 Task: Find connections with filter location Santiago Atitlán with filter topic #Careerwith filter profile language Potuguese with filter current company Fresher Jobs with filter school St. Martin's Engineering College with filter industry IT System Testing and Evaluation with filter service category Healthcare Consulting with filter keywords title Content Strategist
Action: Mouse moved to (695, 114)
Screenshot: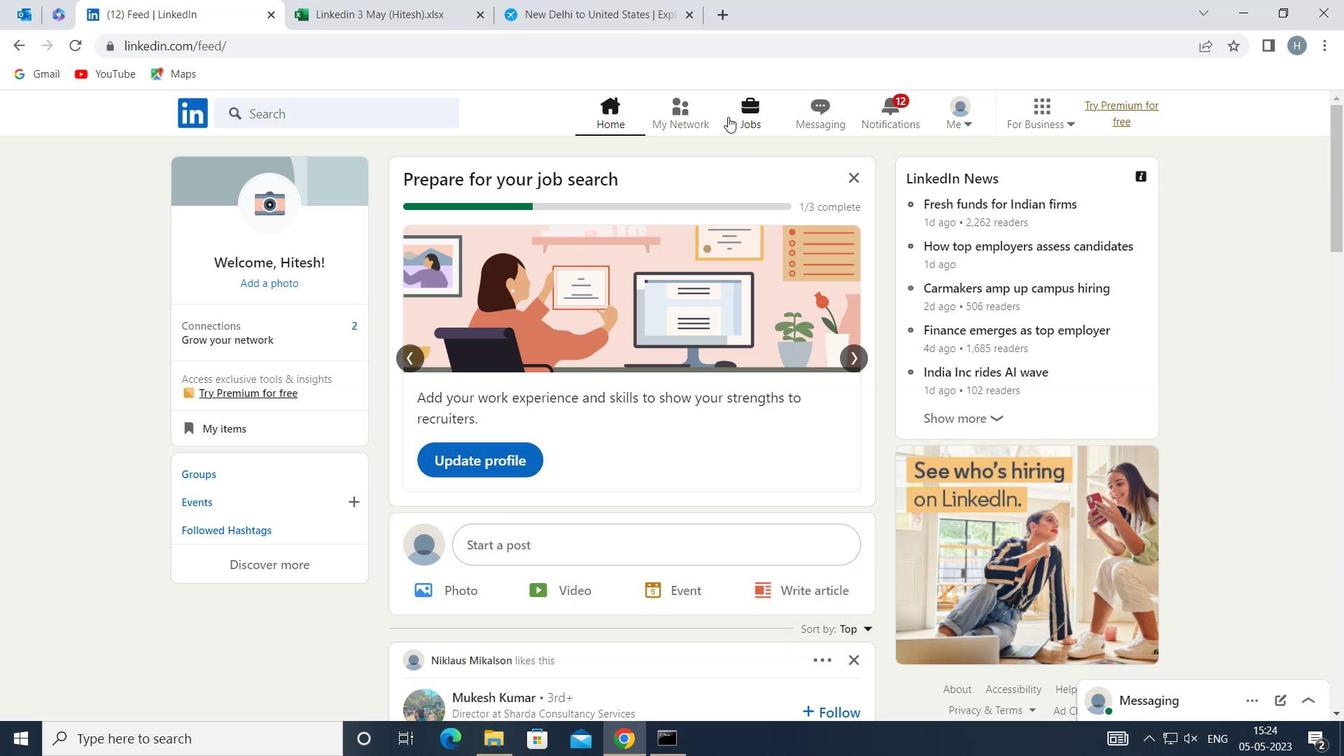 
Action: Mouse pressed left at (695, 114)
Screenshot: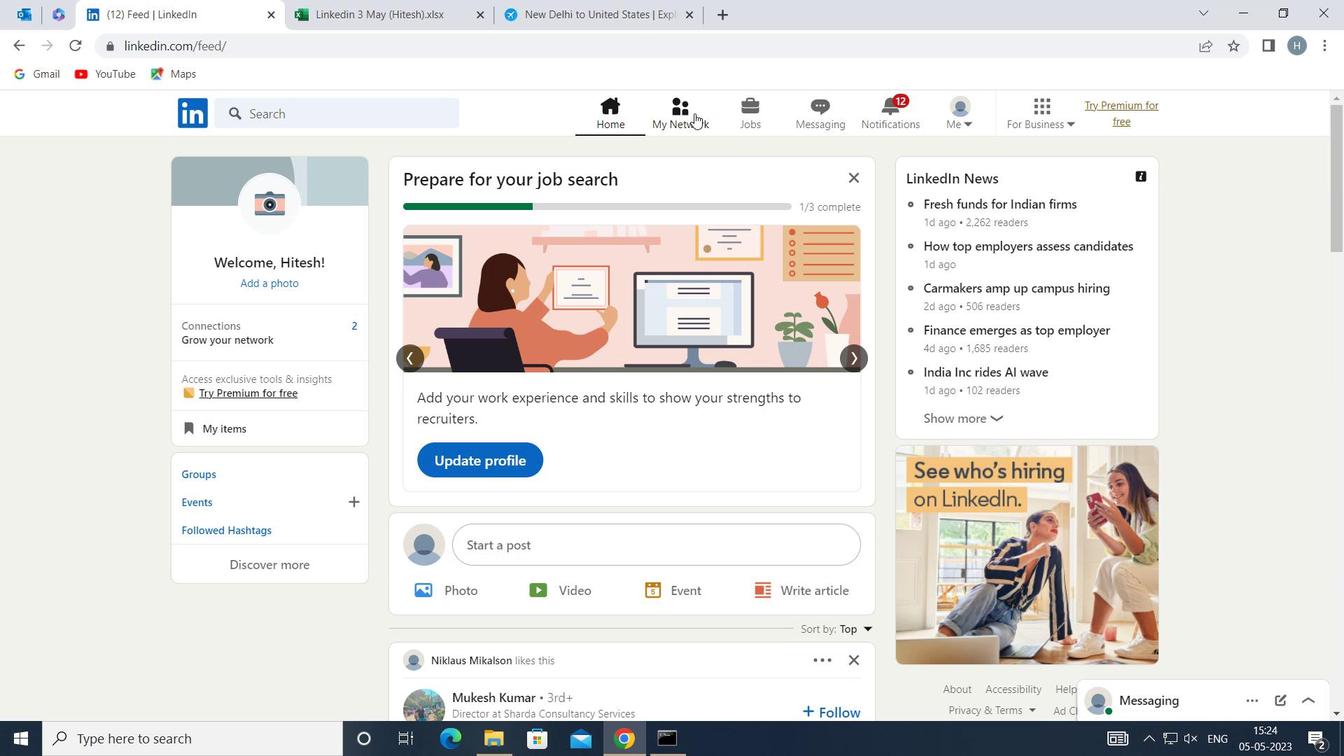 
Action: Mouse moved to (382, 210)
Screenshot: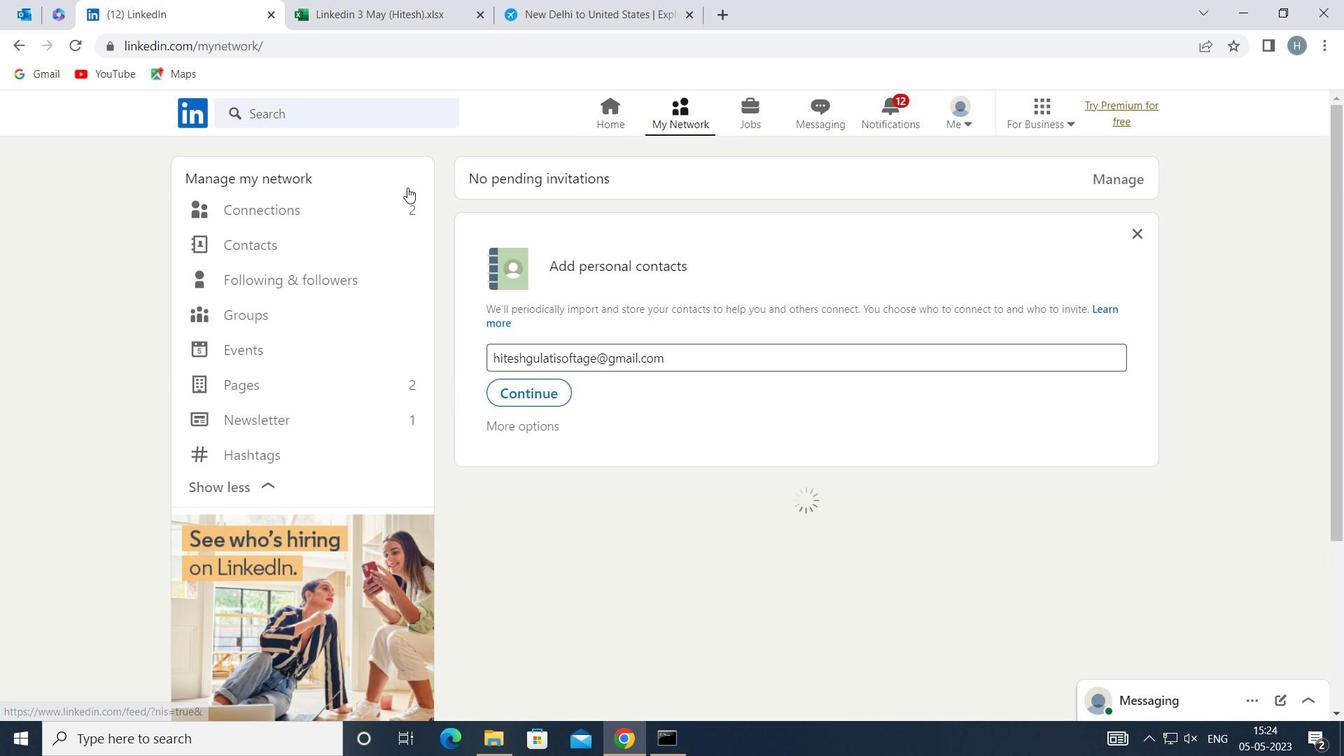 
Action: Mouse pressed left at (382, 210)
Screenshot: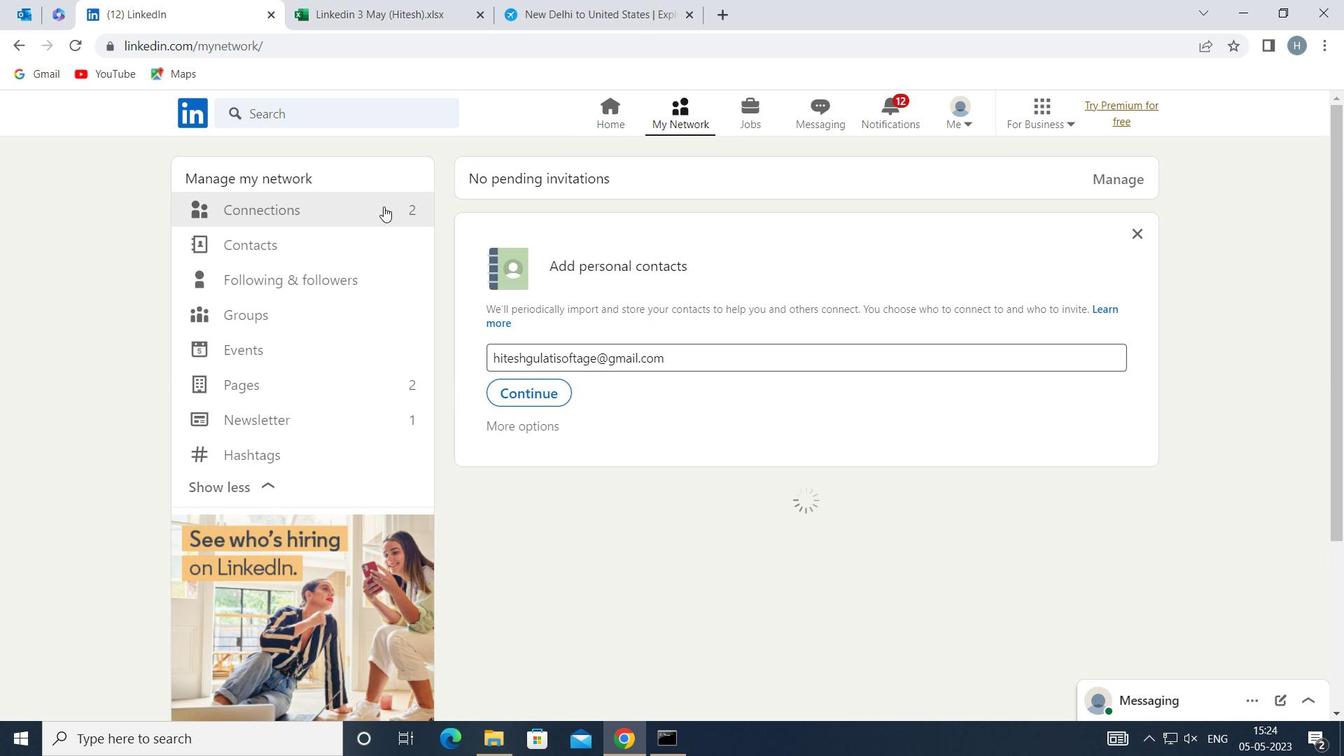 
Action: Mouse moved to (770, 206)
Screenshot: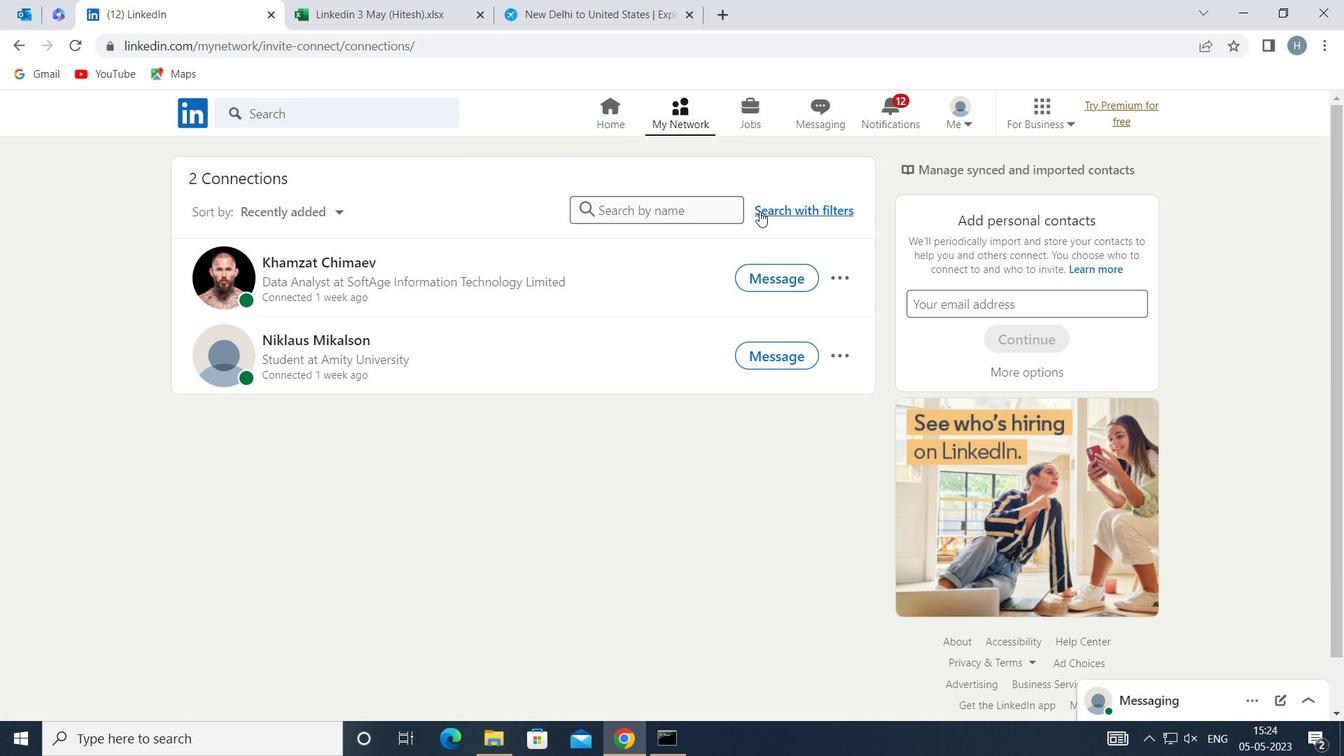 
Action: Mouse pressed left at (770, 206)
Screenshot: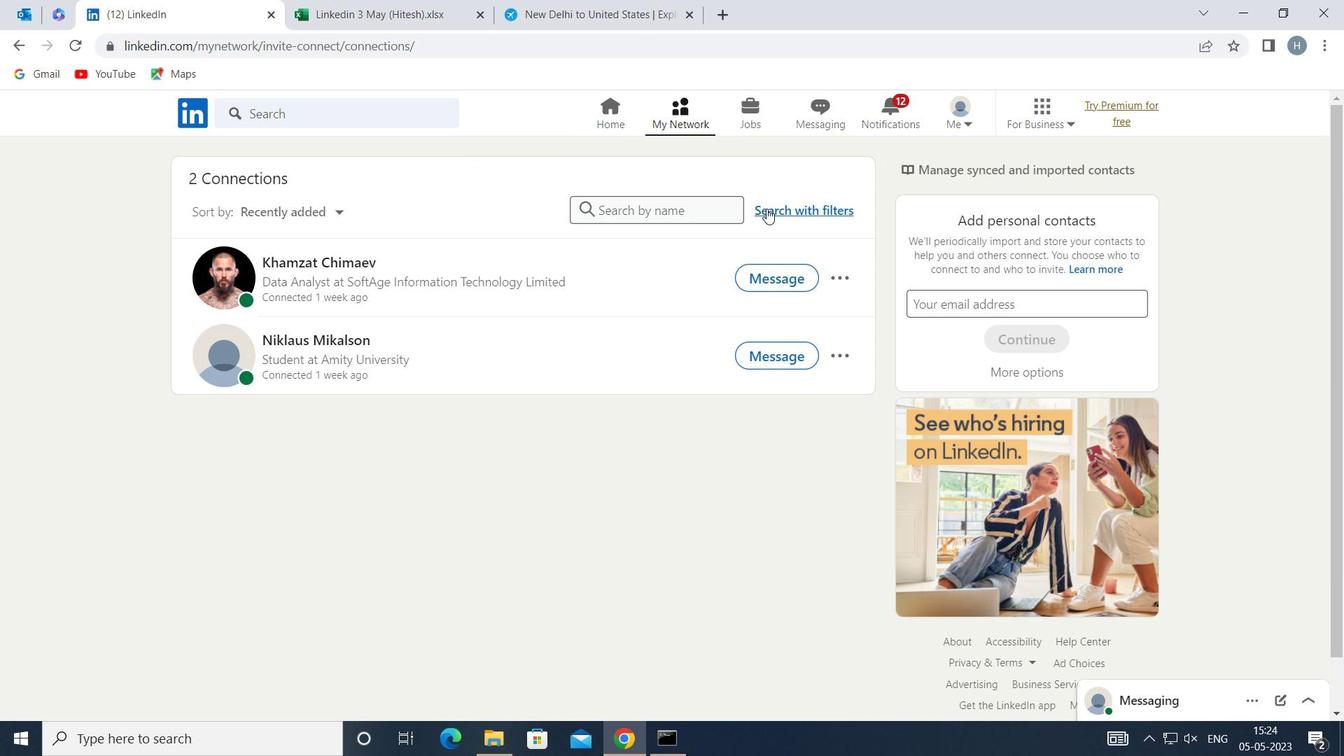 
Action: Mouse moved to (734, 154)
Screenshot: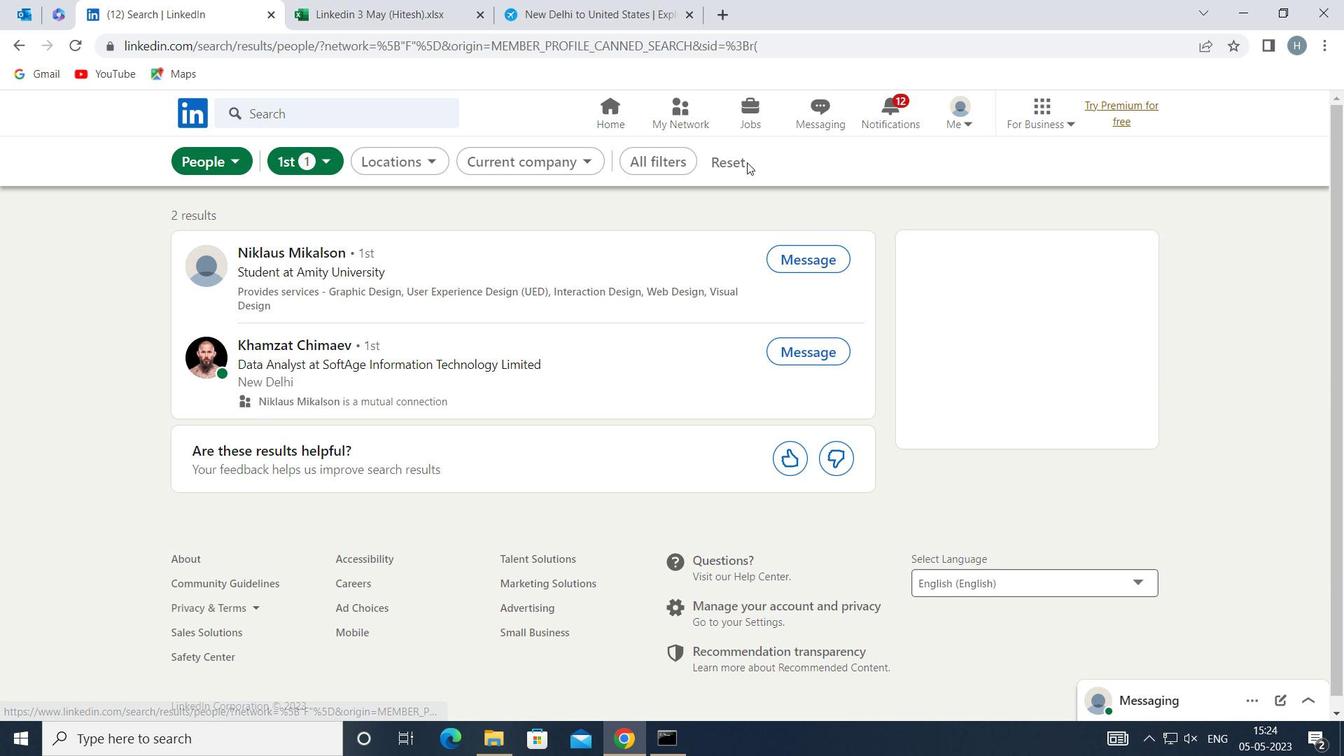 
Action: Mouse pressed left at (734, 154)
Screenshot: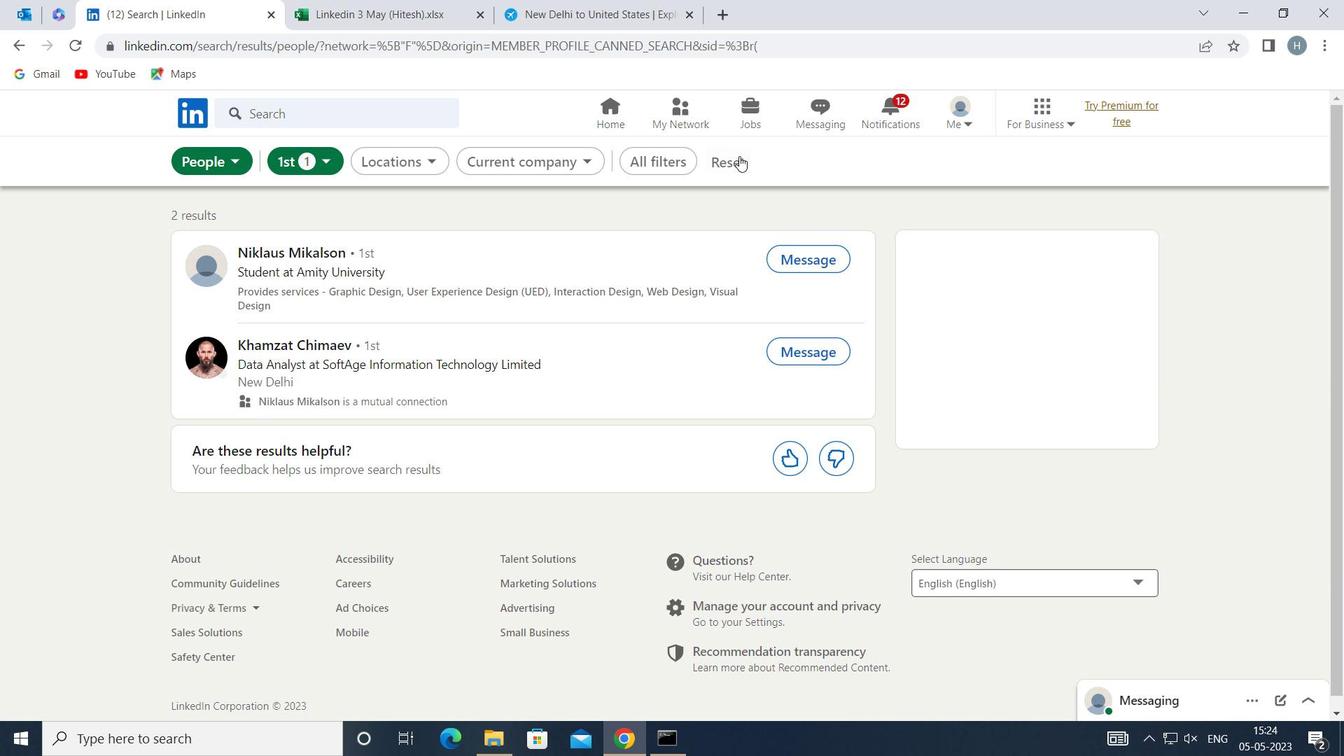 
Action: Mouse moved to (712, 158)
Screenshot: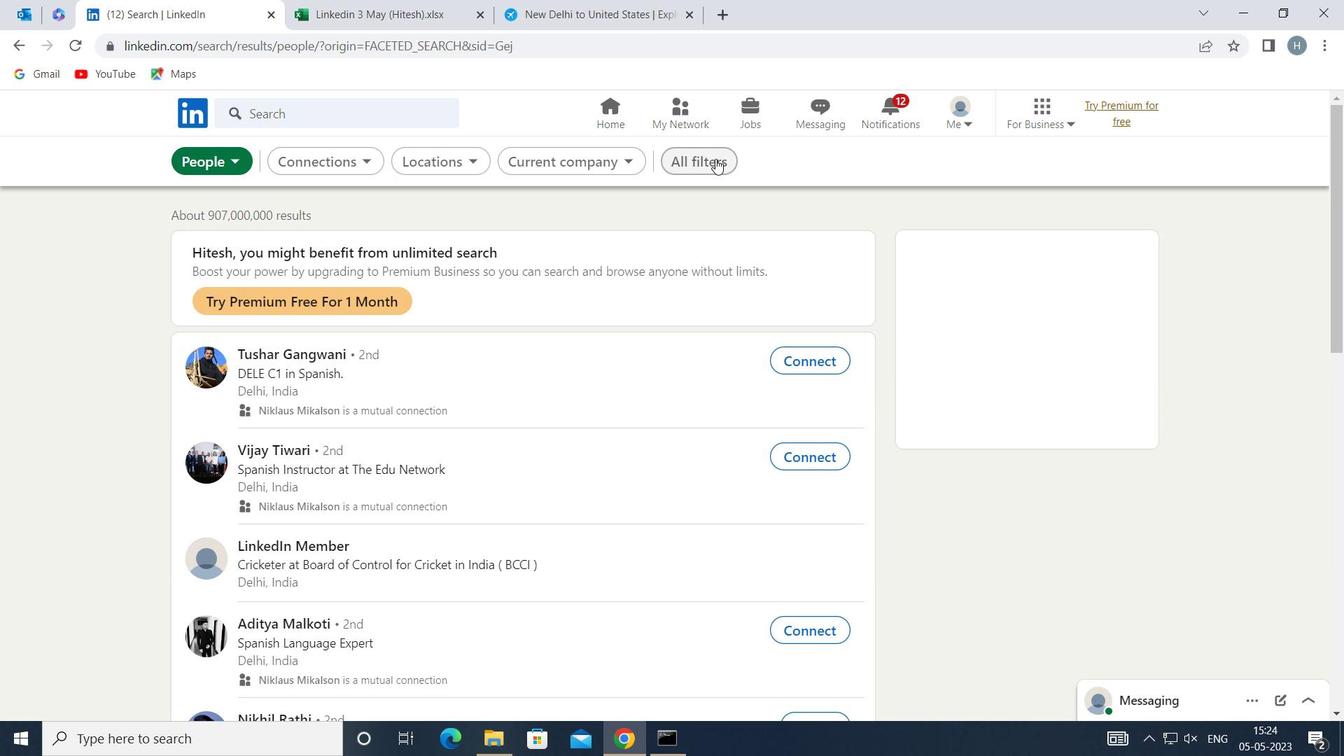 
Action: Mouse pressed left at (712, 158)
Screenshot: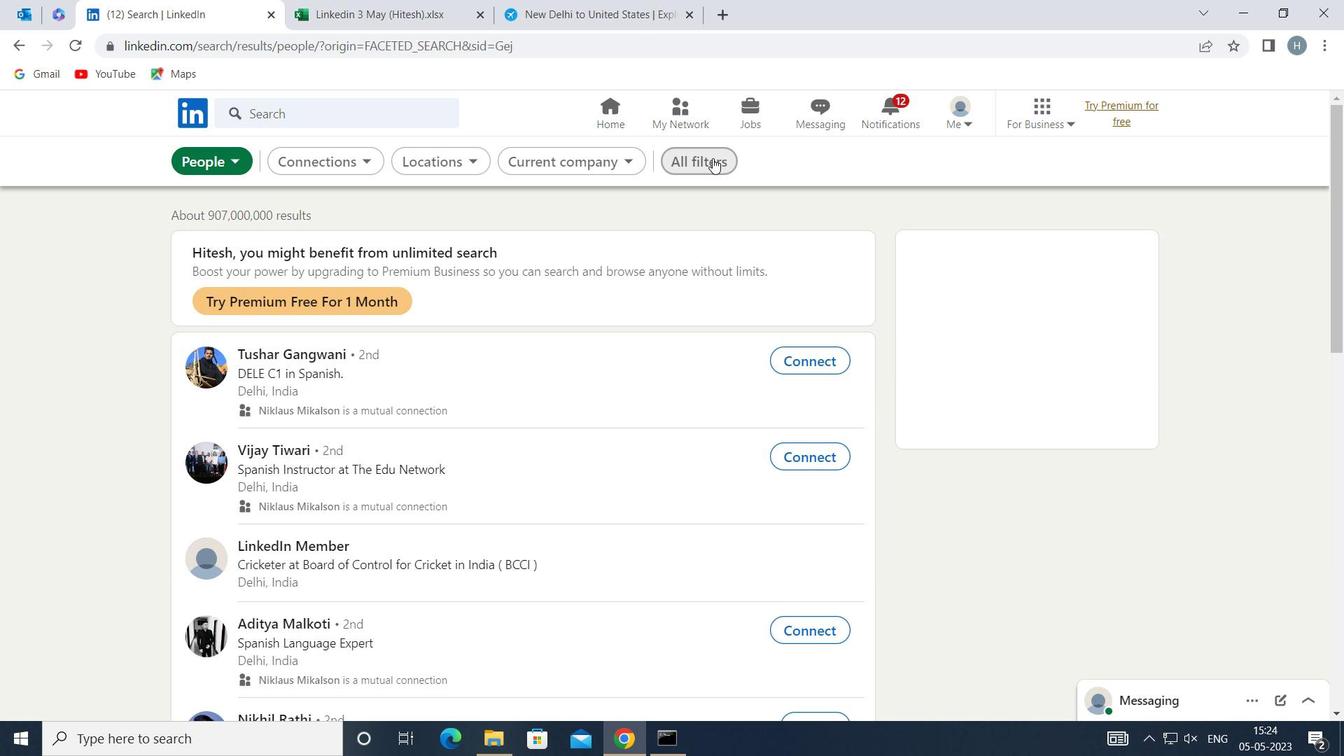 
Action: Mouse moved to (975, 291)
Screenshot: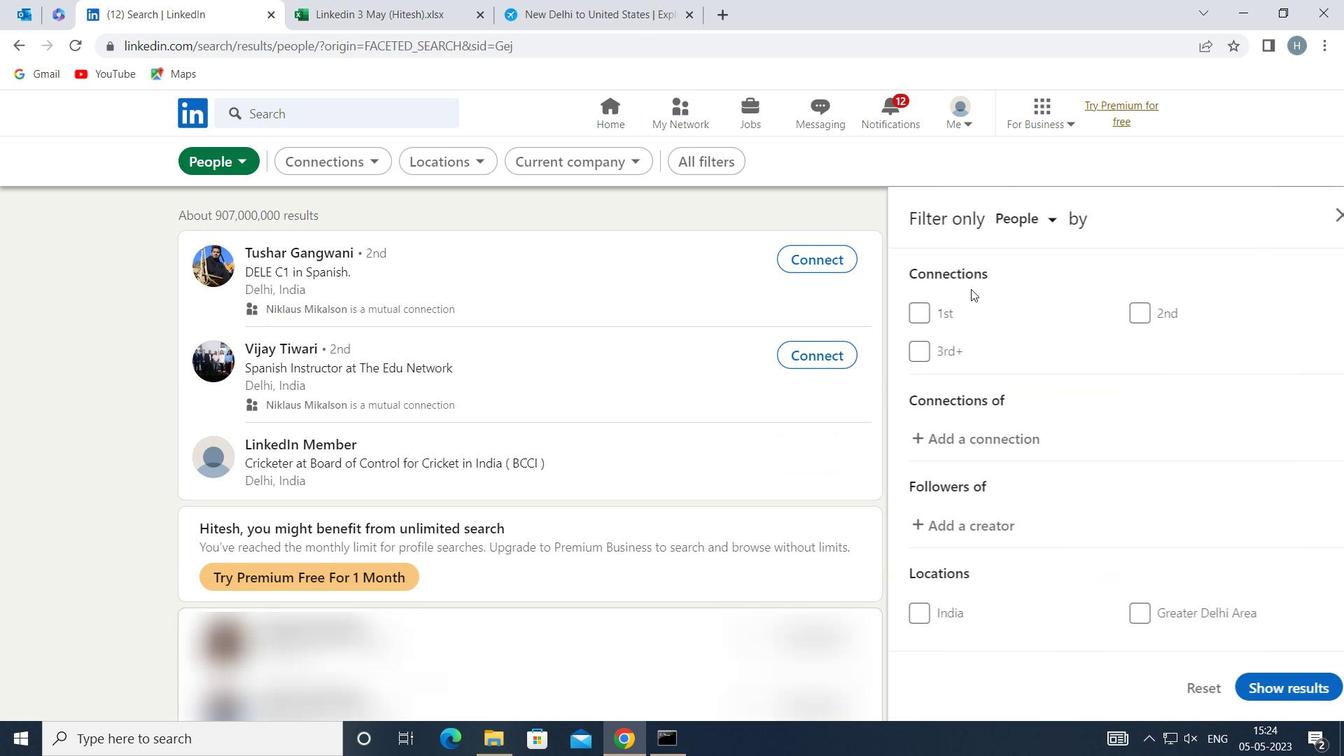 
Action: Mouse scrolled (975, 291) with delta (0, 0)
Screenshot: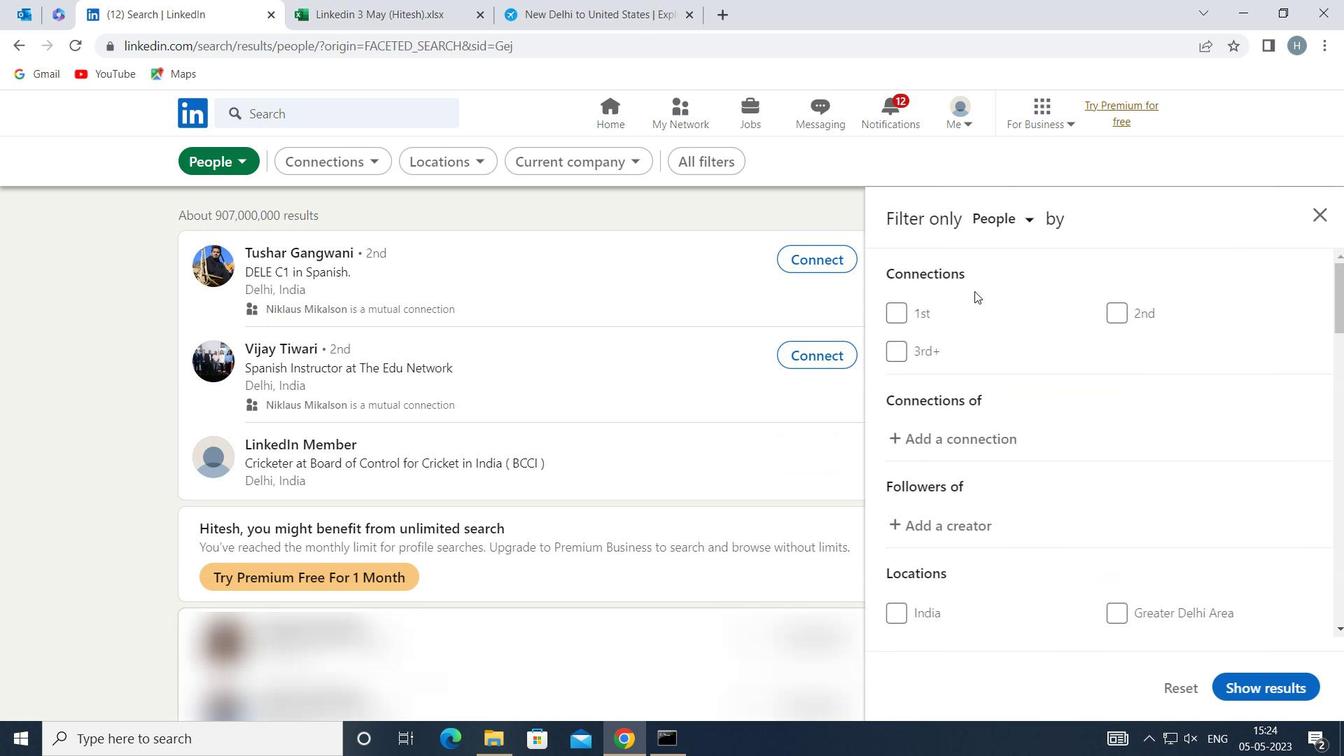 
Action: Mouse scrolled (975, 291) with delta (0, 0)
Screenshot: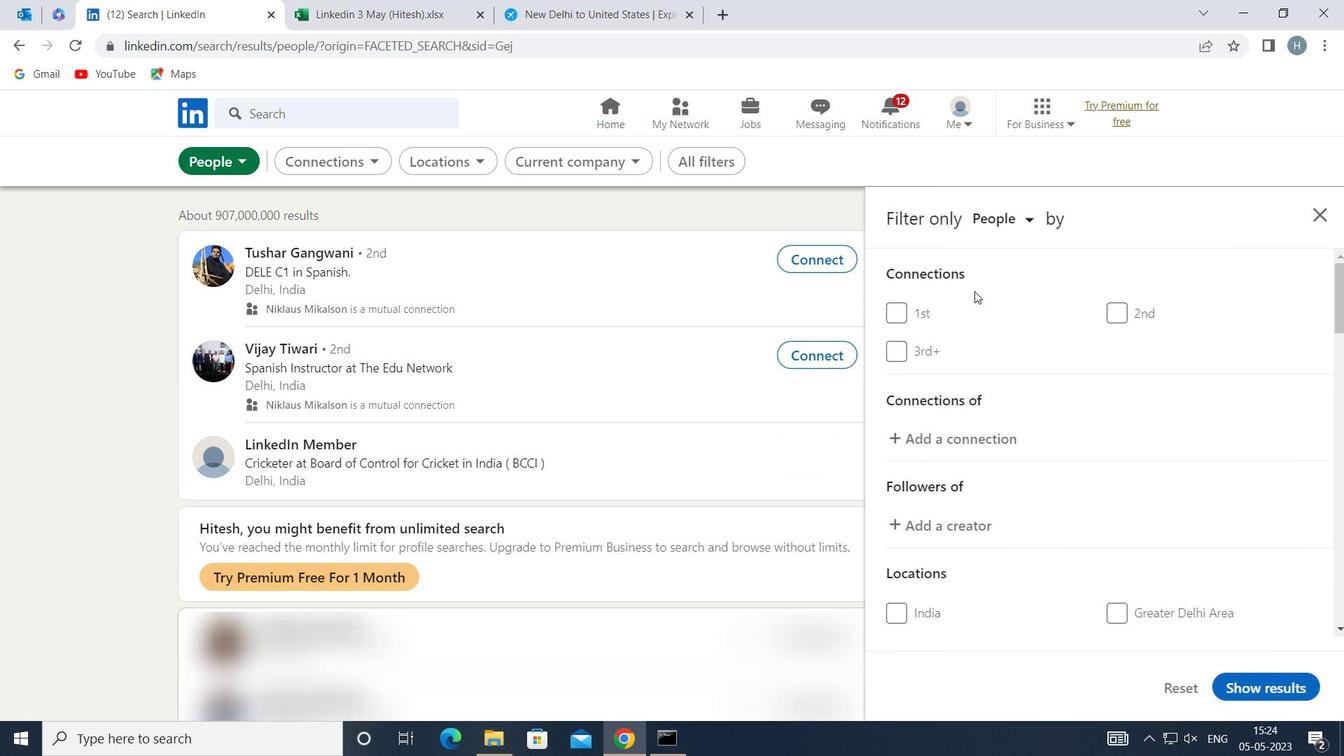 
Action: Mouse moved to (976, 291)
Screenshot: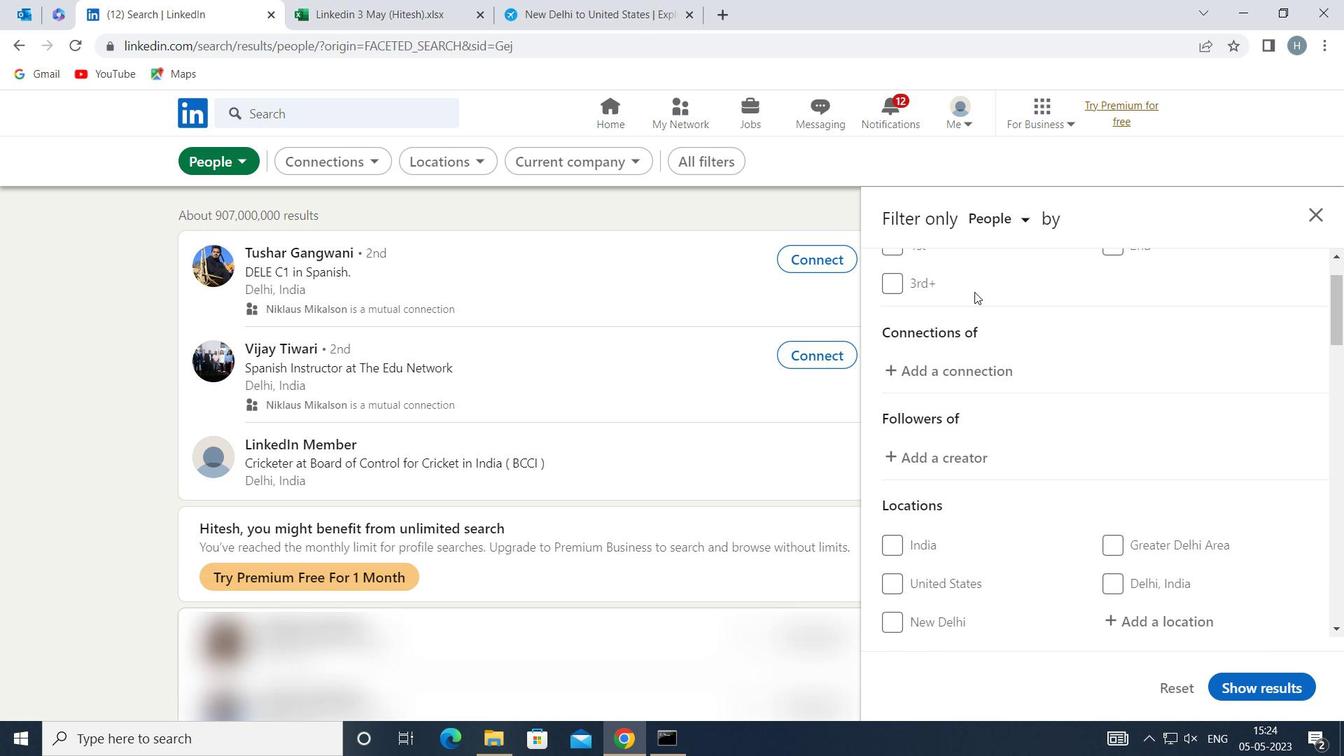 
Action: Mouse scrolled (976, 291) with delta (0, 0)
Screenshot: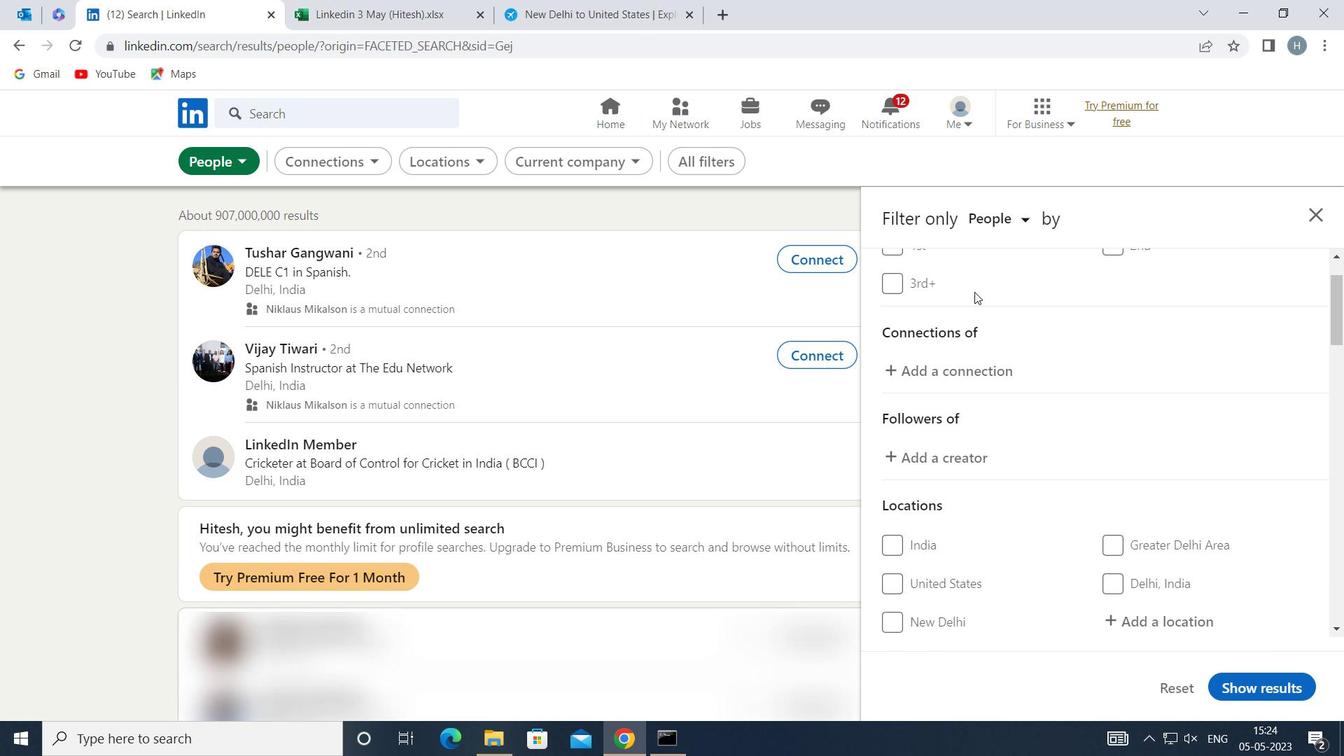
Action: Mouse scrolled (976, 291) with delta (0, 0)
Screenshot: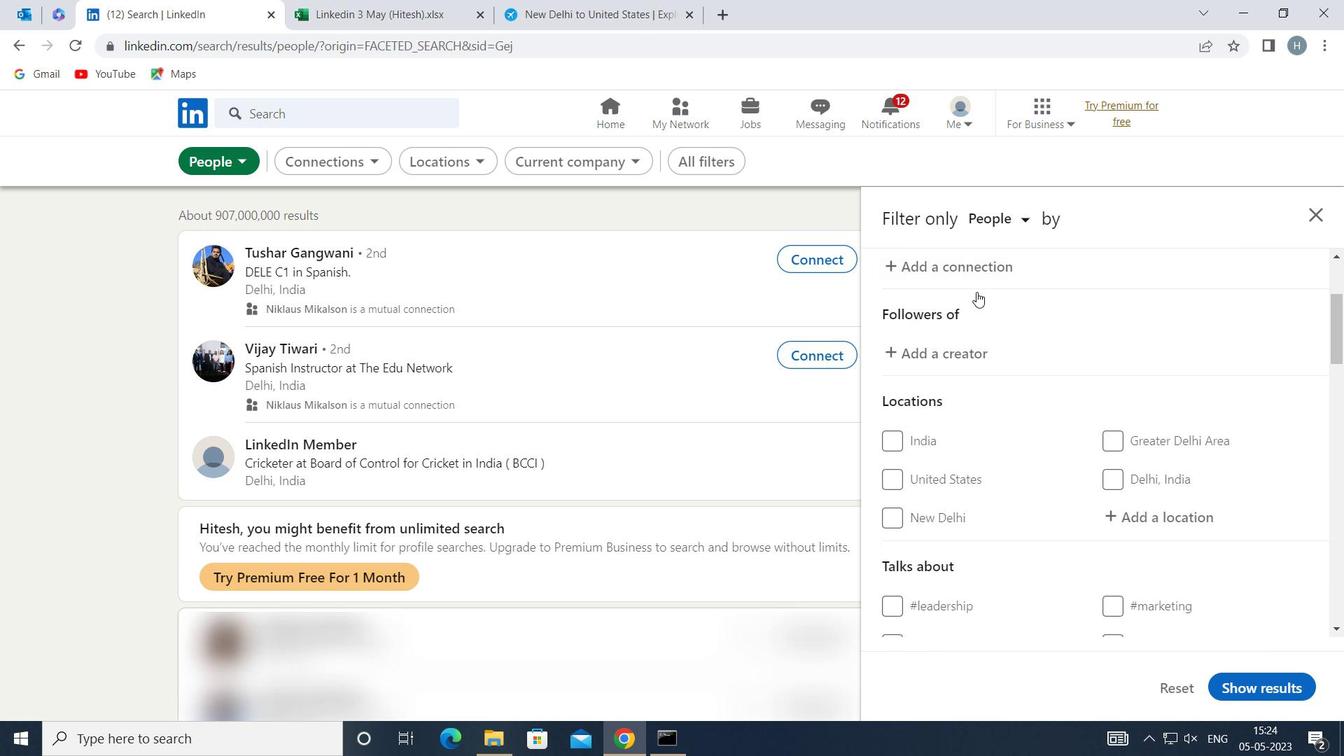 
Action: Mouse moved to (1153, 338)
Screenshot: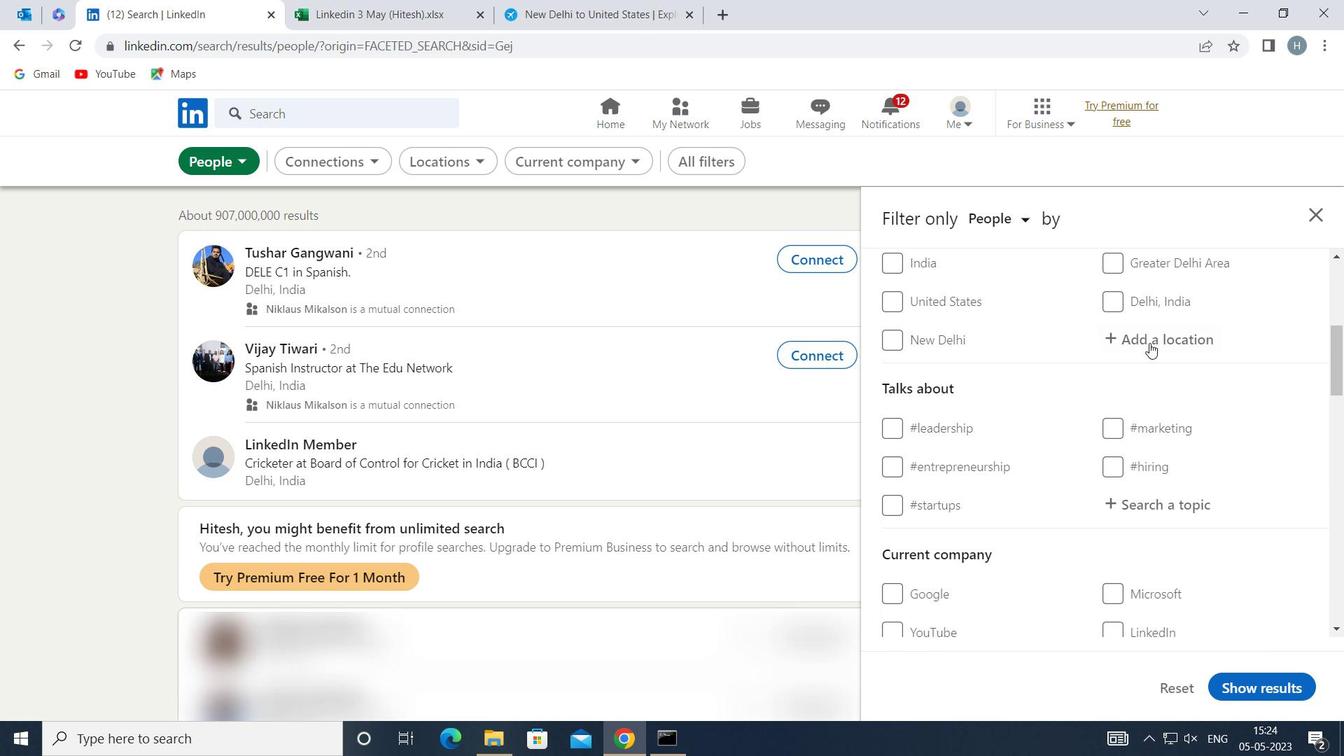 
Action: Mouse pressed left at (1153, 338)
Screenshot: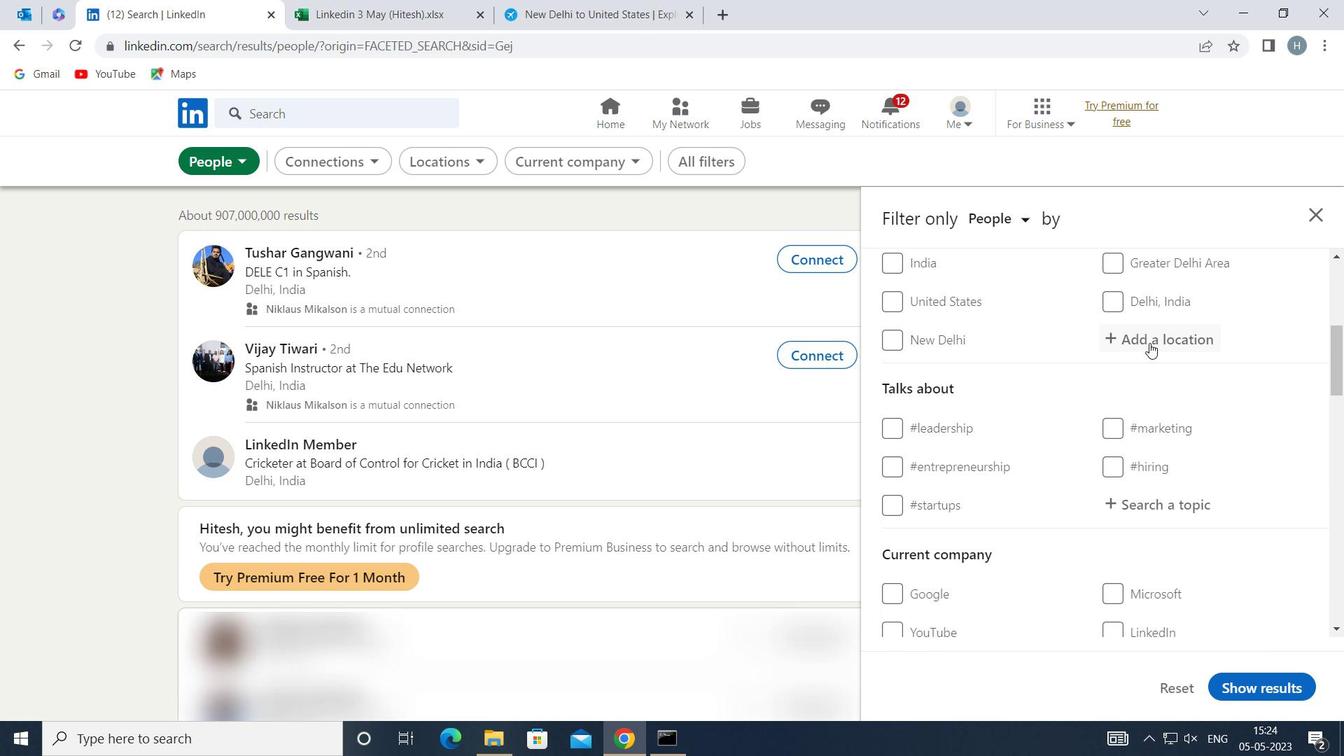 
Action: Mouse moved to (1150, 330)
Screenshot: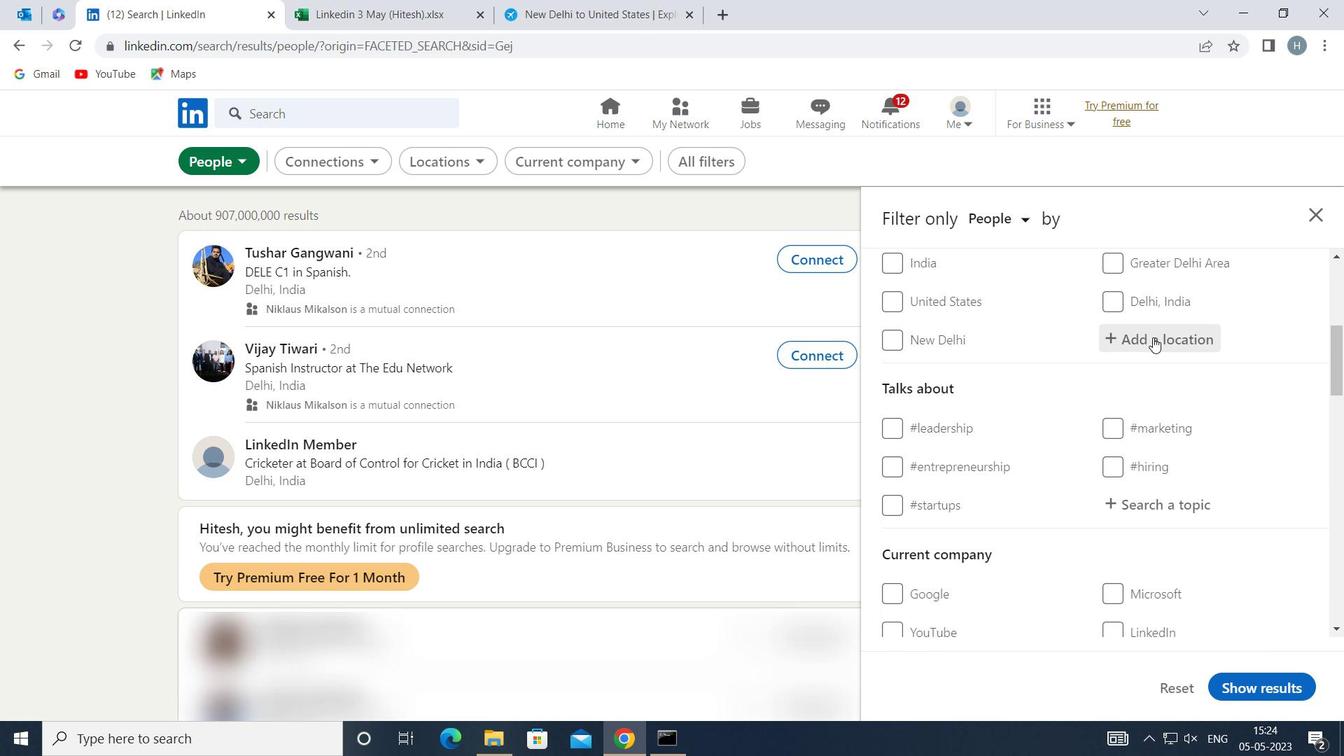 
Action: Key pressed <Key.shift><Key.shift>SANTIAGO<Key.space><Key.shift>A
Screenshot: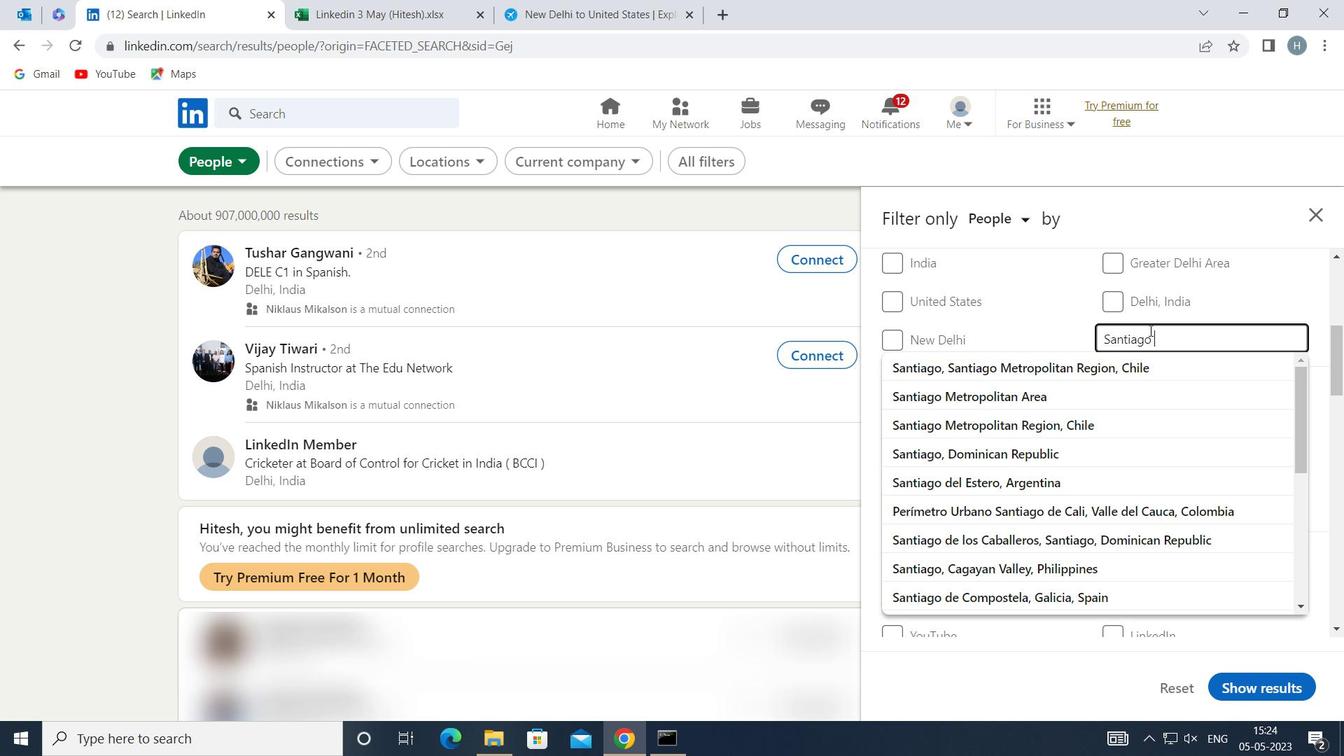 
Action: Mouse moved to (1115, 336)
Screenshot: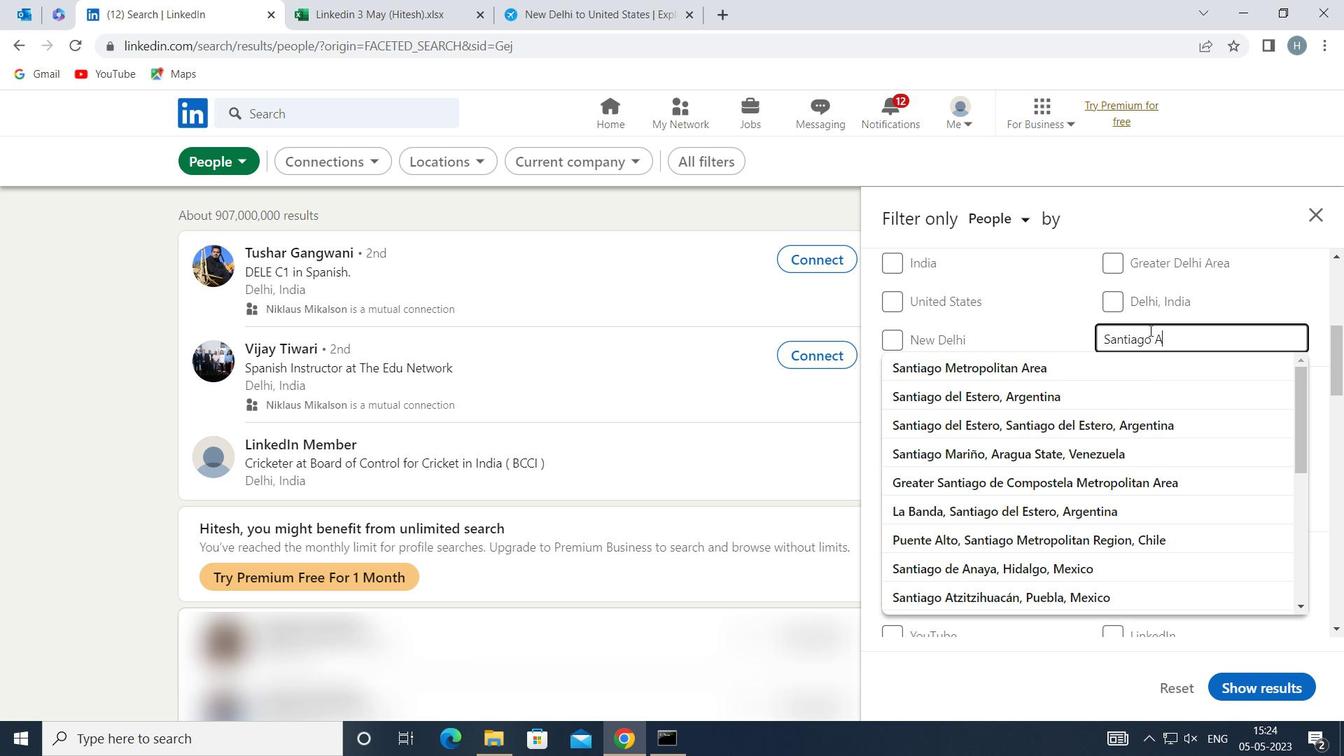 
Action: Key pressed TITL
Screenshot: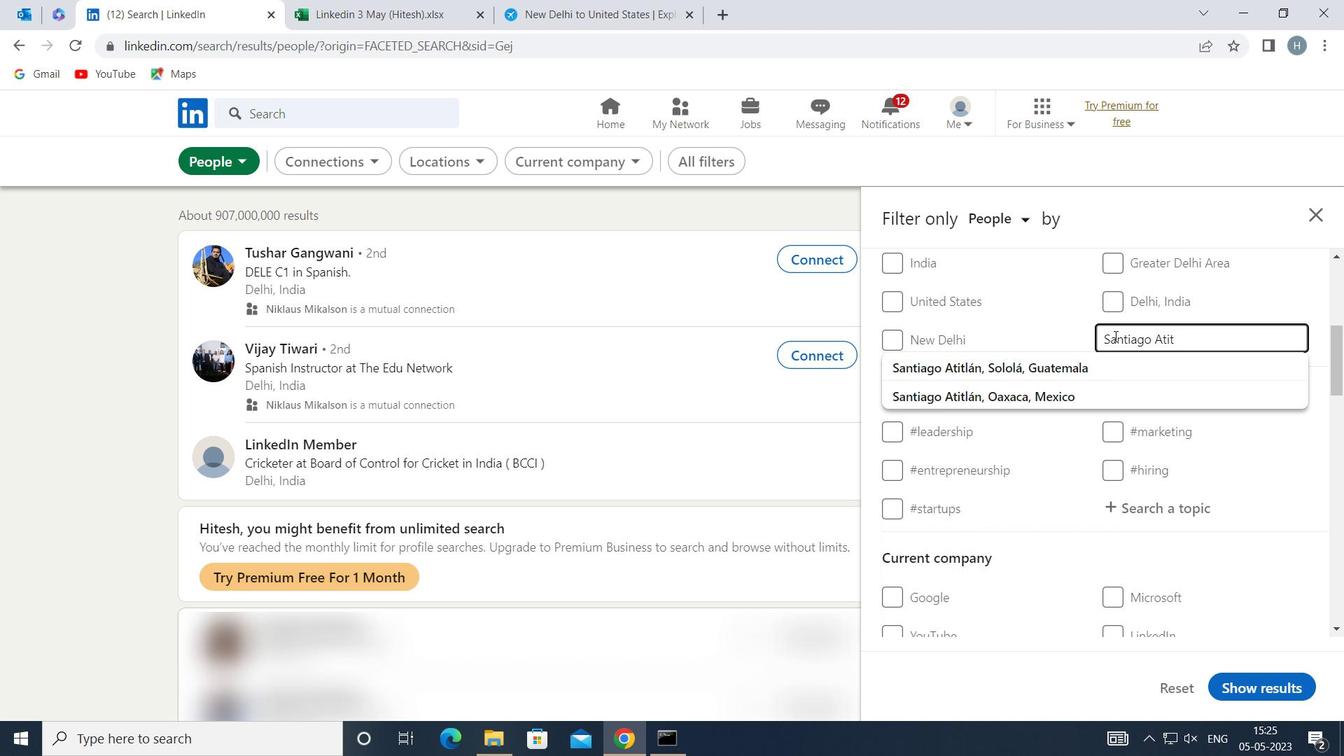 
Action: Mouse moved to (1114, 336)
Screenshot: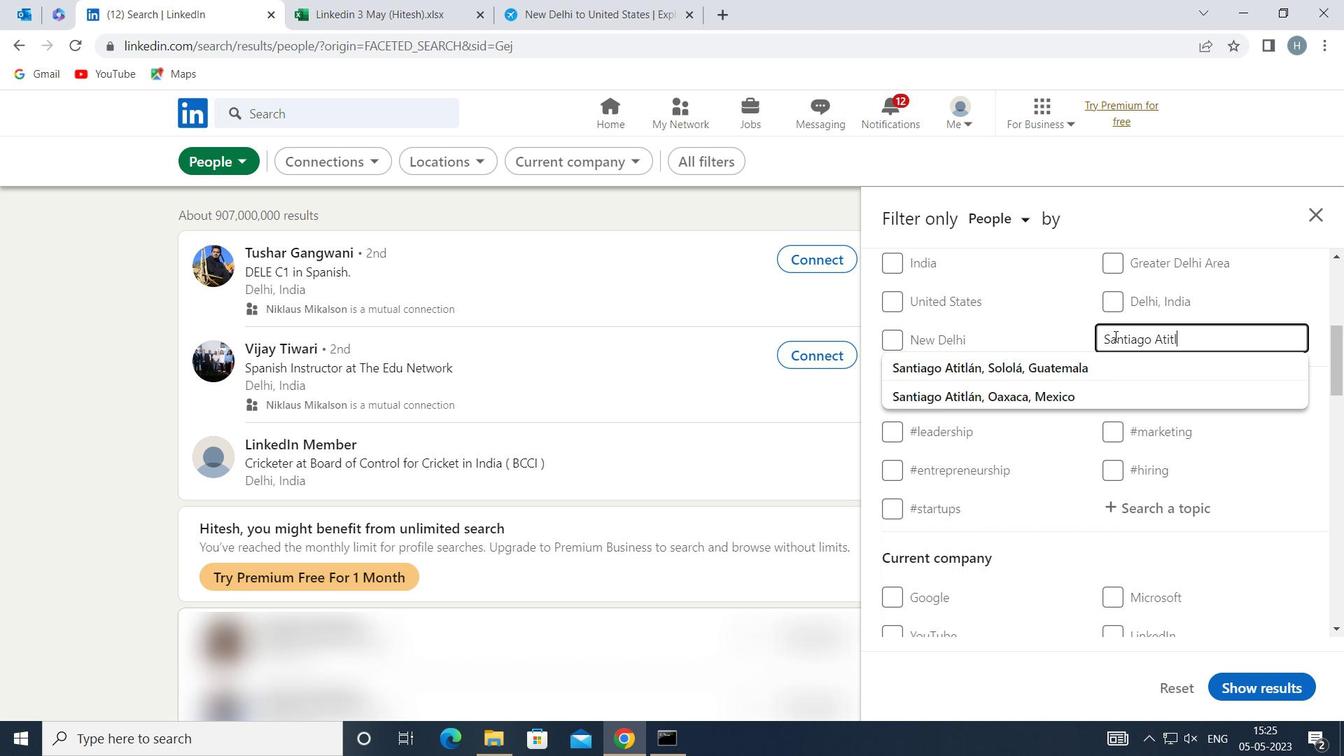 
Action: Key pressed AN
Screenshot: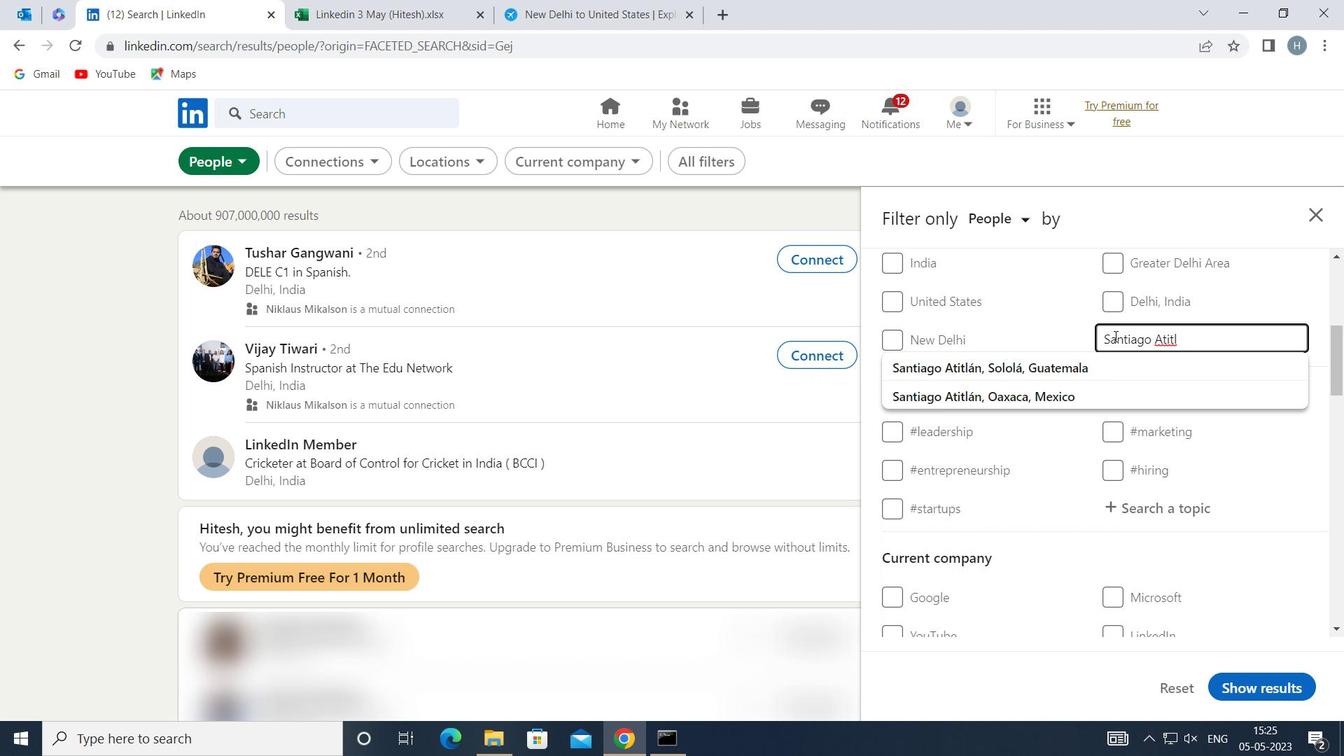 
Action: Mouse moved to (1119, 364)
Screenshot: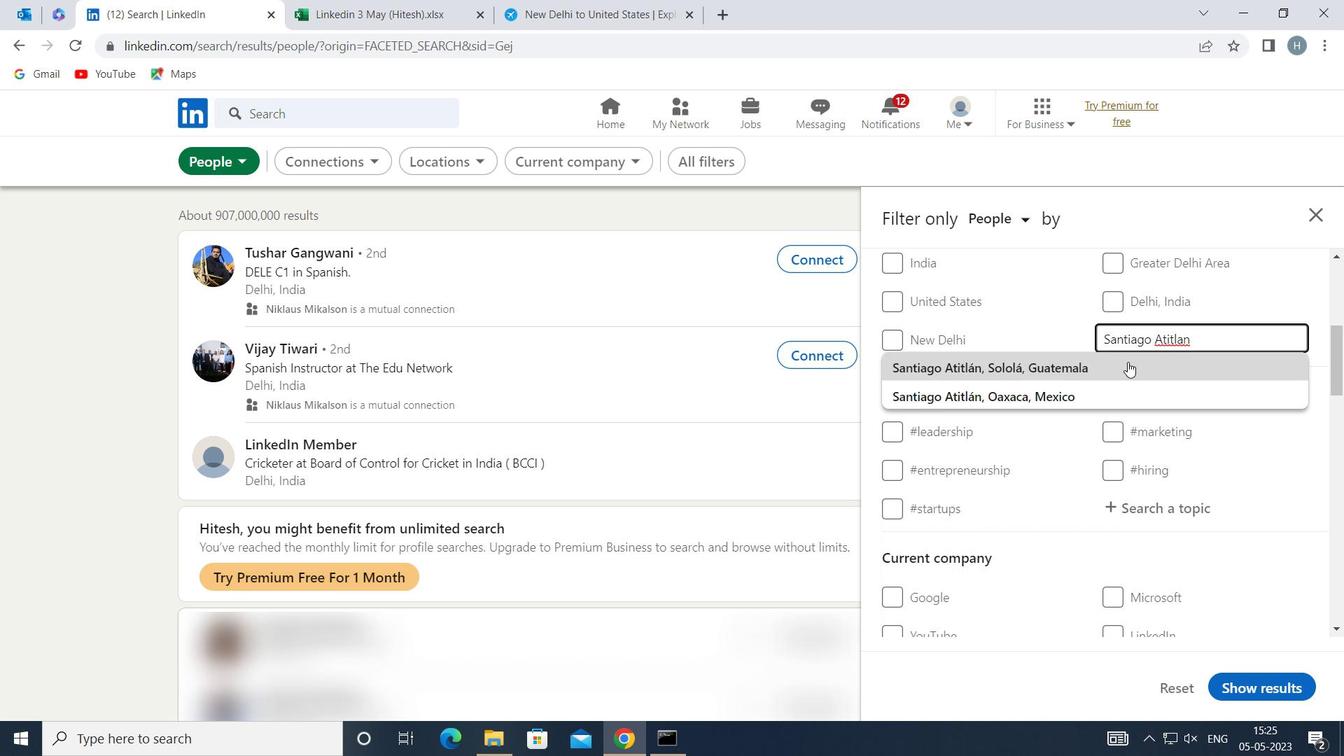 
Action: Mouse pressed left at (1119, 364)
Screenshot: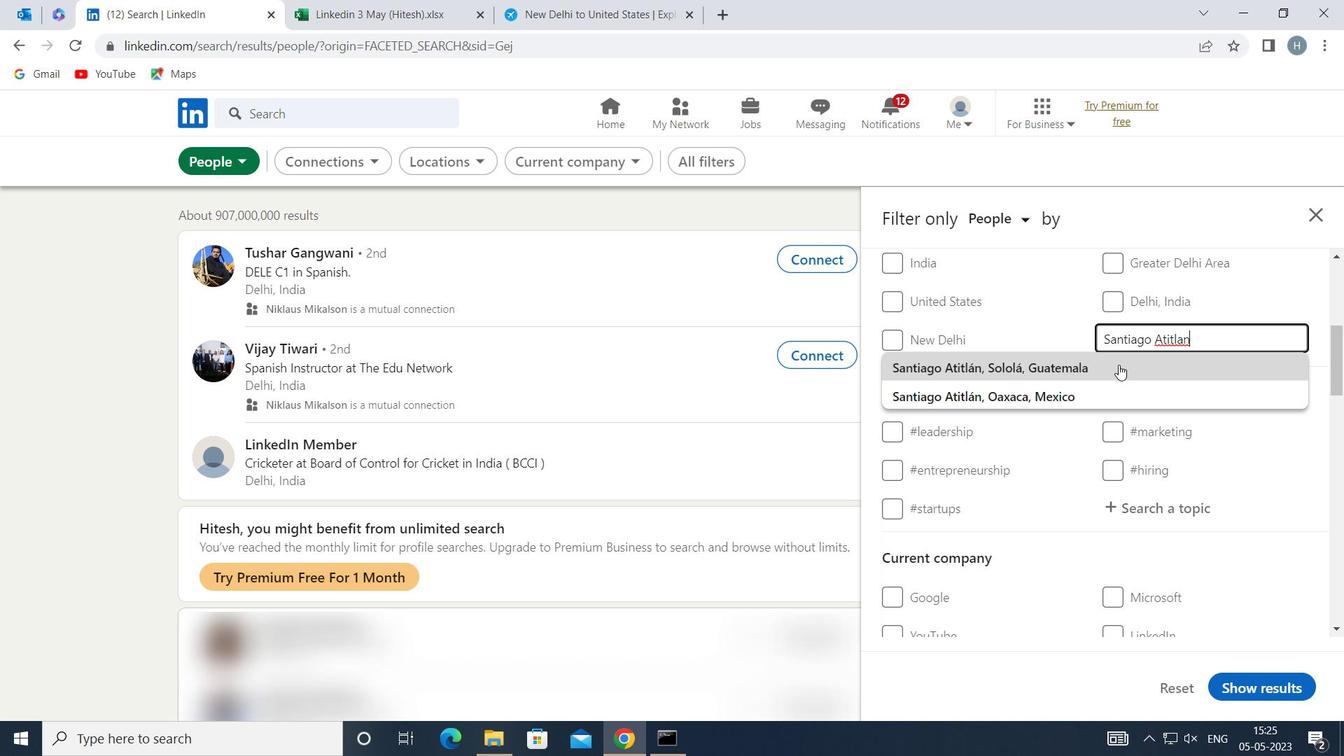 
Action: Mouse moved to (1090, 363)
Screenshot: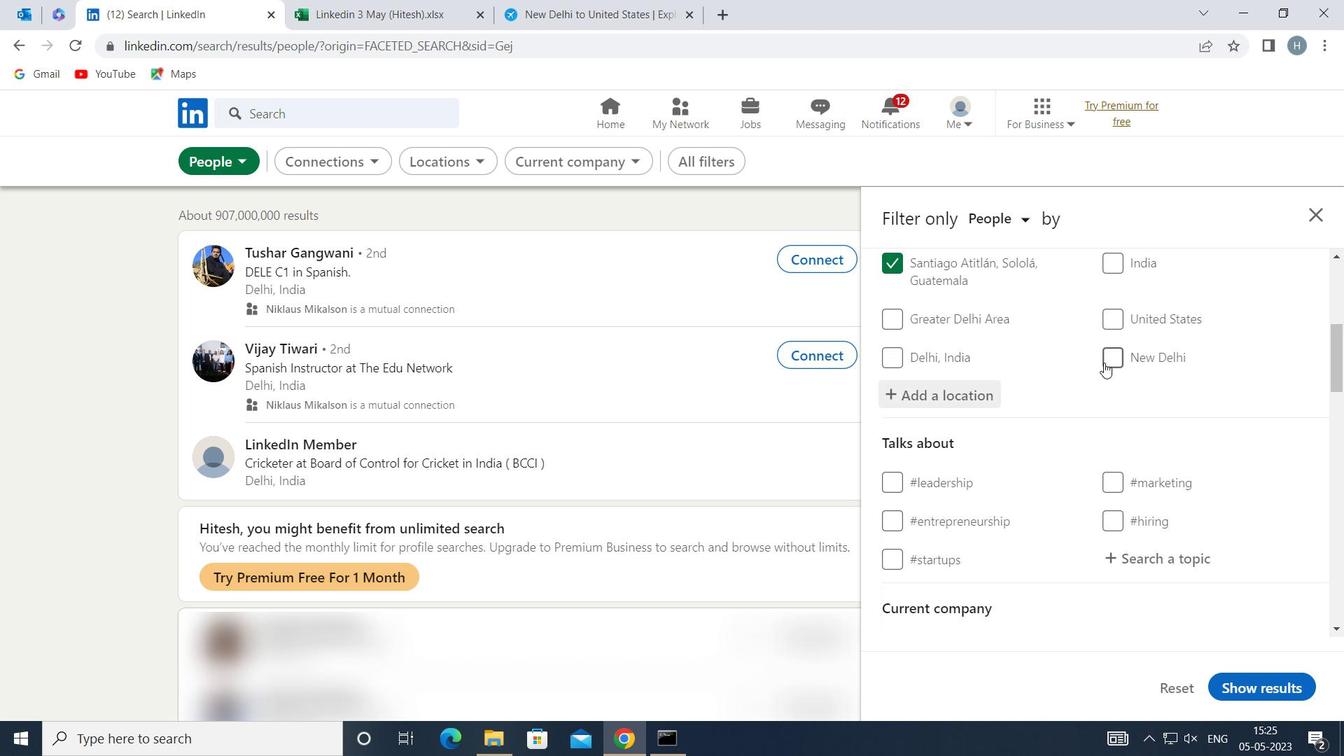 
Action: Mouse scrolled (1090, 362) with delta (0, 0)
Screenshot: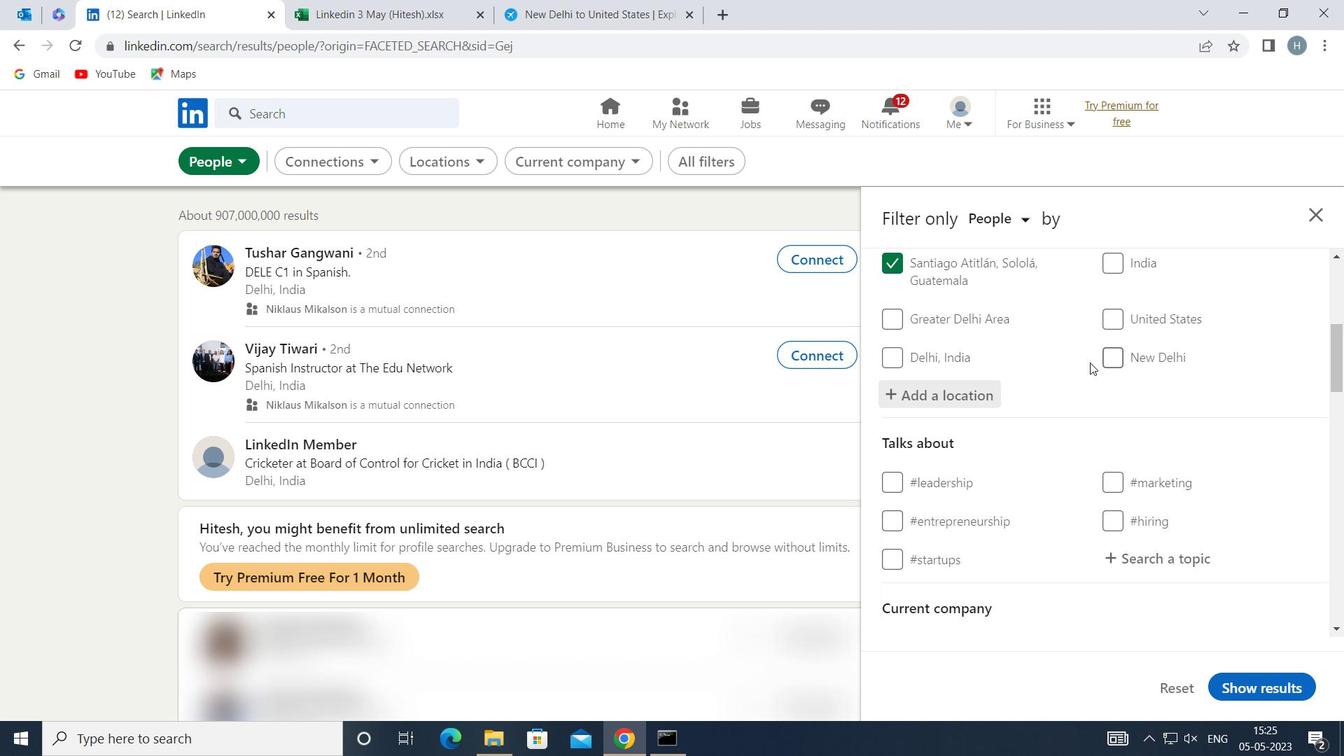 
Action: Mouse scrolled (1090, 362) with delta (0, 0)
Screenshot: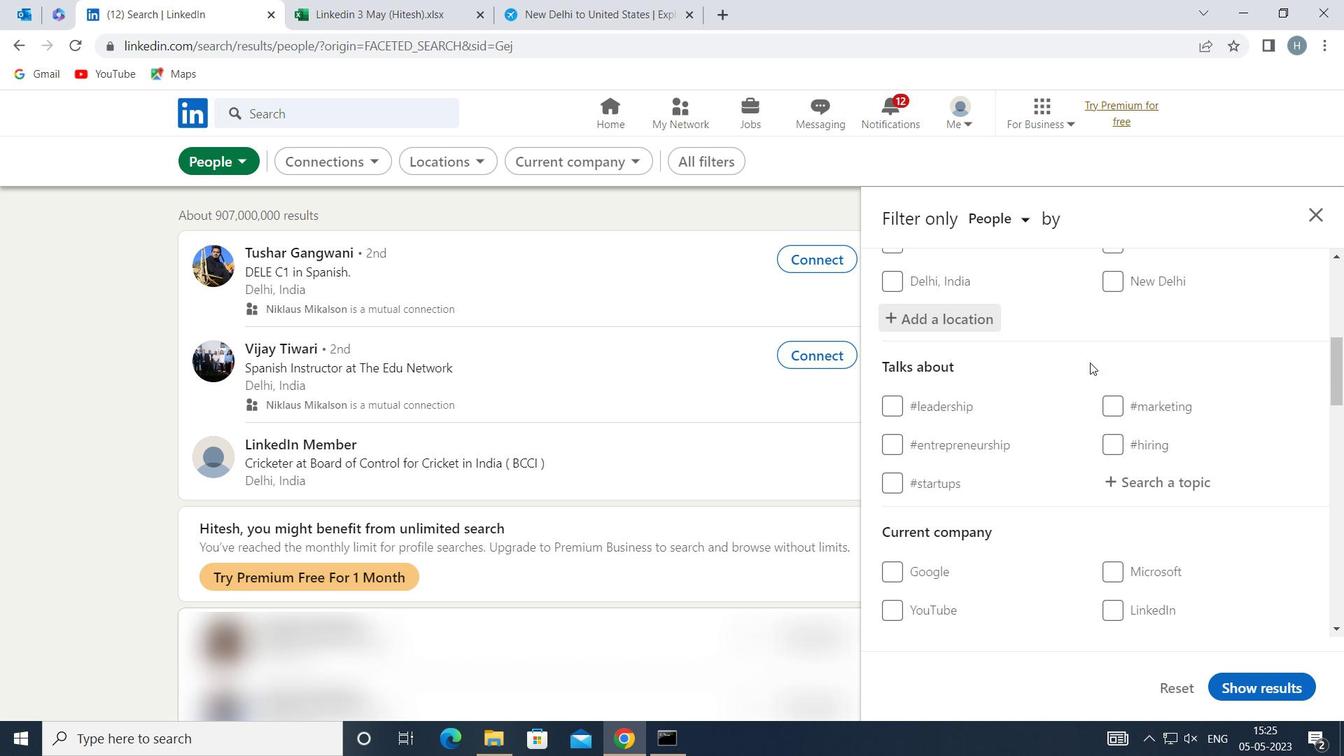 
Action: Mouse moved to (1191, 385)
Screenshot: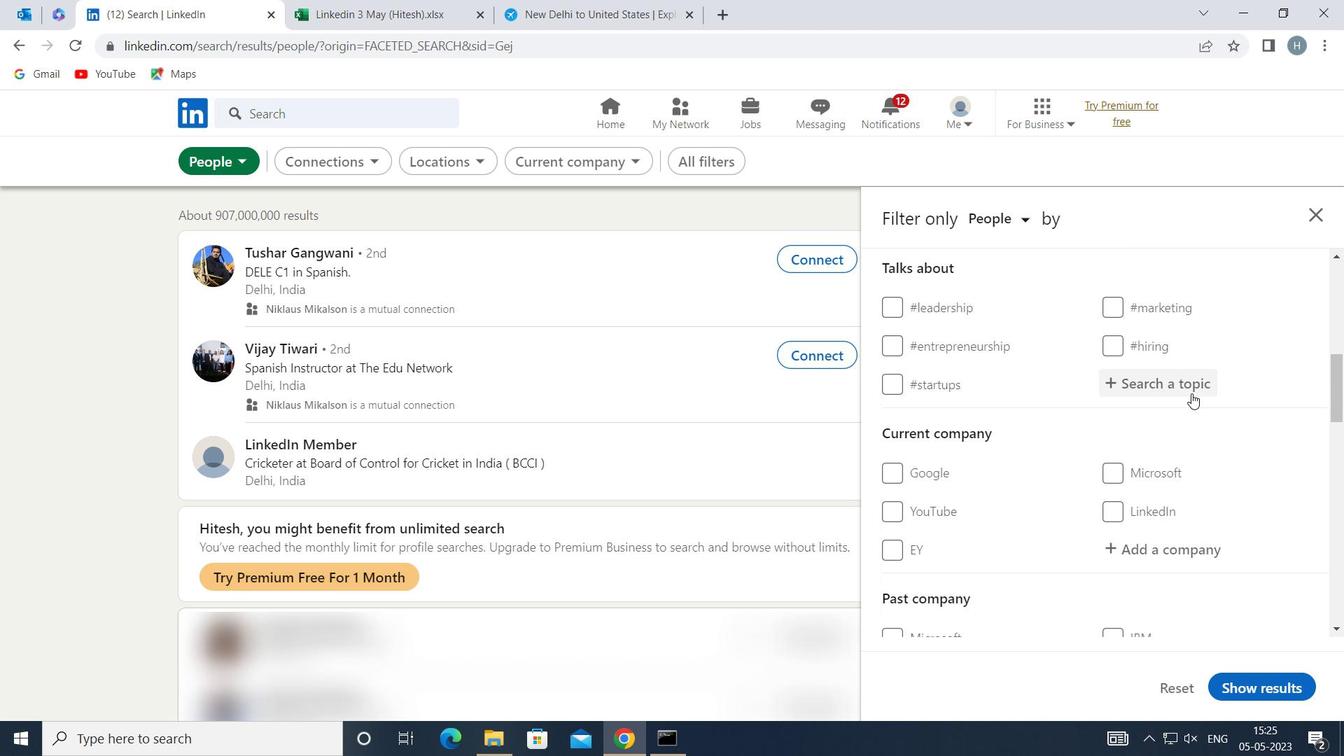 
Action: Mouse pressed left at (1191, 385)
Screenshot: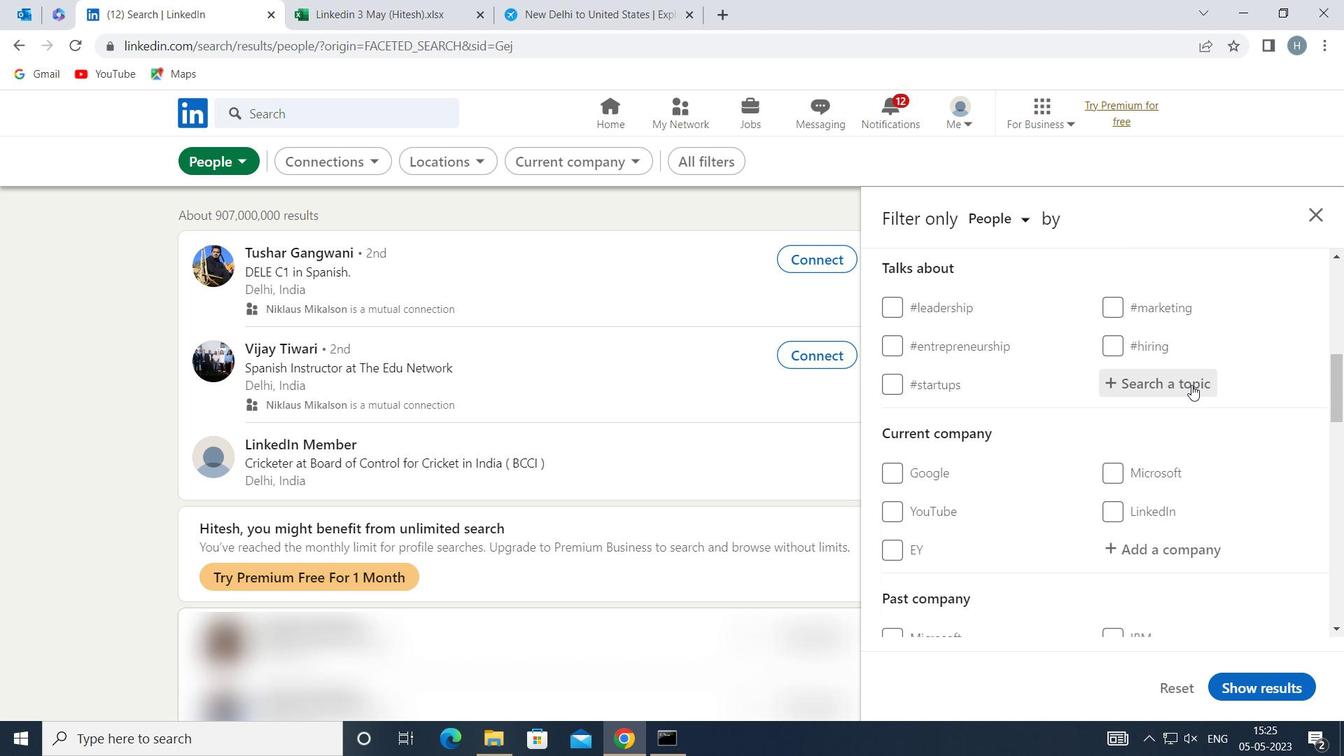 
Action: Key pressed <Key.shift>CAREER
Screenshot: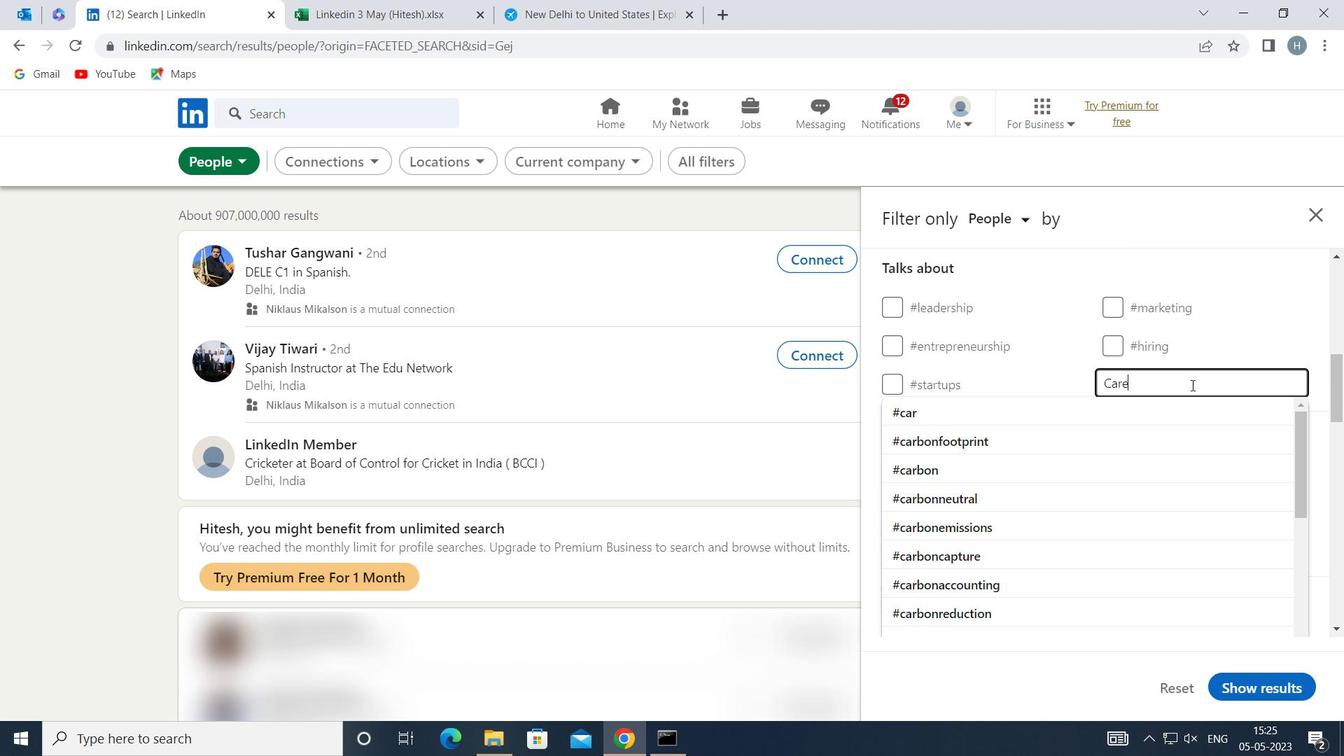 
Action: Mouse moved to (1088, 431)
Screenshot: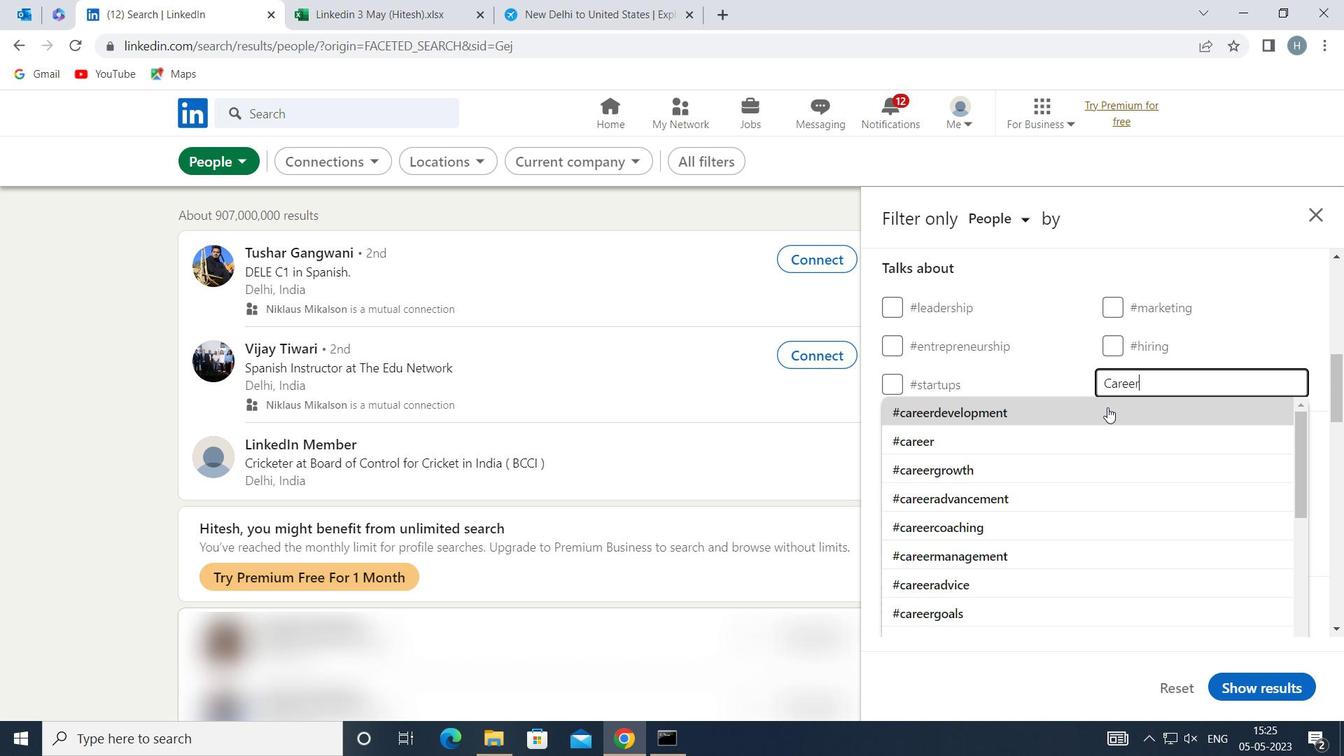 
Action: Mouse pressed left at (1088, 431)
Screenshot: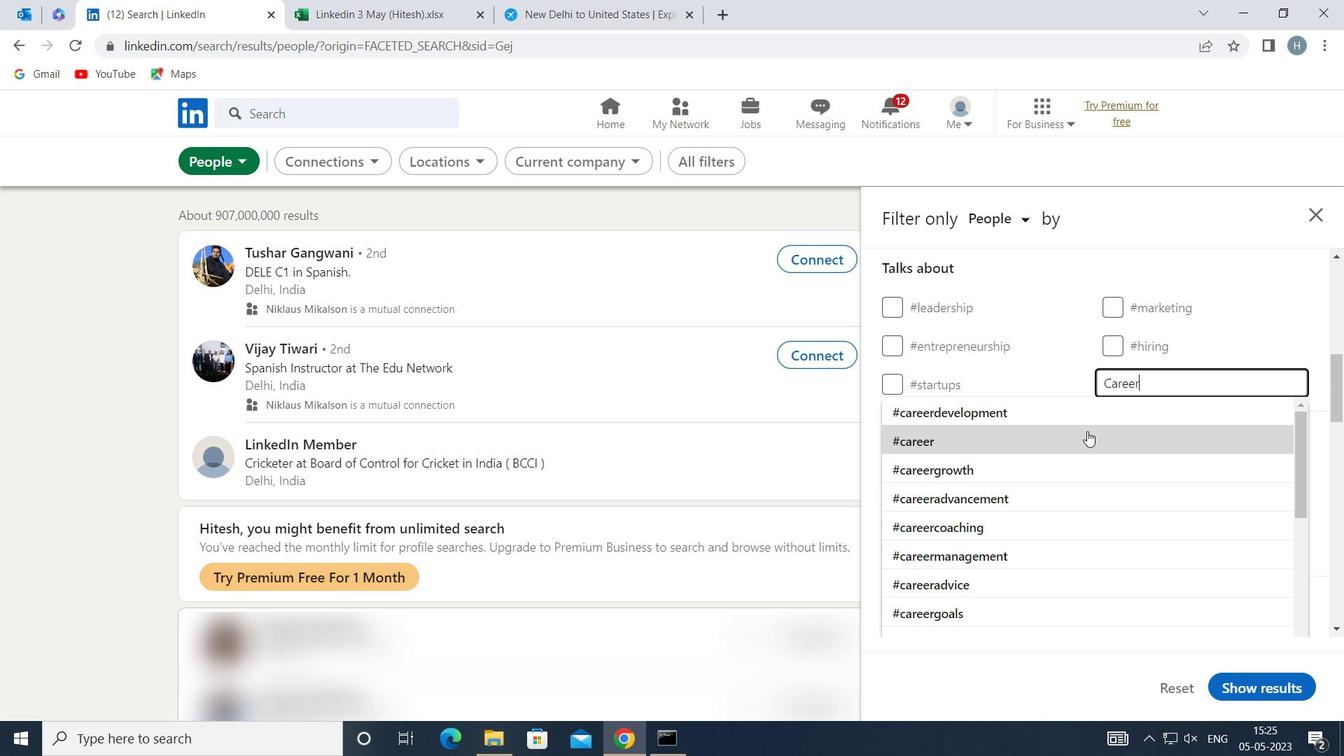 
Action: Mouse moved to (1088, 415)
Screenshot: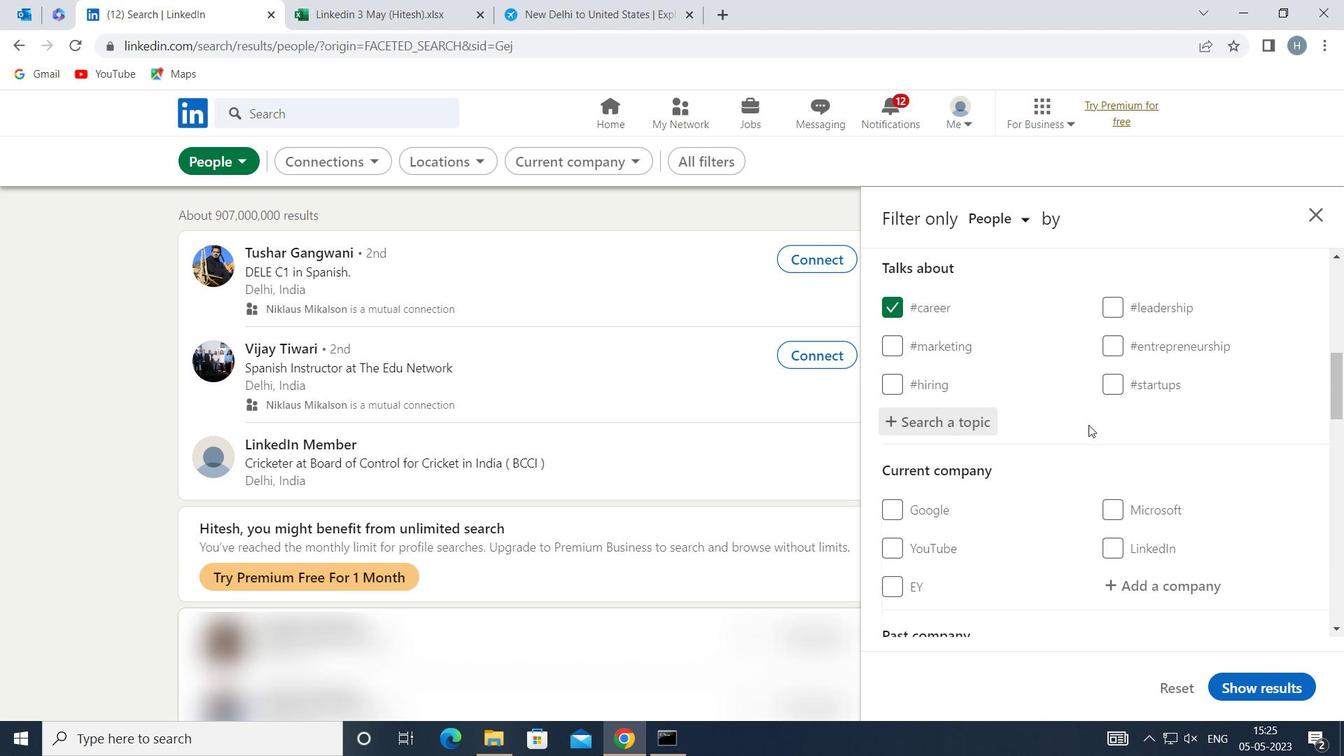 
Action: Mouse scrolled (1088, 415) with delta (0, 0)
Screenshot: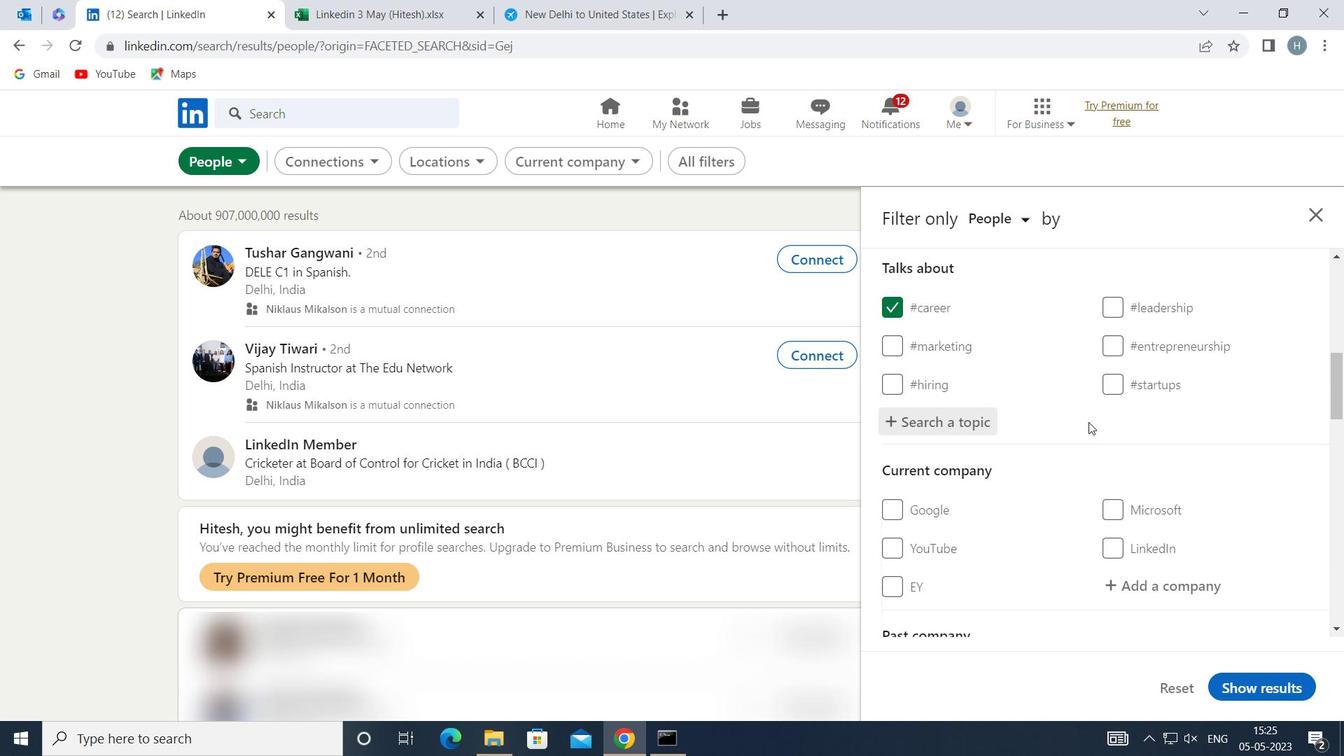 
Action: Mouse scrolled (1088, 415) with delta (0, 0)
Screenshot: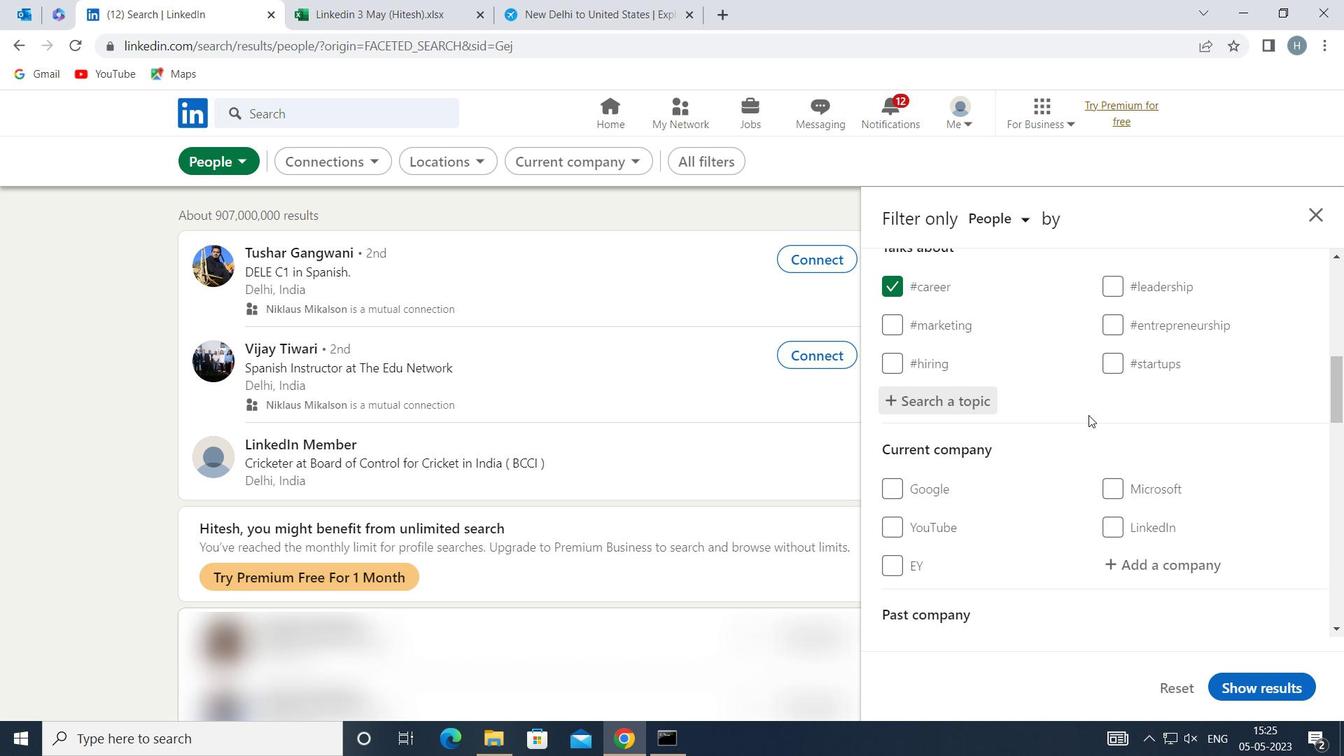 
Action: Mouse scrolled (1088, 415) with delta (0, 0)
Screenshot: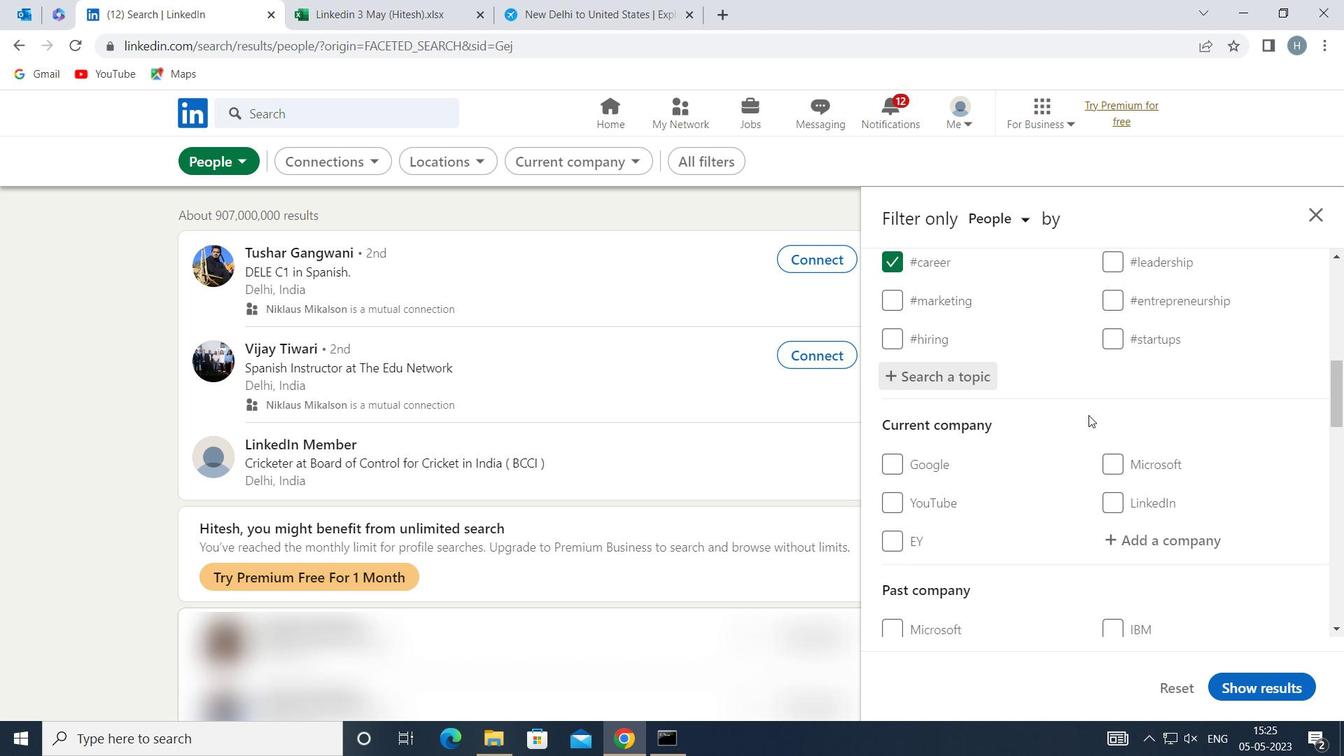 
Action: Mouse moved to (1088, 415)
Screenshot: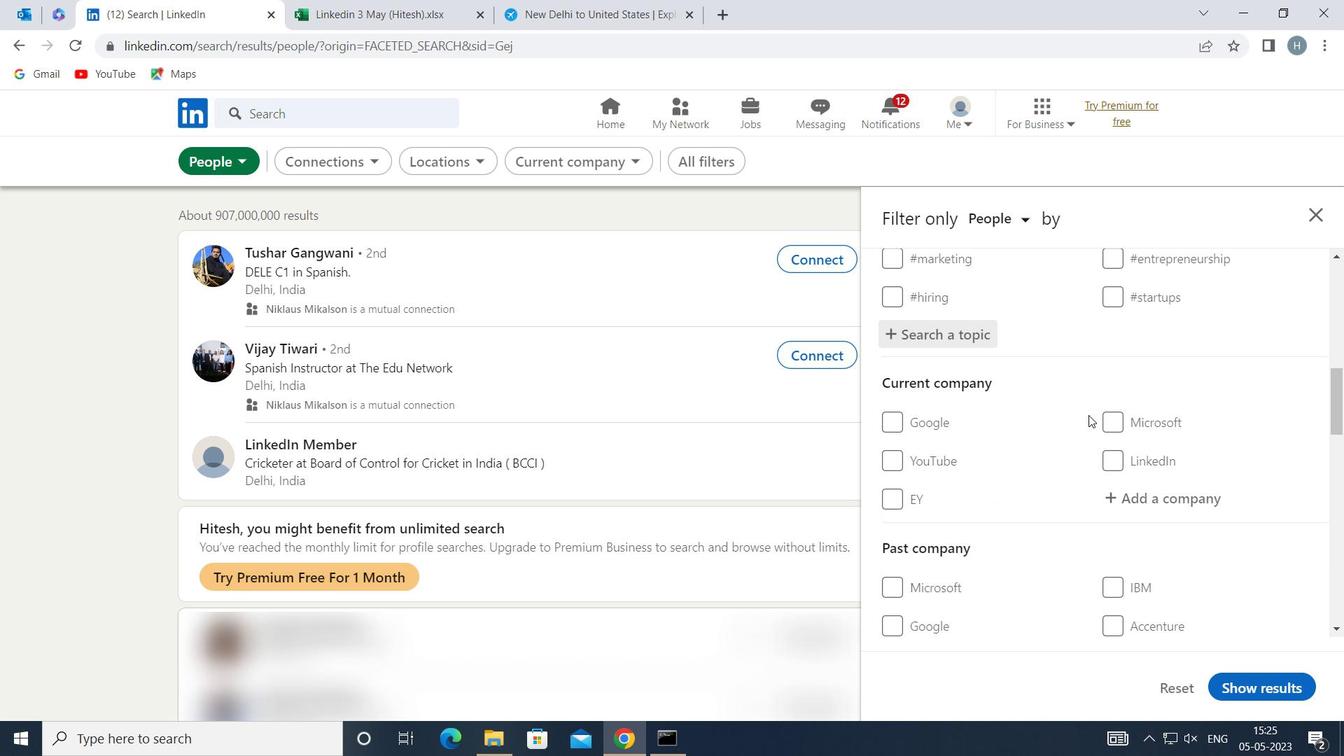 
Action: Mouse scrolled (1088, 415) with delta (0, 0)
Screenshot: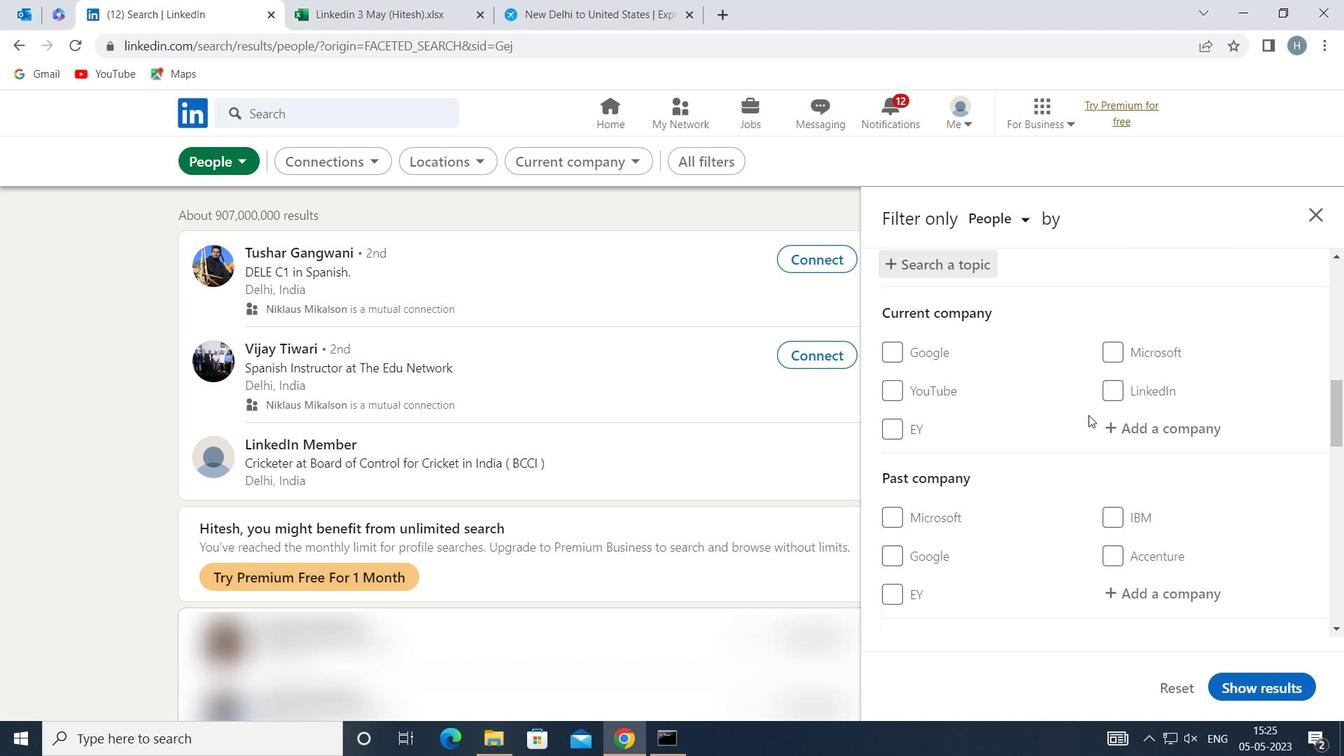 
Action: Mouse scrolled (1088, 415) with delta (0, 0)
Screenshot: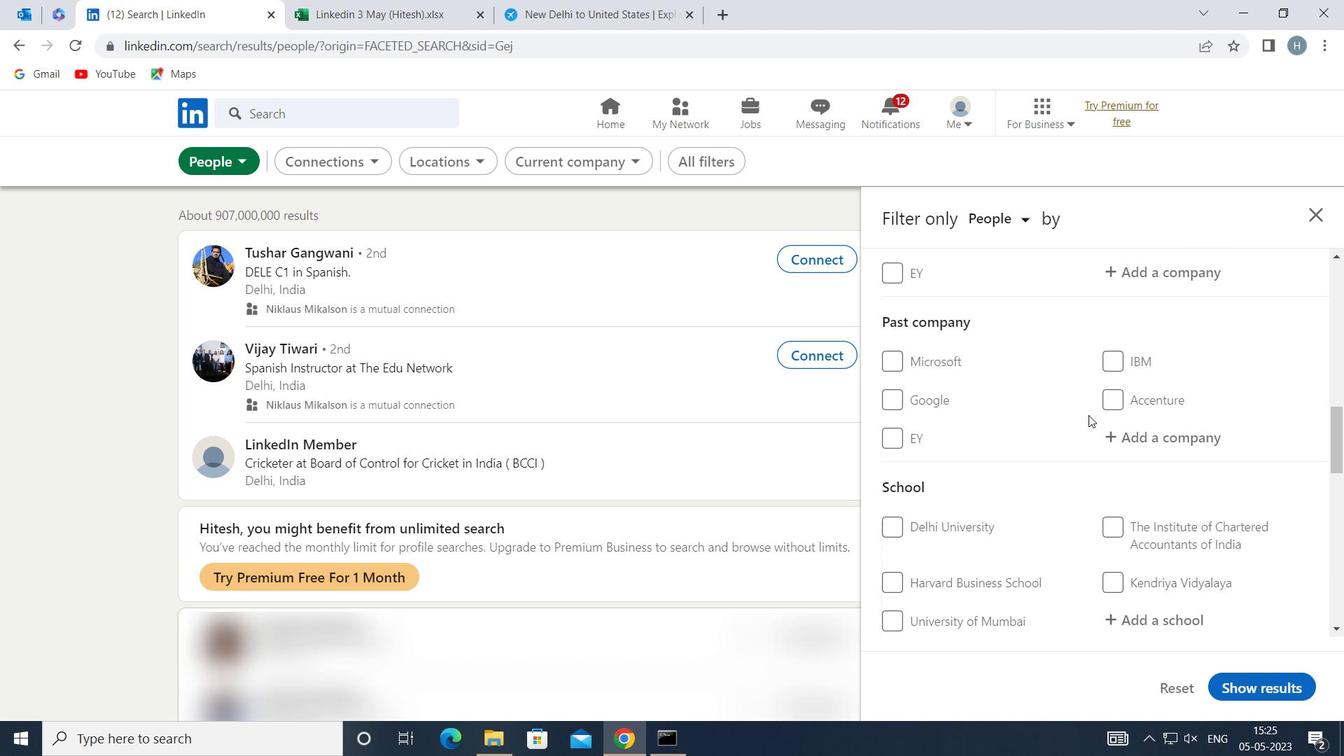 
Action: Mouse scrolled (1088, 415) with delta (0, 0)
Screenshot: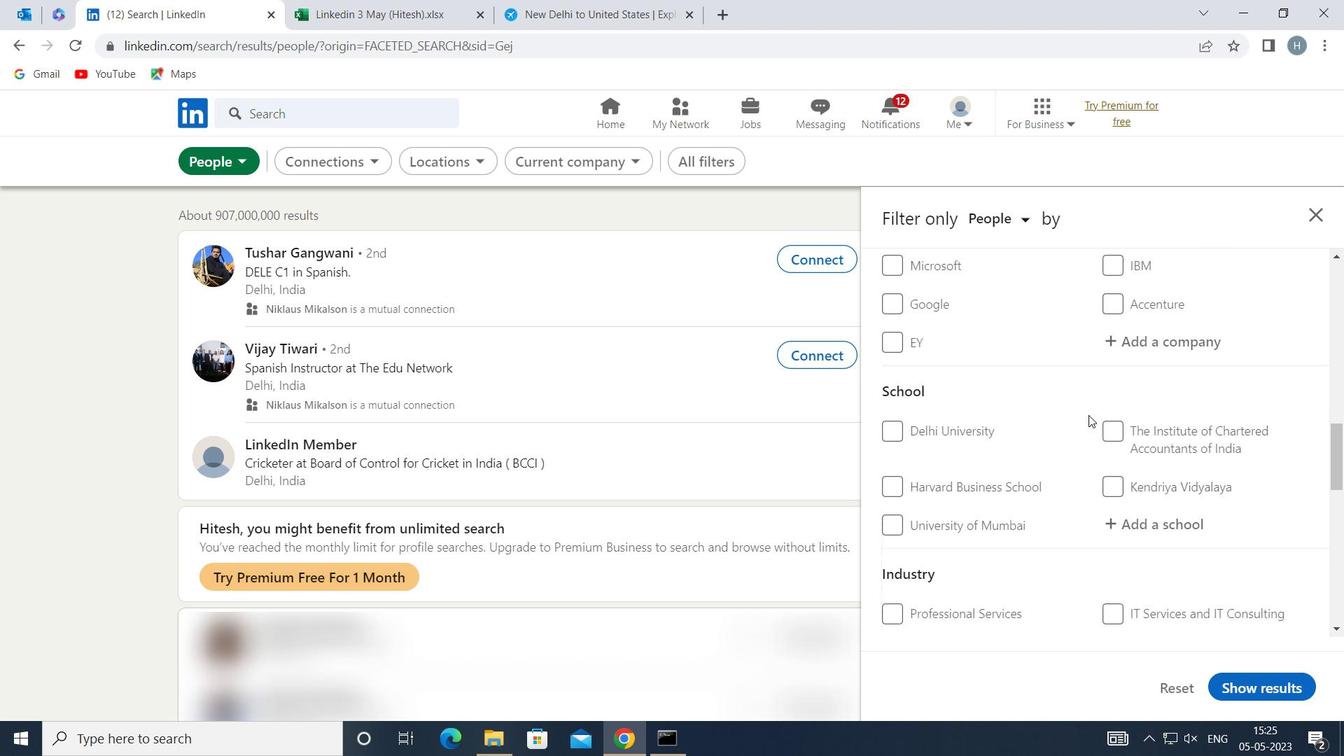
Action: Mouse scrolled (1088, 415) with delta (0, 0)
Screenshot: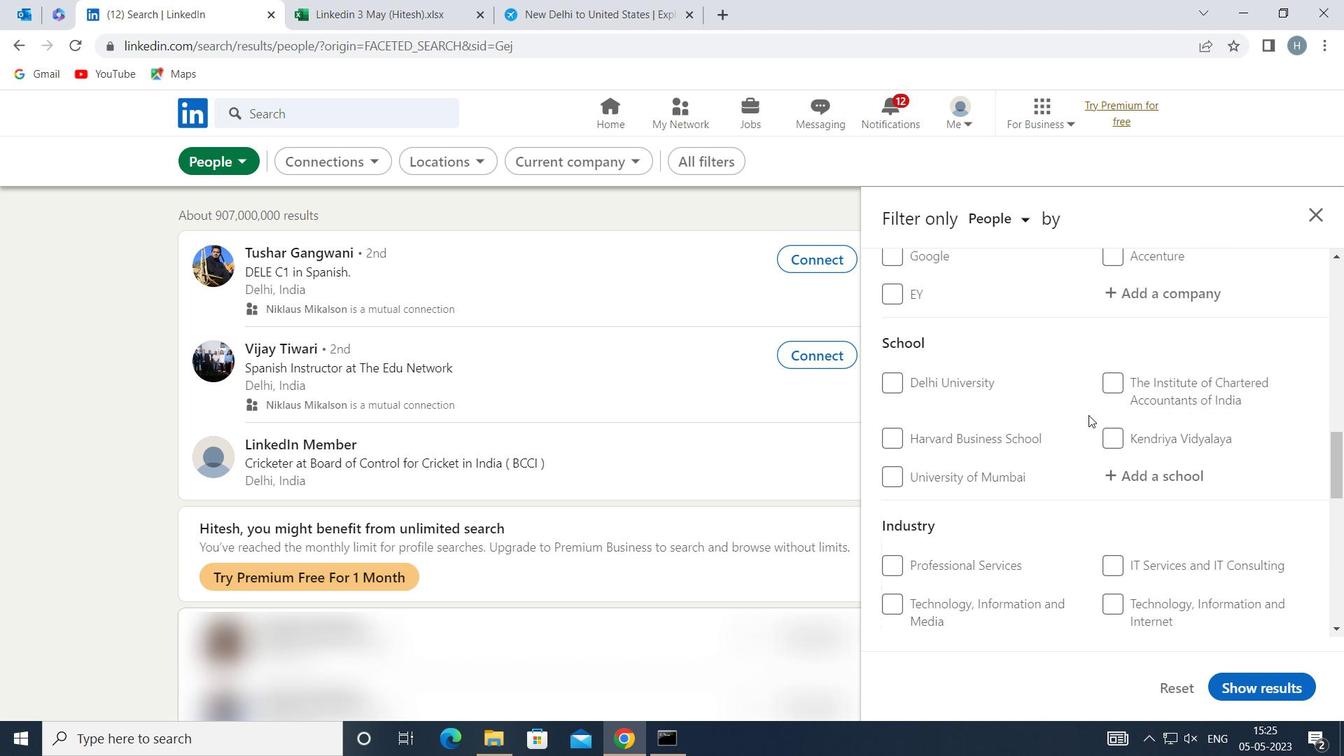 
Action: Mouse moved to (1089, 416)
Screenshot: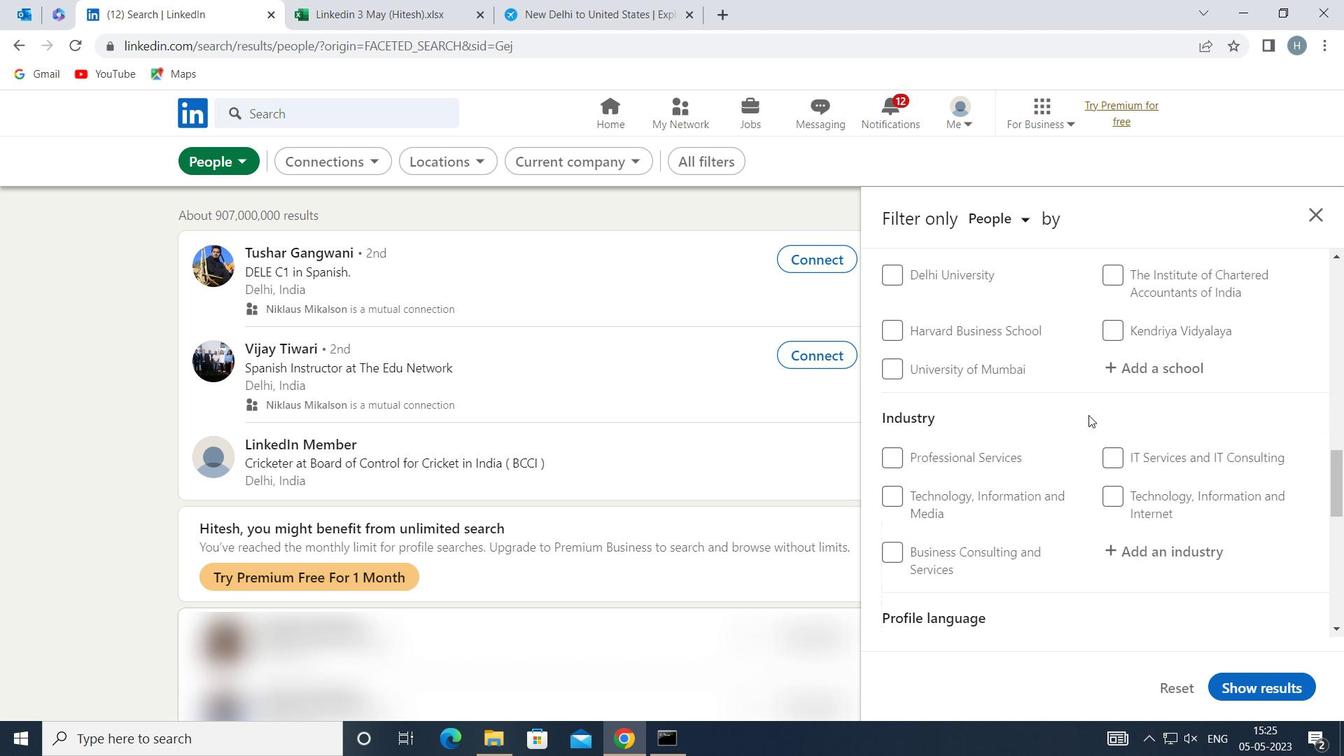 
Action: Mouse scrolled (1089, 415) with delta (0, 0)
Screenshot: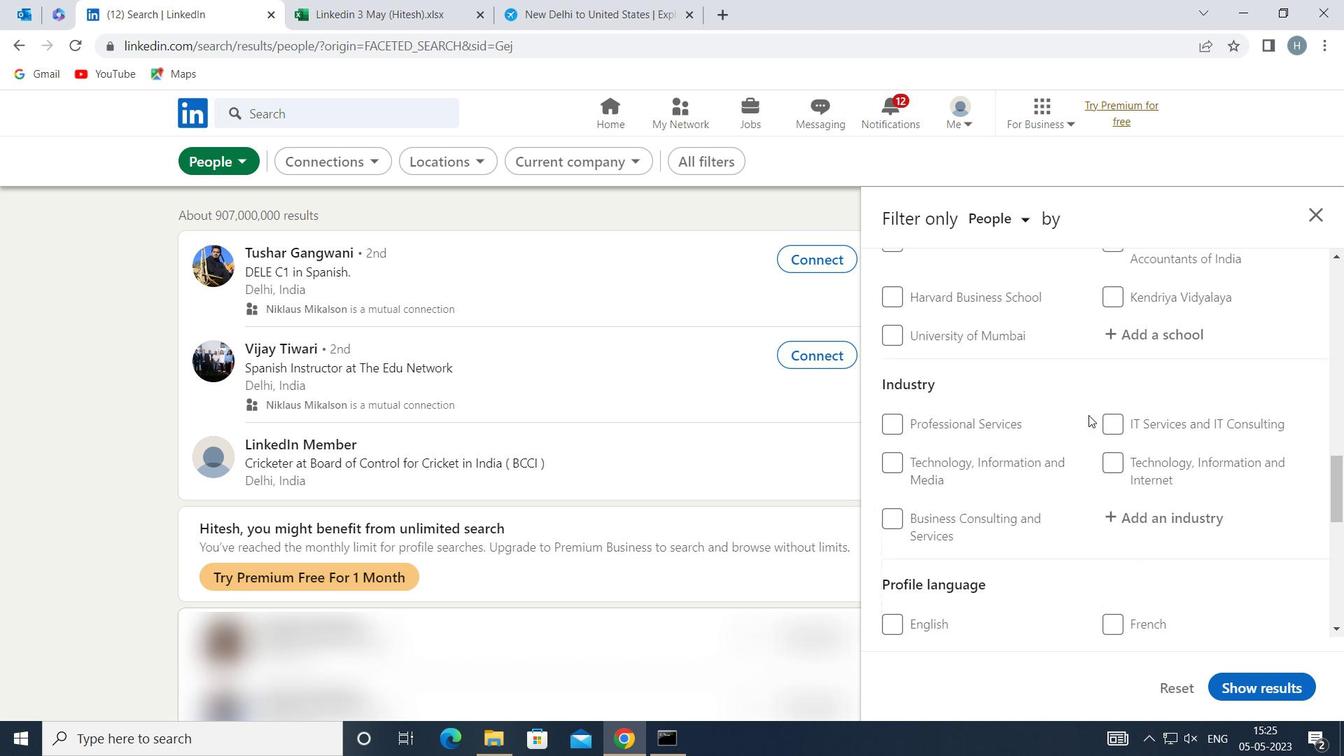 
Action: Mouse moved to (1091, 416)
Screenshot: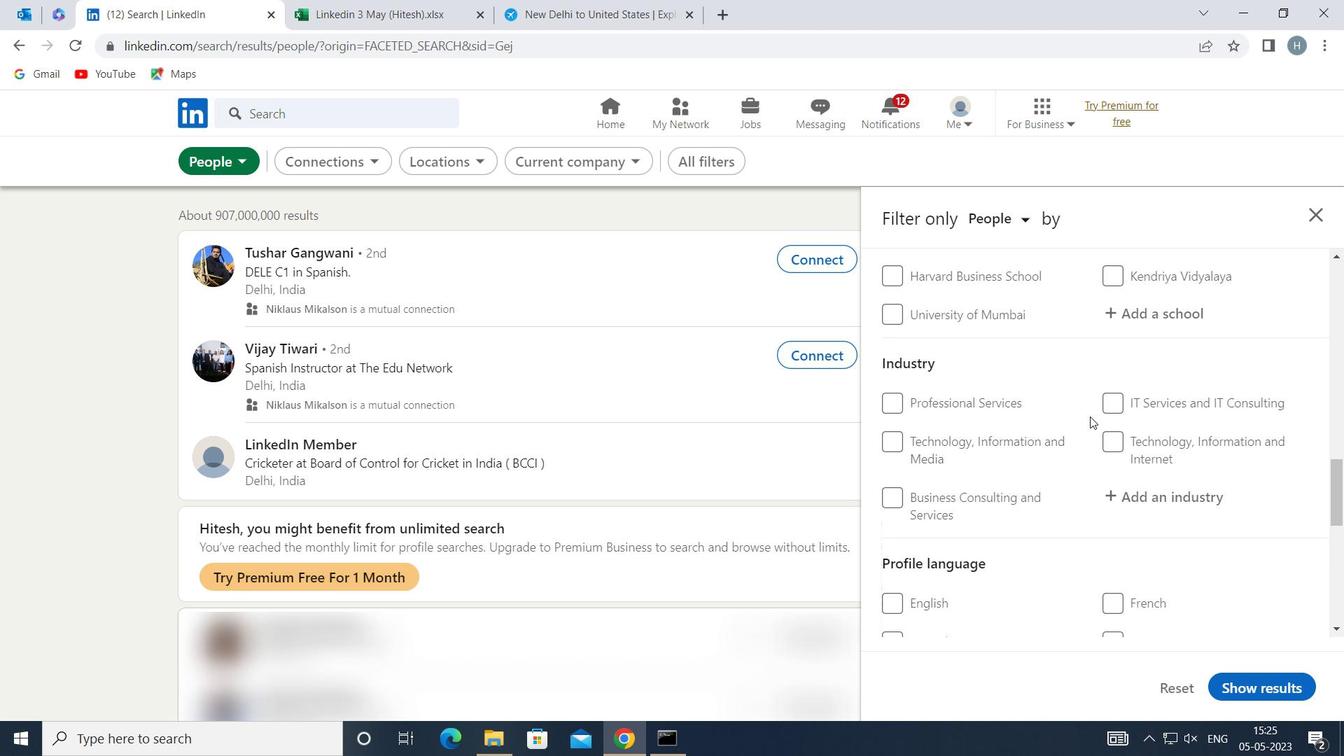 
Action: Mouse scrolled (1091, 415) with delta (0, 0)
Screenshot: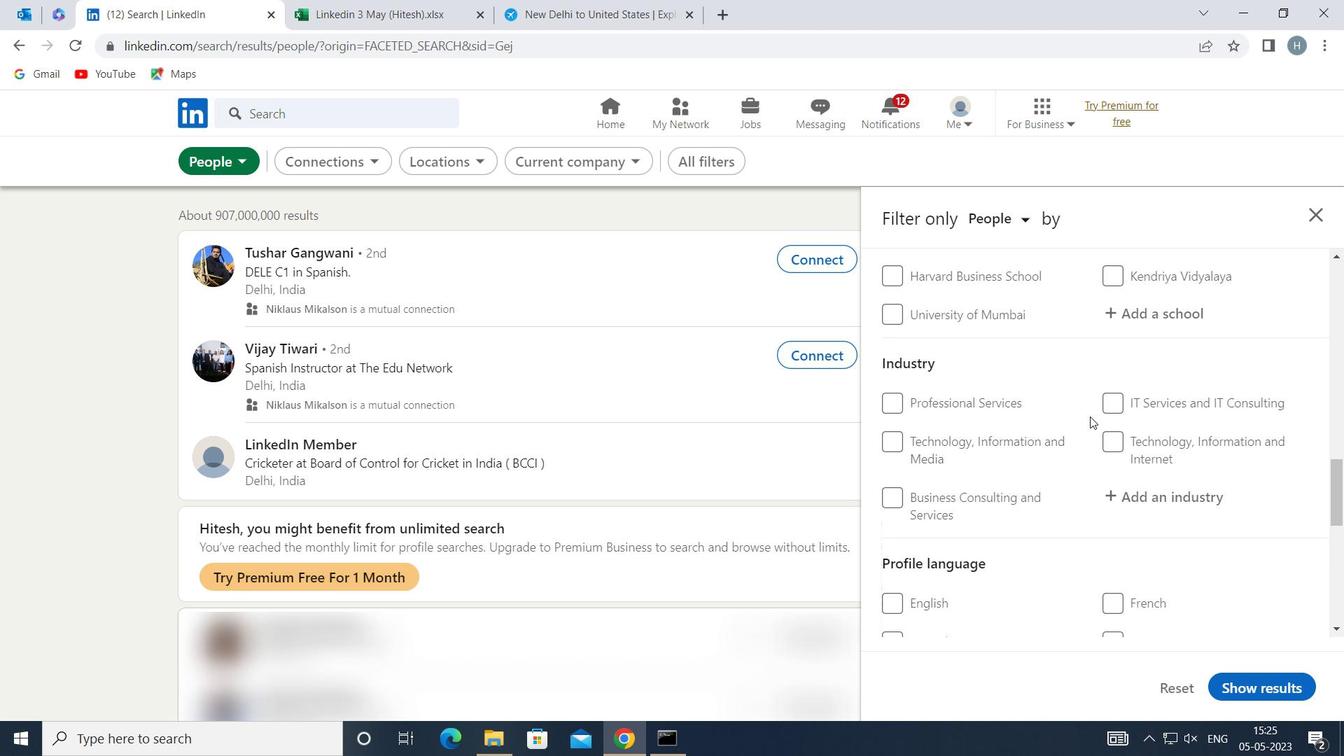 
Action: Mouse moved to (1118, 471)
Screenshot: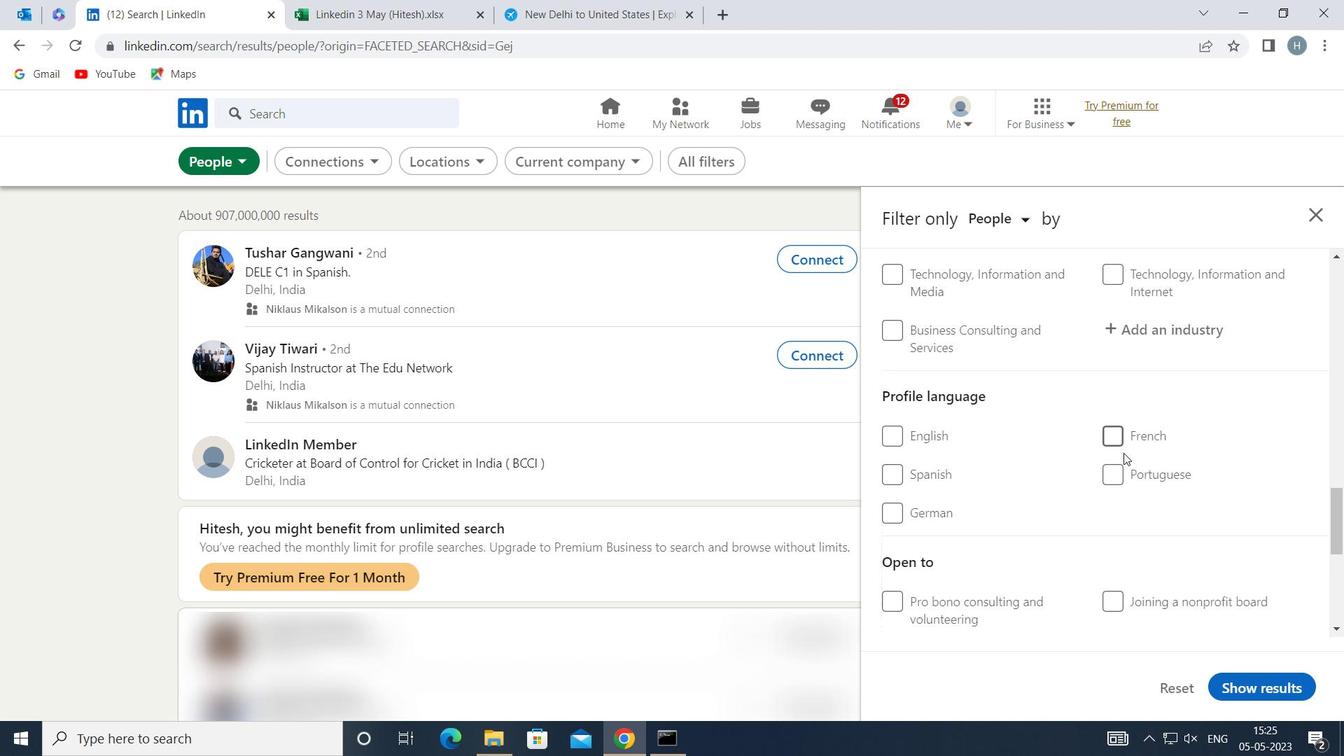 
Action: Mouse pressed left at (1118, 471)
Screenshot: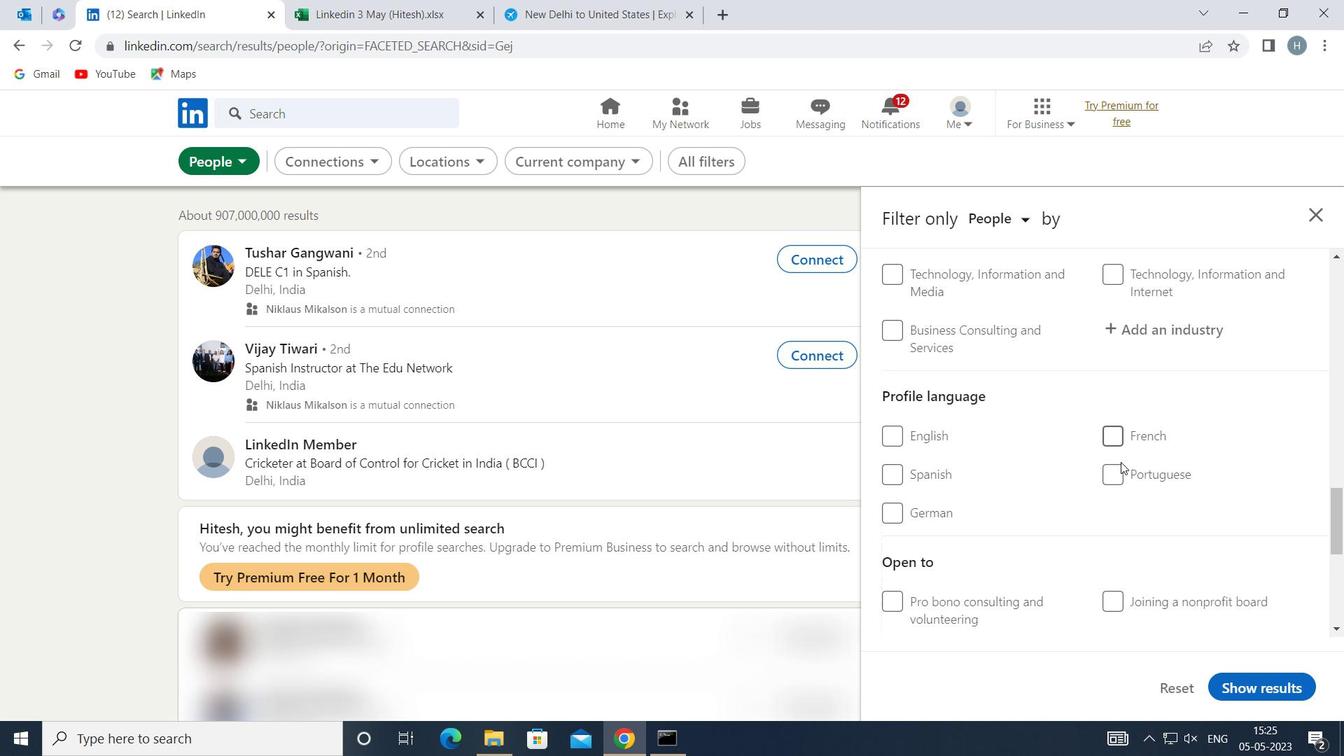 
Action: Mouse moved to (1074, 460)
Screenshot: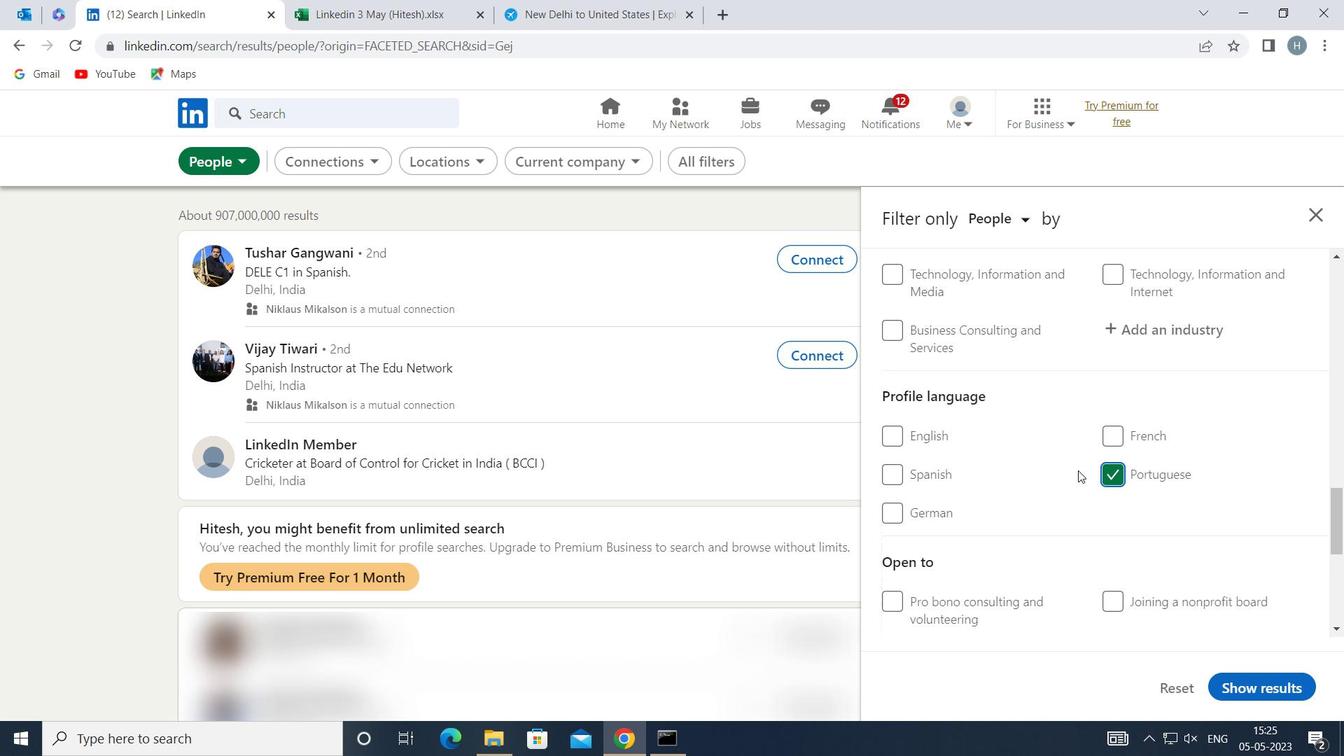 
Action: Mouse scrolled (1074, 460) with delta (0, 0)
Screenshot: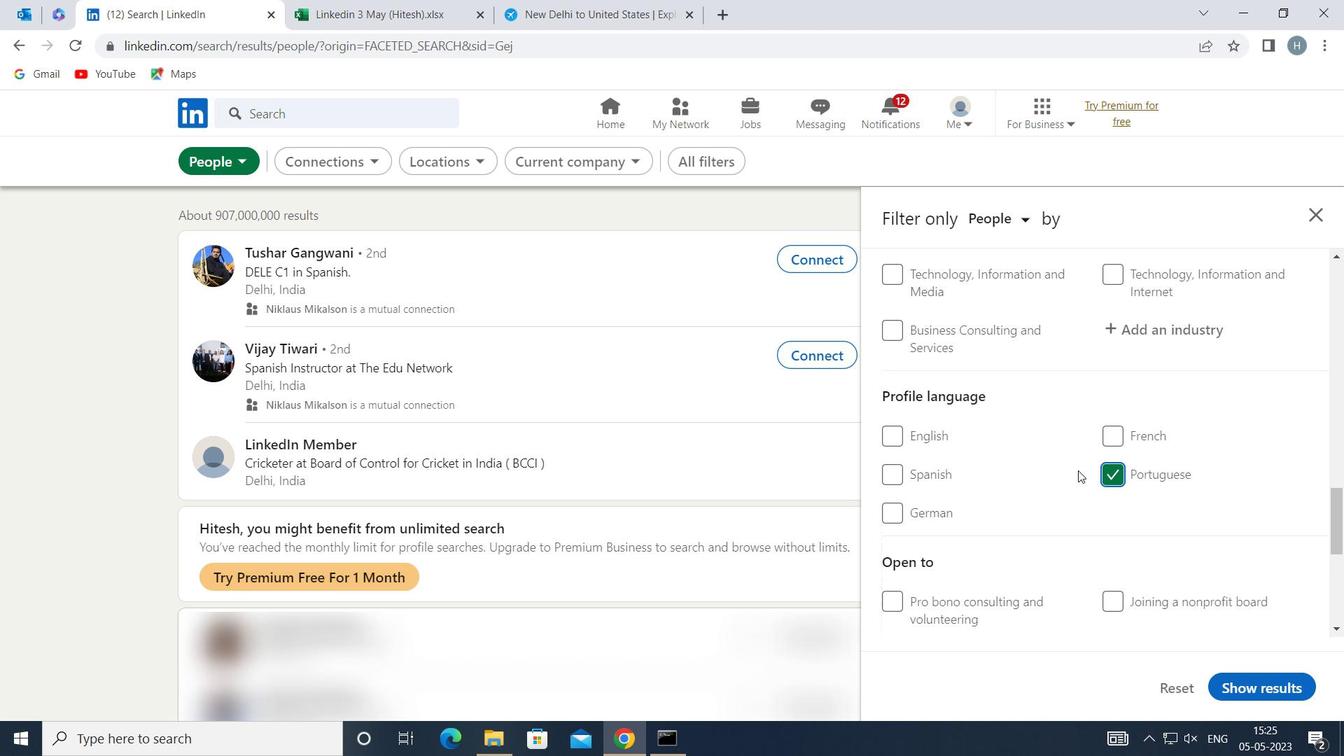 
Action: Mouse scrolled (1074, 460) with delta (0, 0)
Screenshot: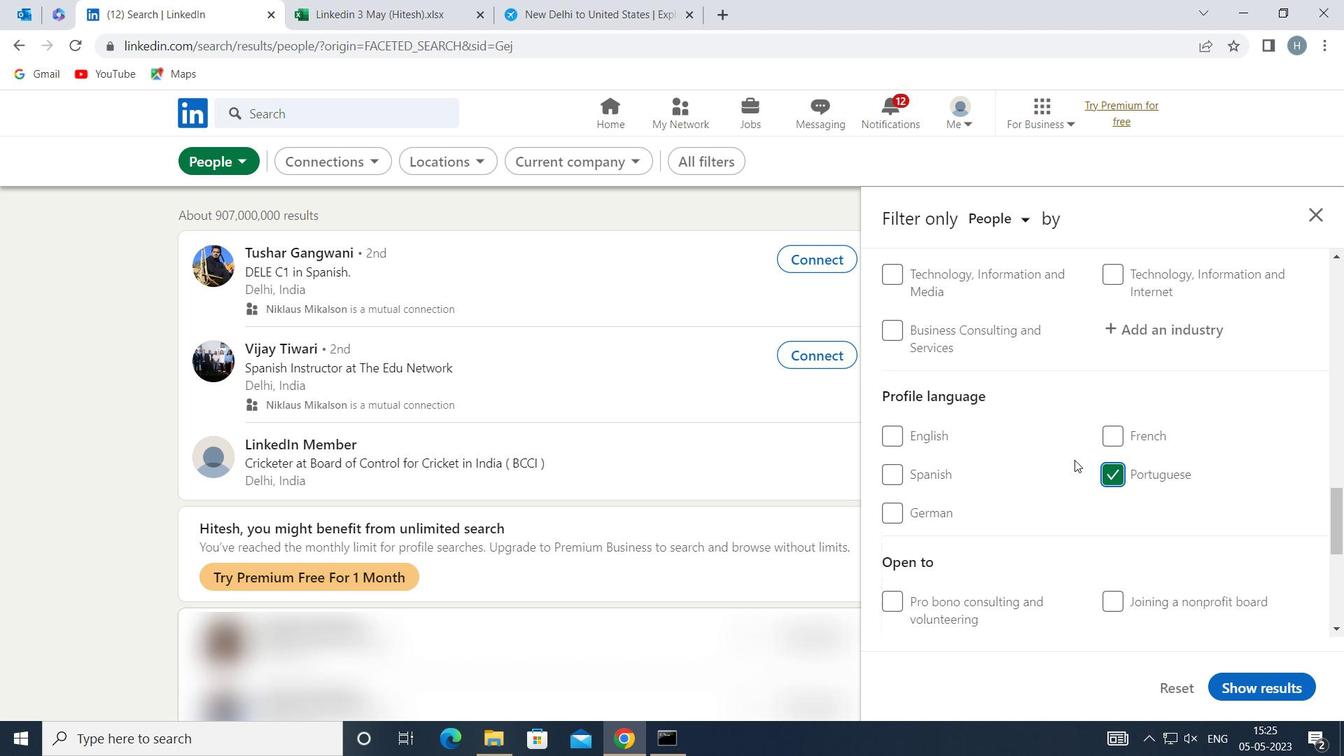 
Action: Mouse scrolled (1074, 460) with delta (0, 0)
Screenshot: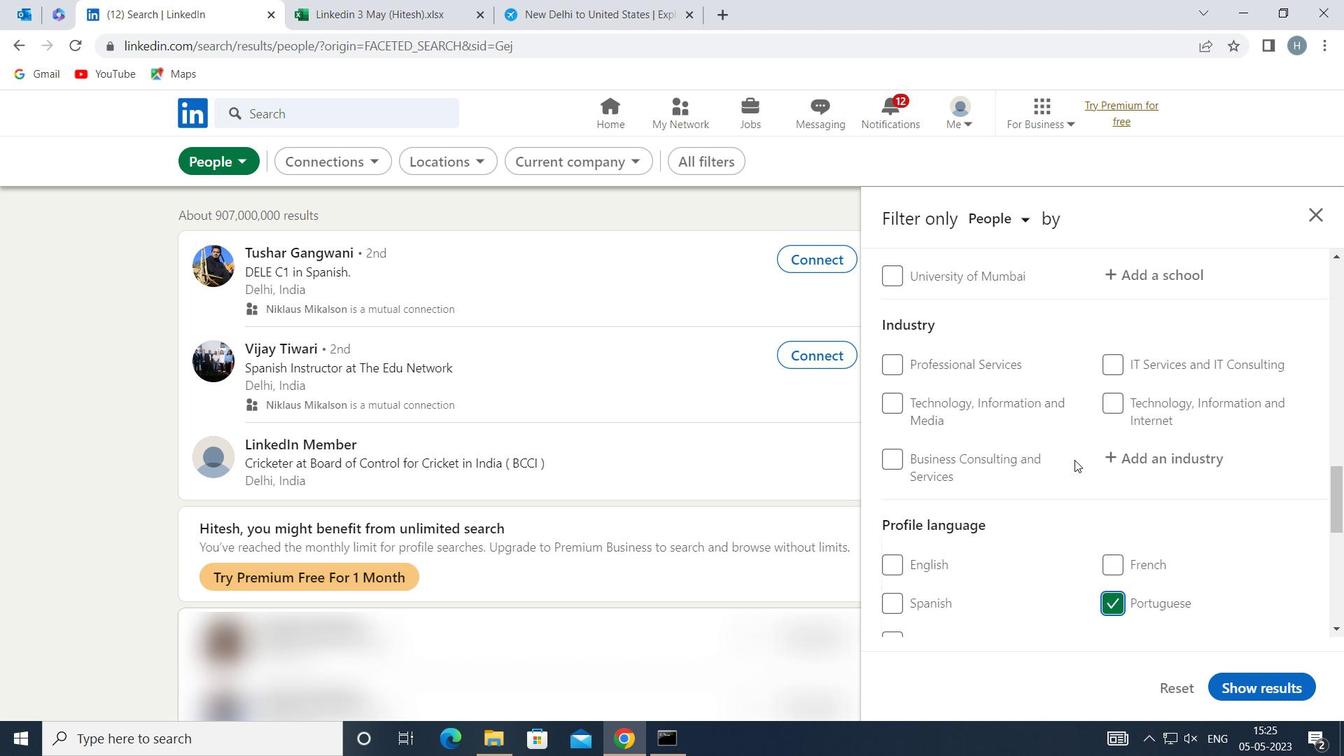 
Action: Mouse moved to (1074, 460)
Screenshot: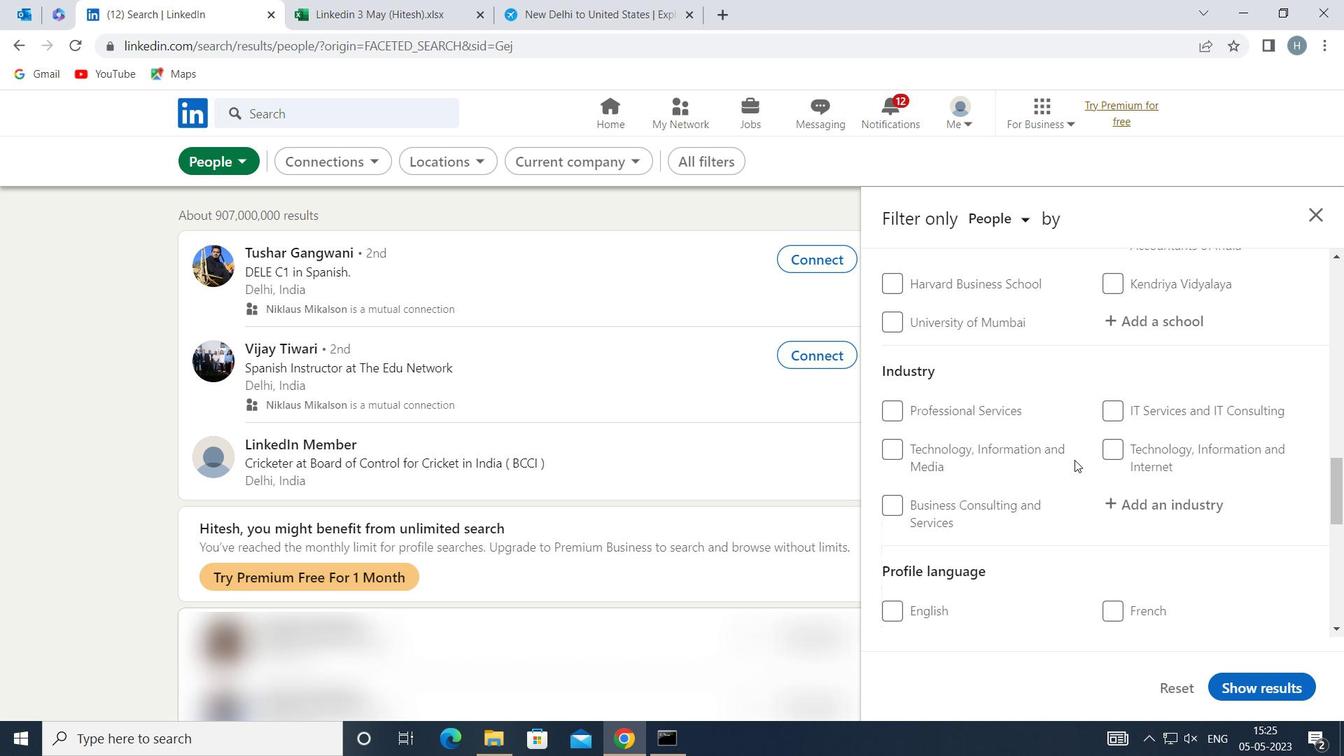 
Action: Mouse scrolled (1074, 460) with delta (0, 0)
Screenshot: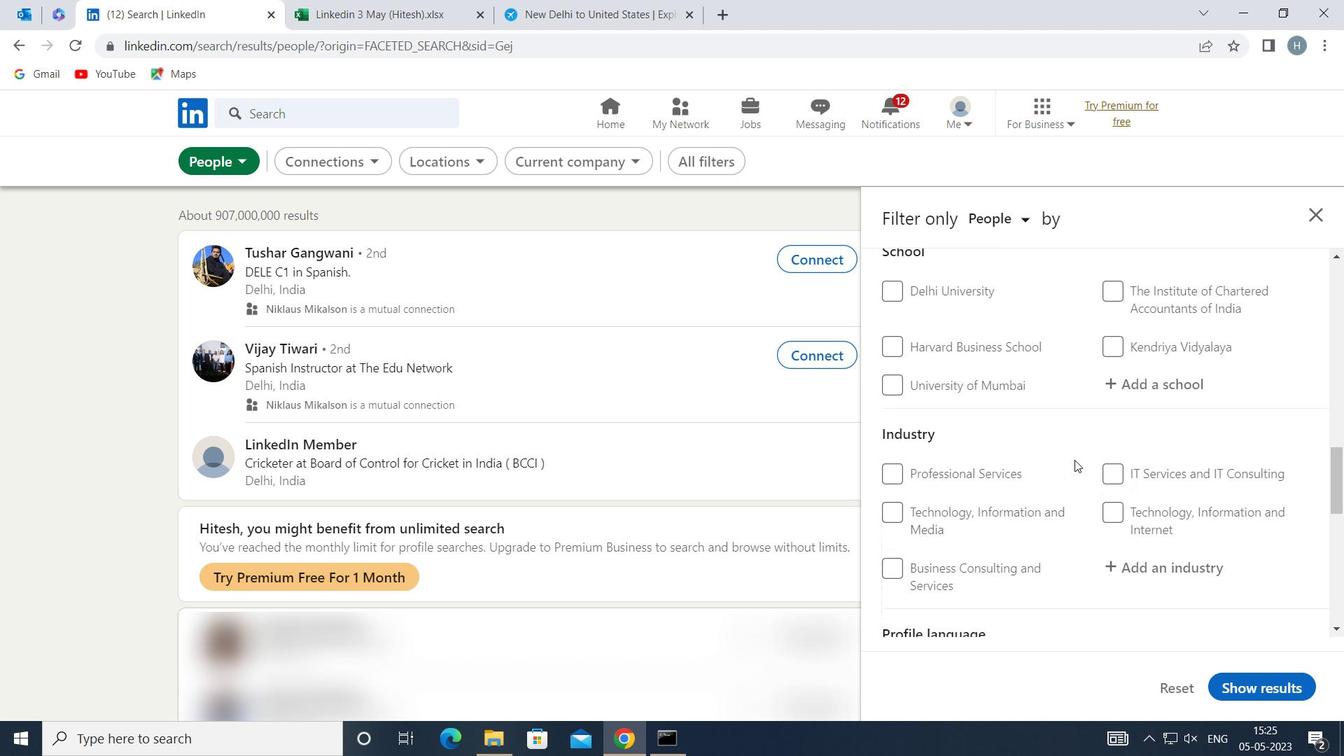 
Action: Mouse moved to (1074, 460)
Screenshot: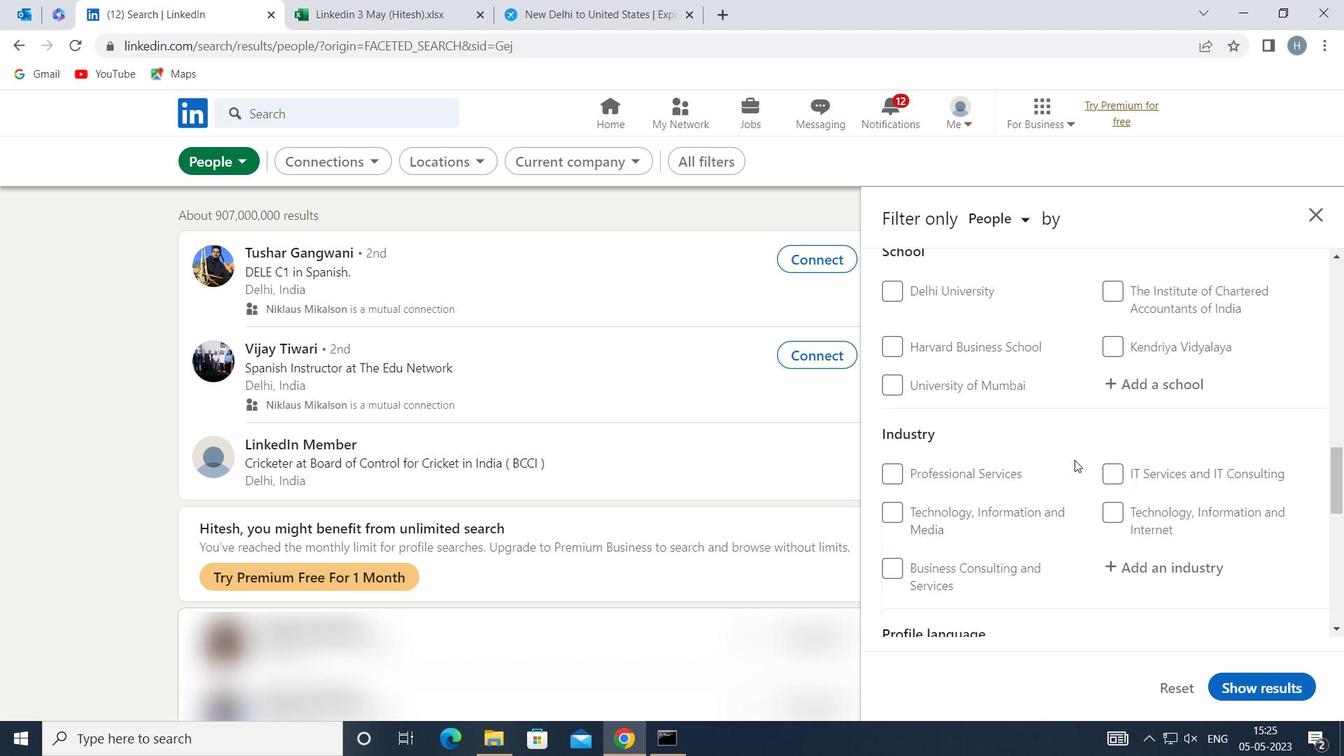 
Action: Mouse scrolled (1074, 461) with delta (0, 0)
Screenshot: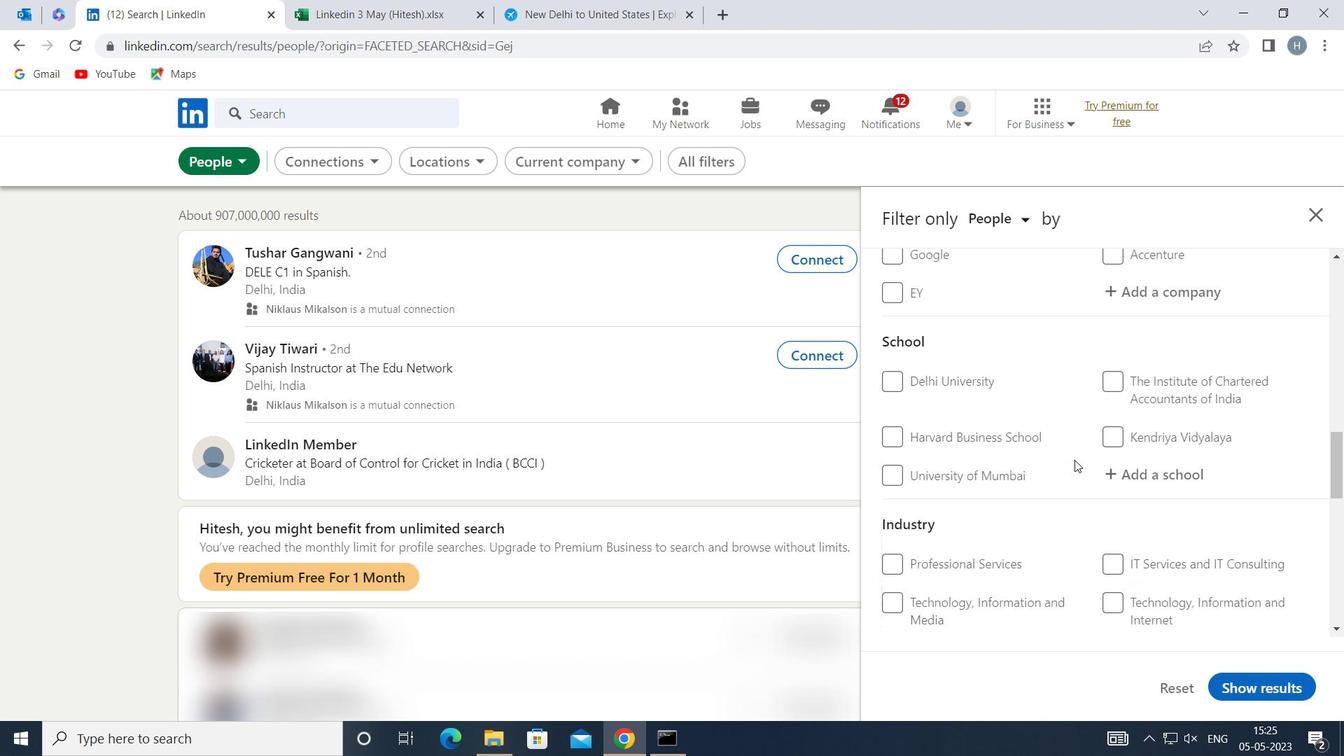 
Action: Mouse scrolled (1074, 461) with delta (0, 0)
Screenshot: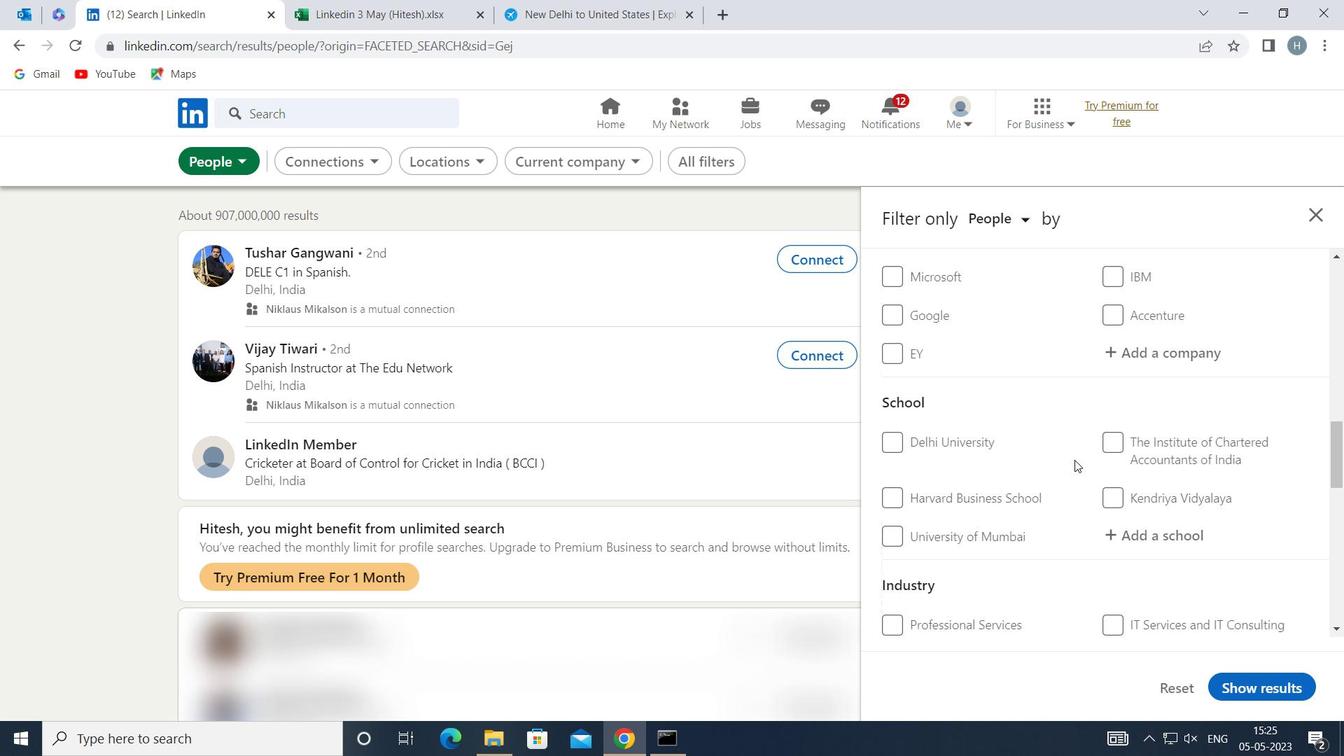 
Action: Mouse scrolled (1074, 461) with delta (0, 0)
Screenshot: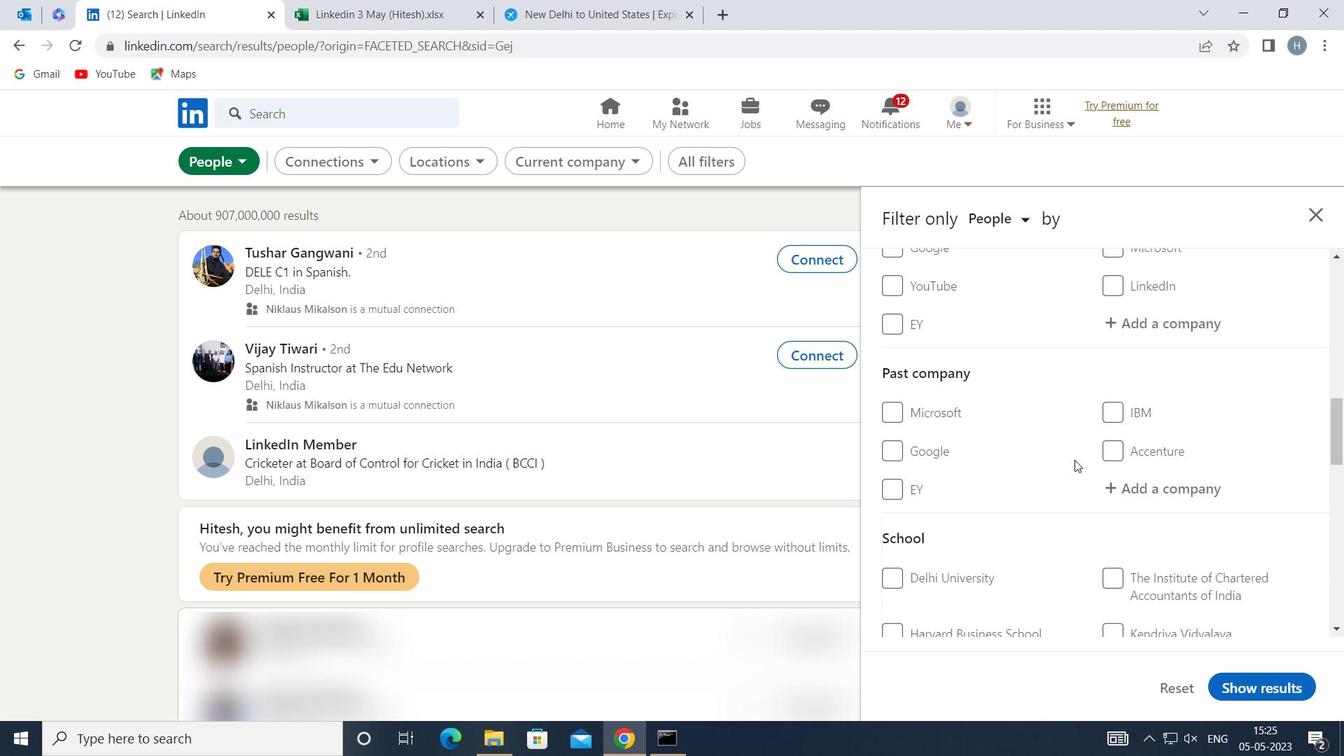 
Action: Mouse scrolled (1074, 461) with delta (0, 0)
Screenshot: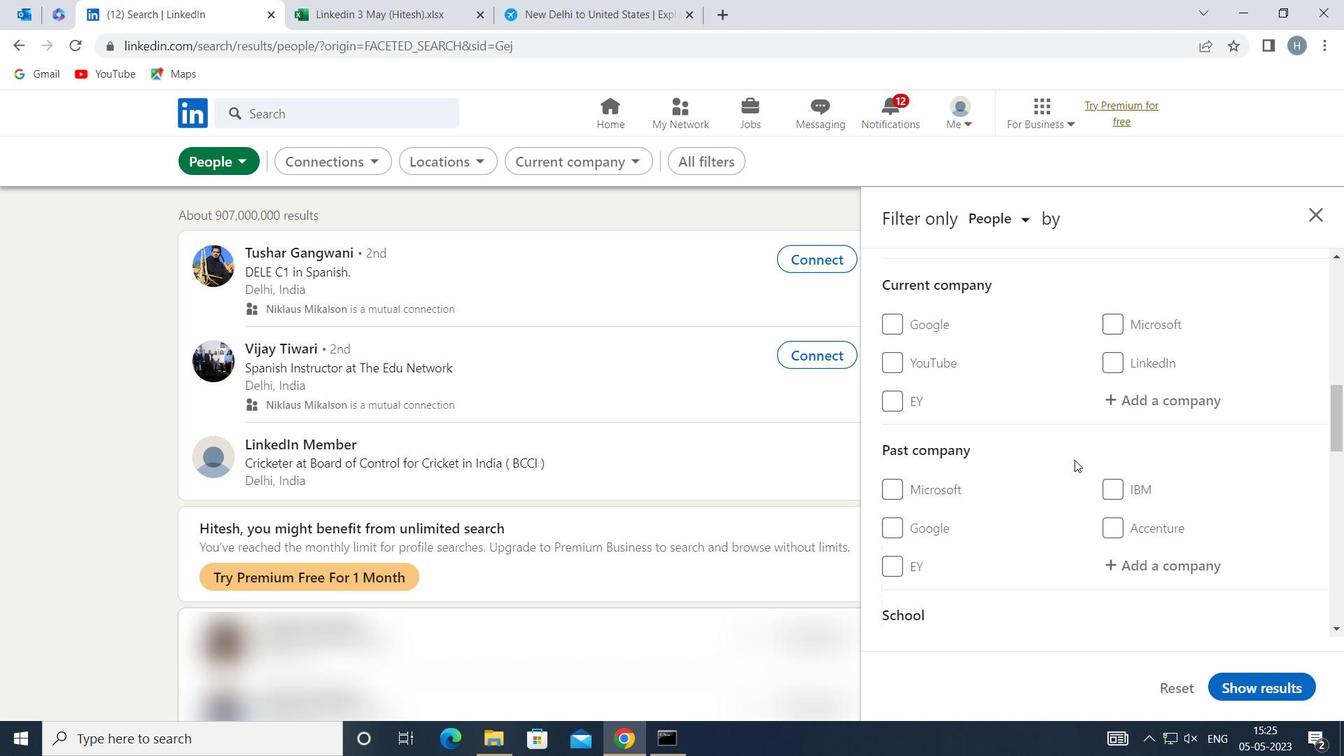 
Action: Mouse moved to (1132, 491)
Screenshot: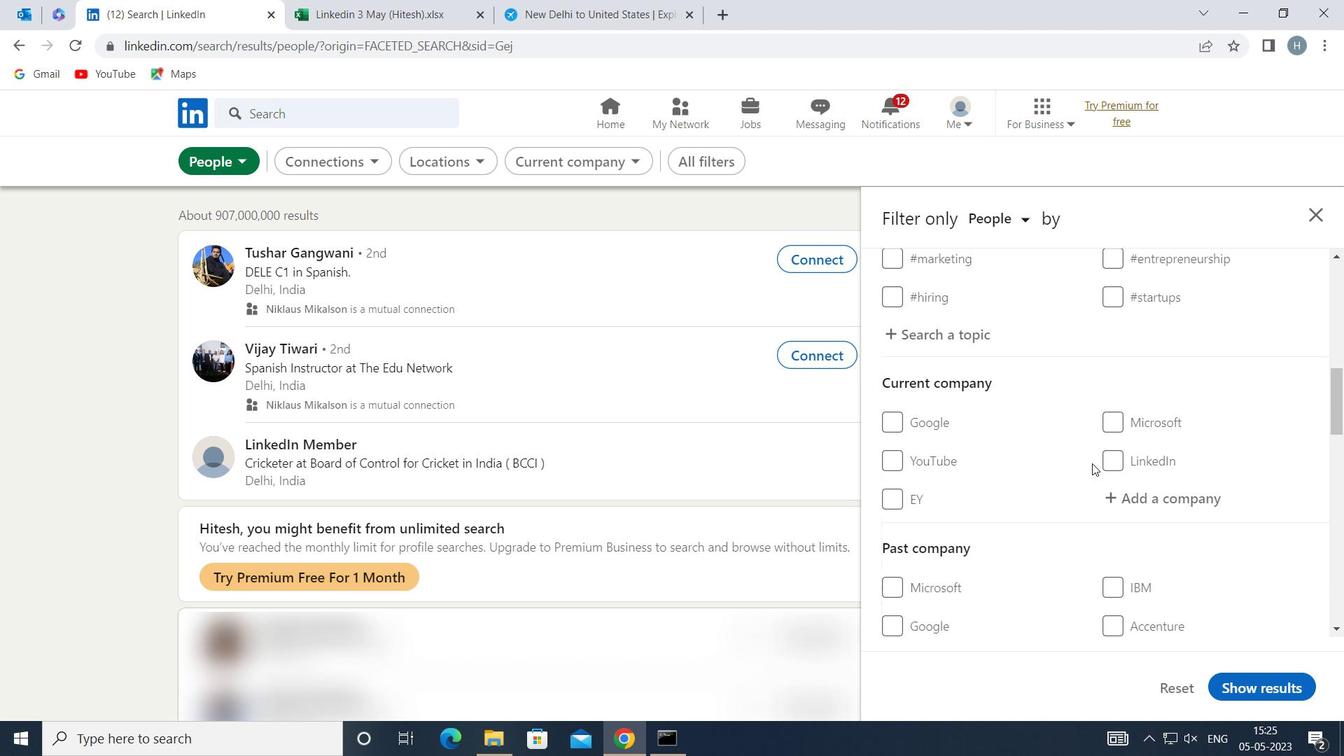 
Action: Mouse pressed left at (1132, 491)
Screenshot: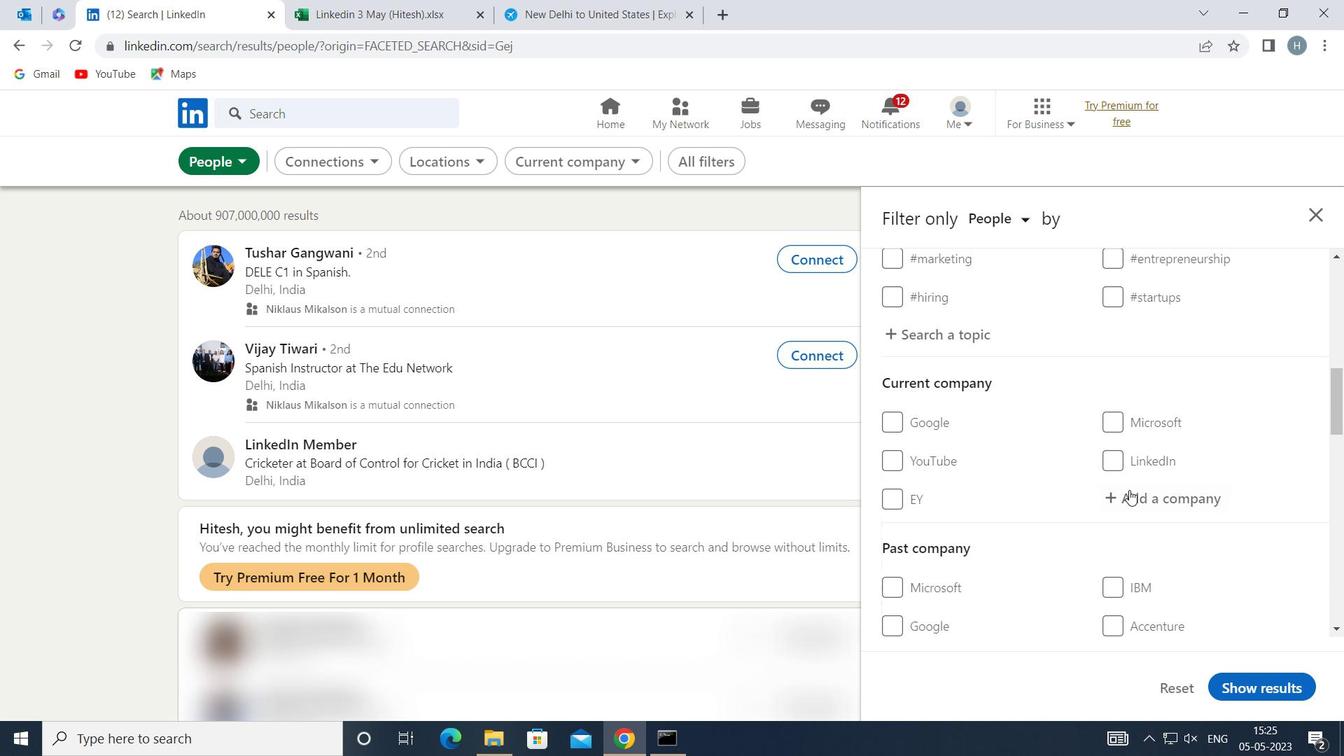 
Action: Key pressed <Key.shift>FRESHER<Key.space><Key.shift>JOBS
Screenshot: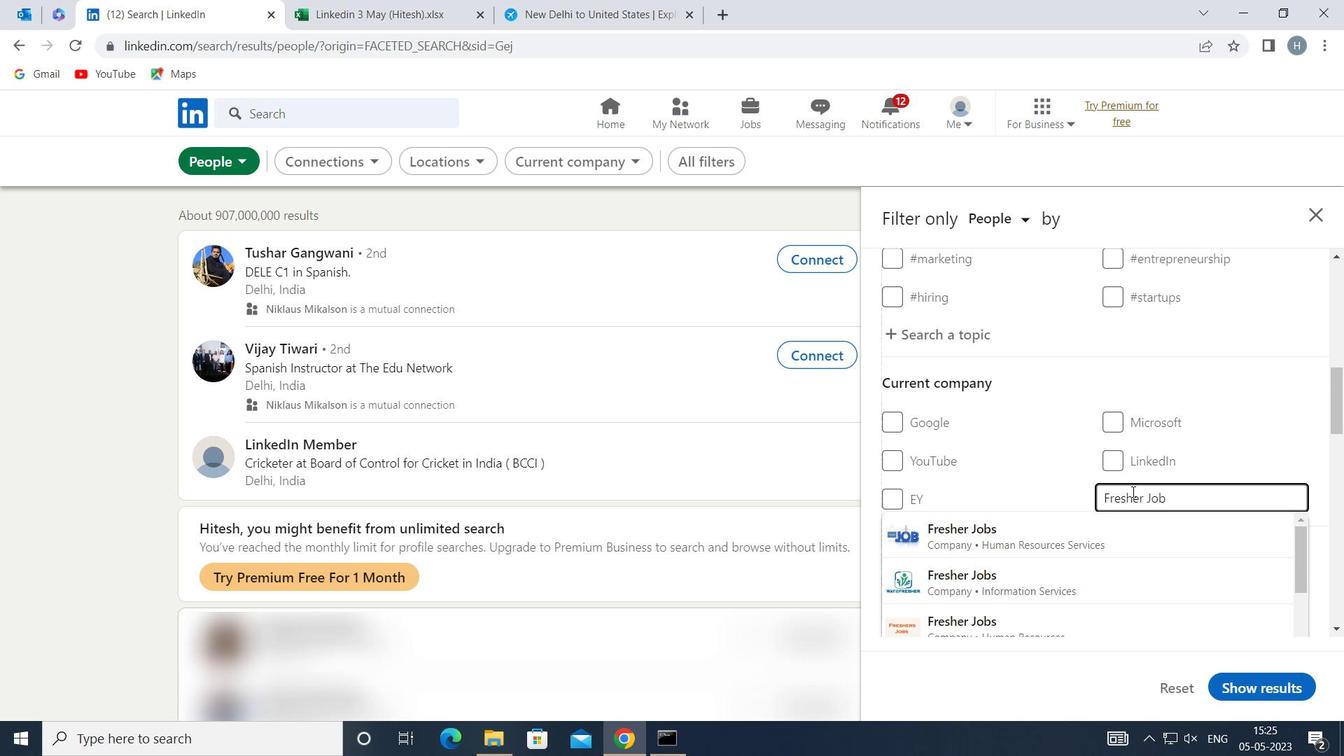 
Action: Mouse moved to (1114, 535)
Screenshot: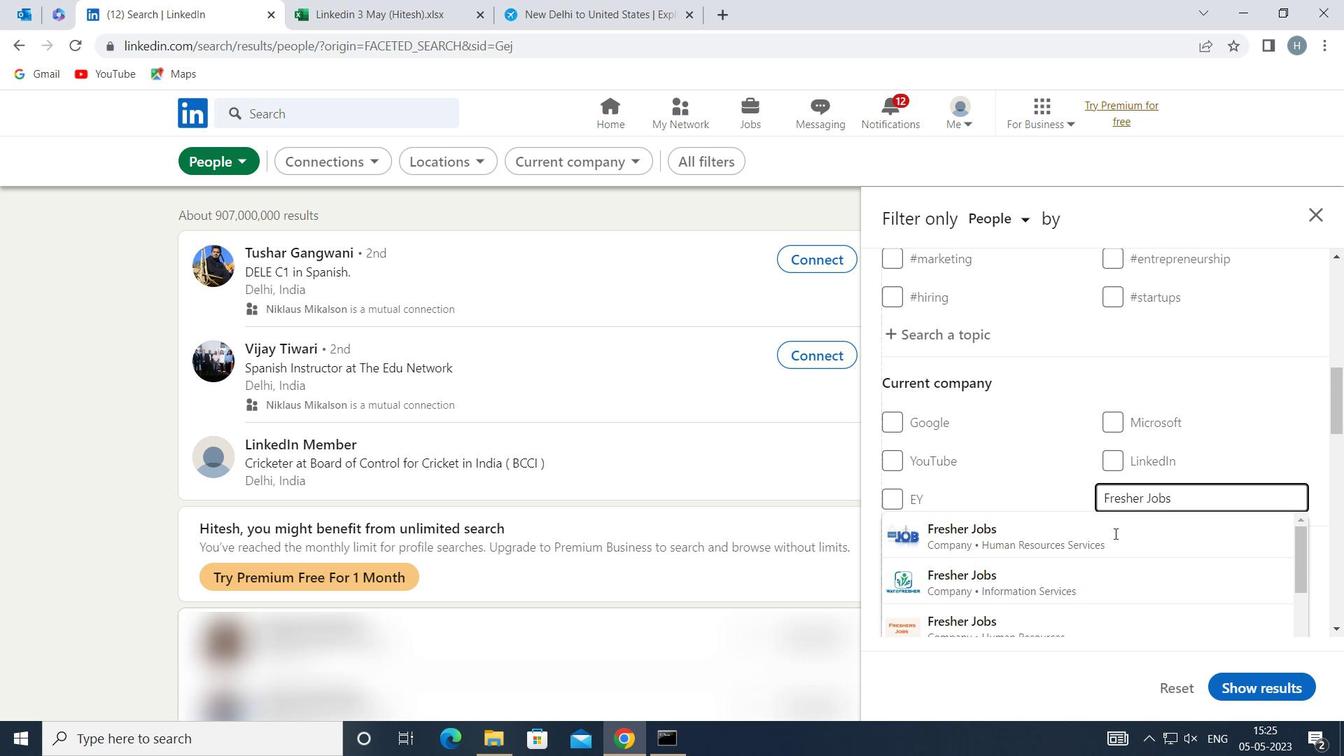 
Action: Mouse pressed left at (1114, 535)
Screenshot: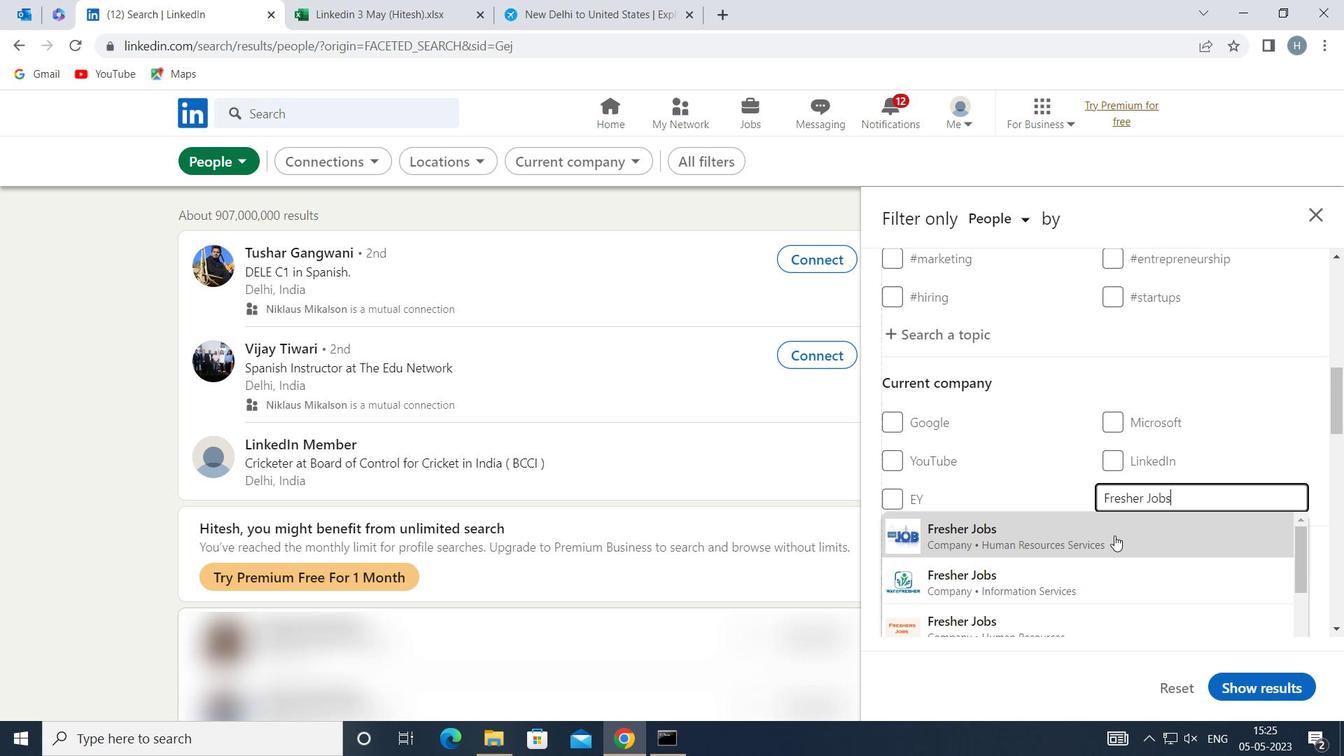 
Action: Mouse moved to (1076, 508)
Screenshot: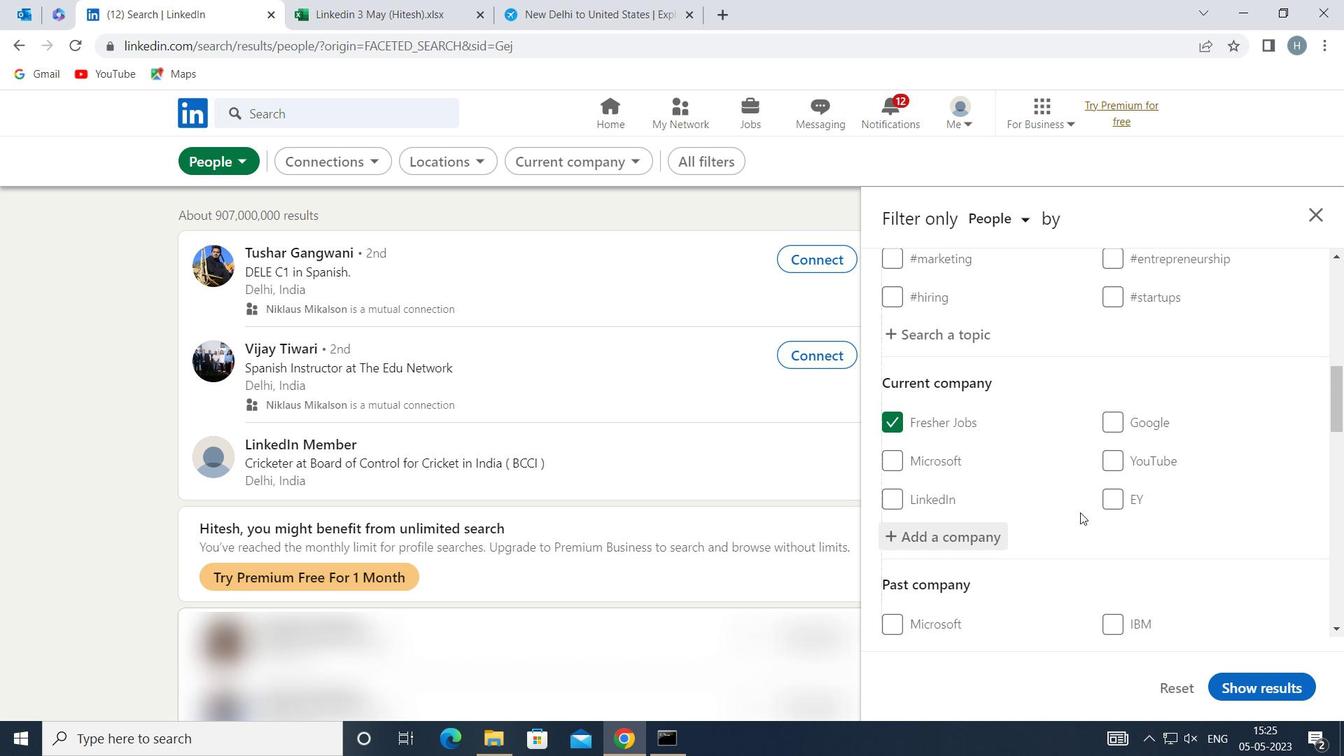
Action: Mouse scrolled (1076, 507) with delta (0, 0)
Screenshot: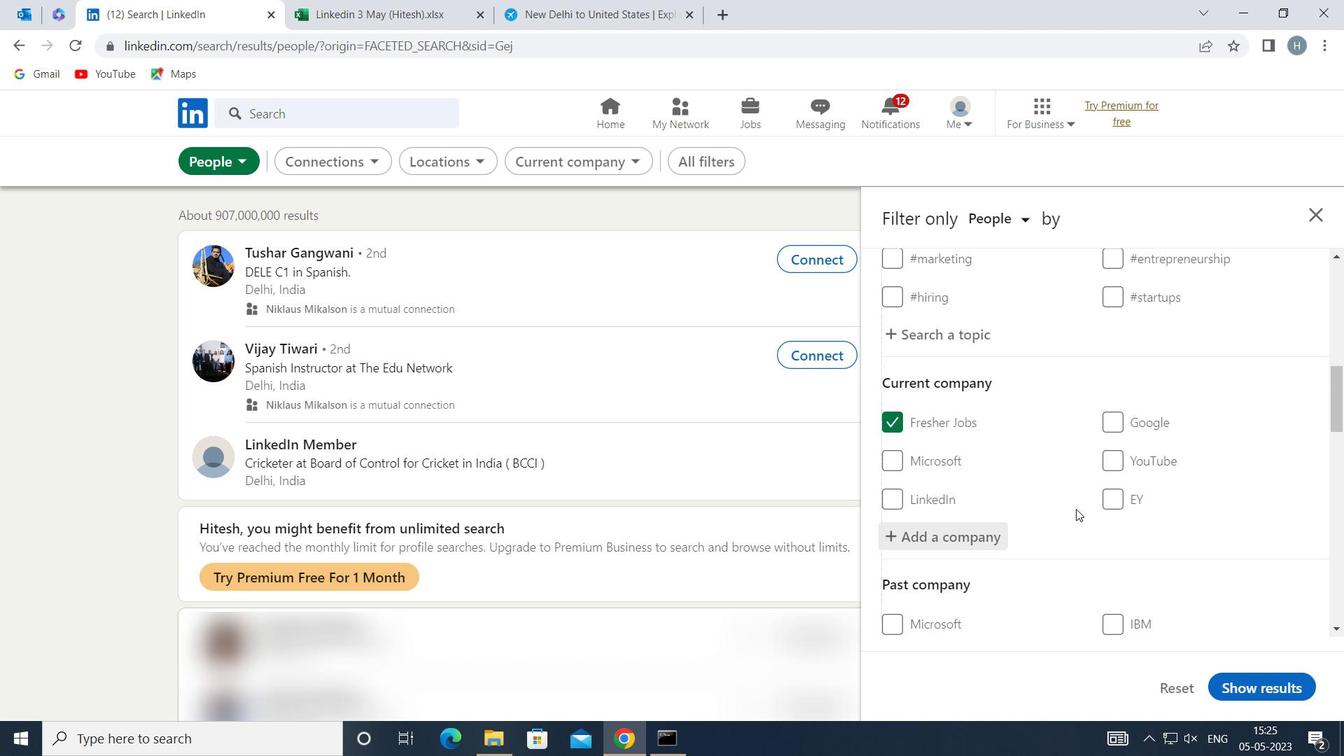 
Action: Mouse scrolled (1076, 507) with delta (0, 0)
Screenshot: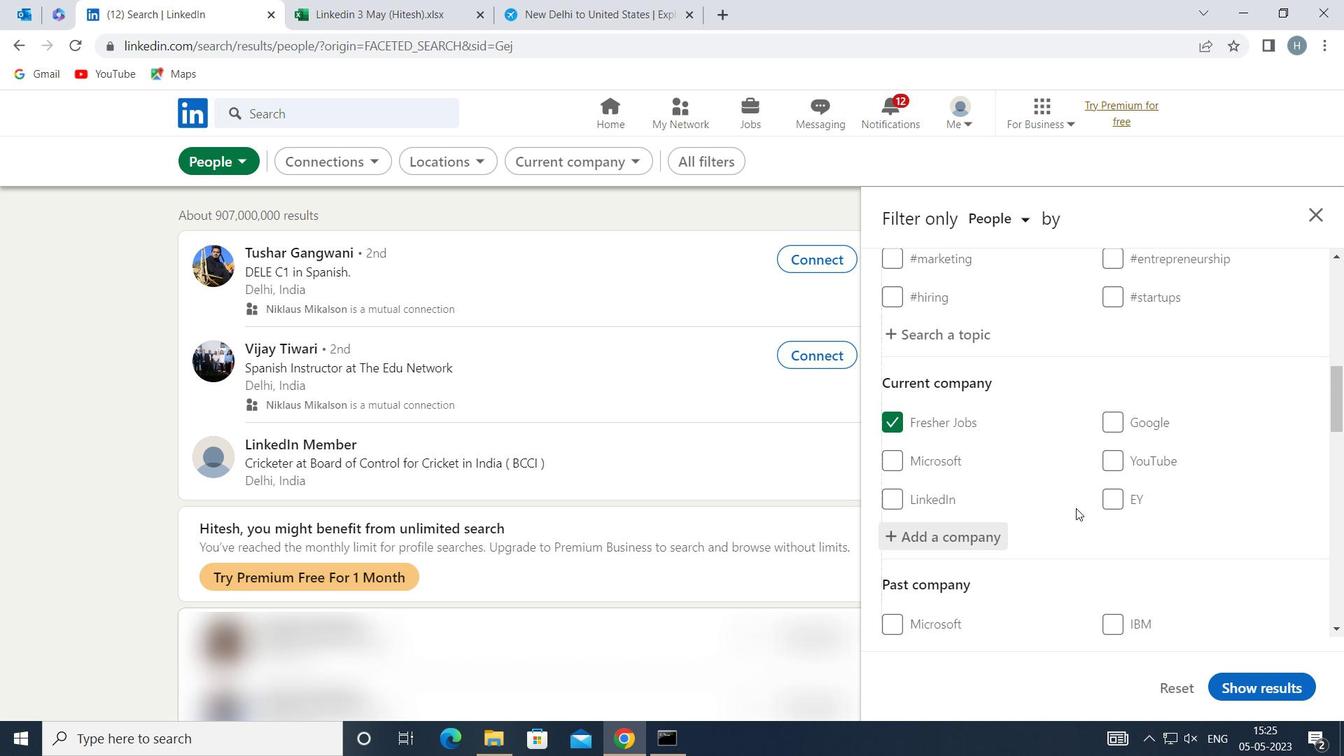 
Action: Mouse moved to (1076, 504)
Screenshot: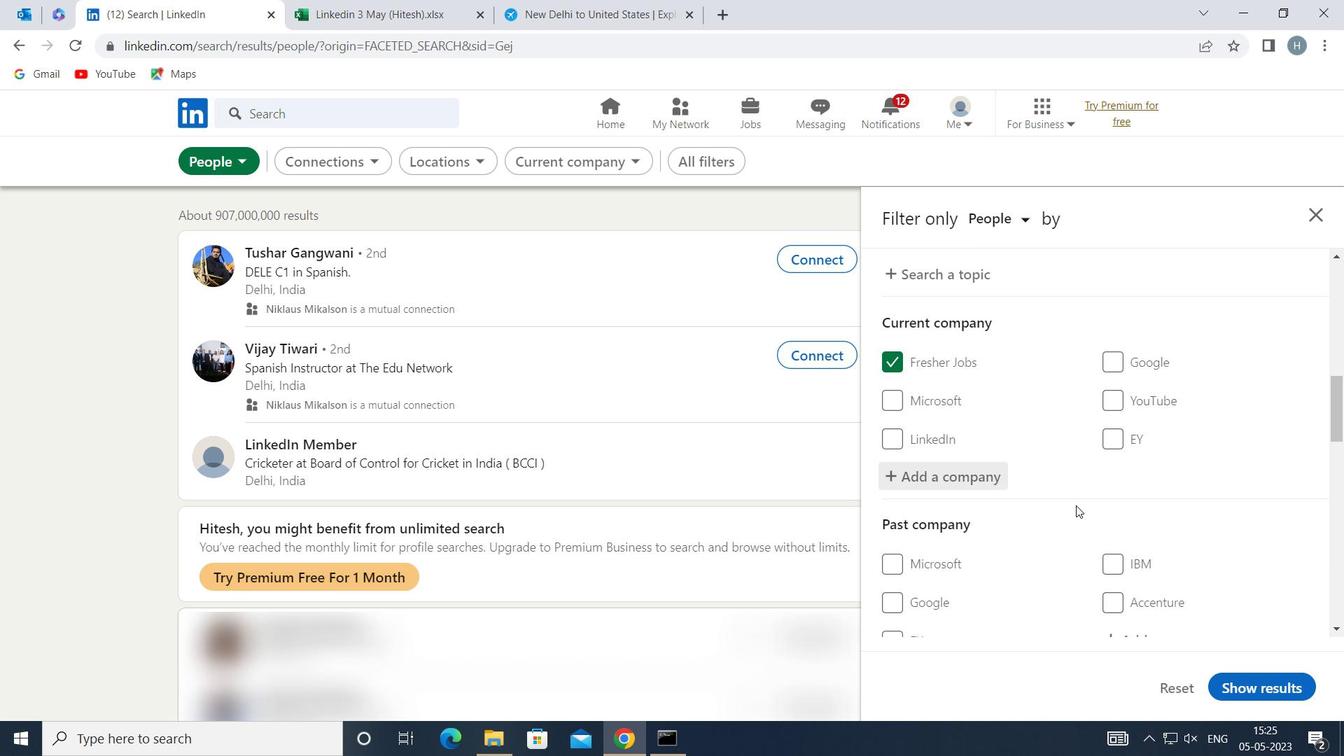 
Action: Mouse scrolled (1076, 504) with delta (0, 0)
Screenshot: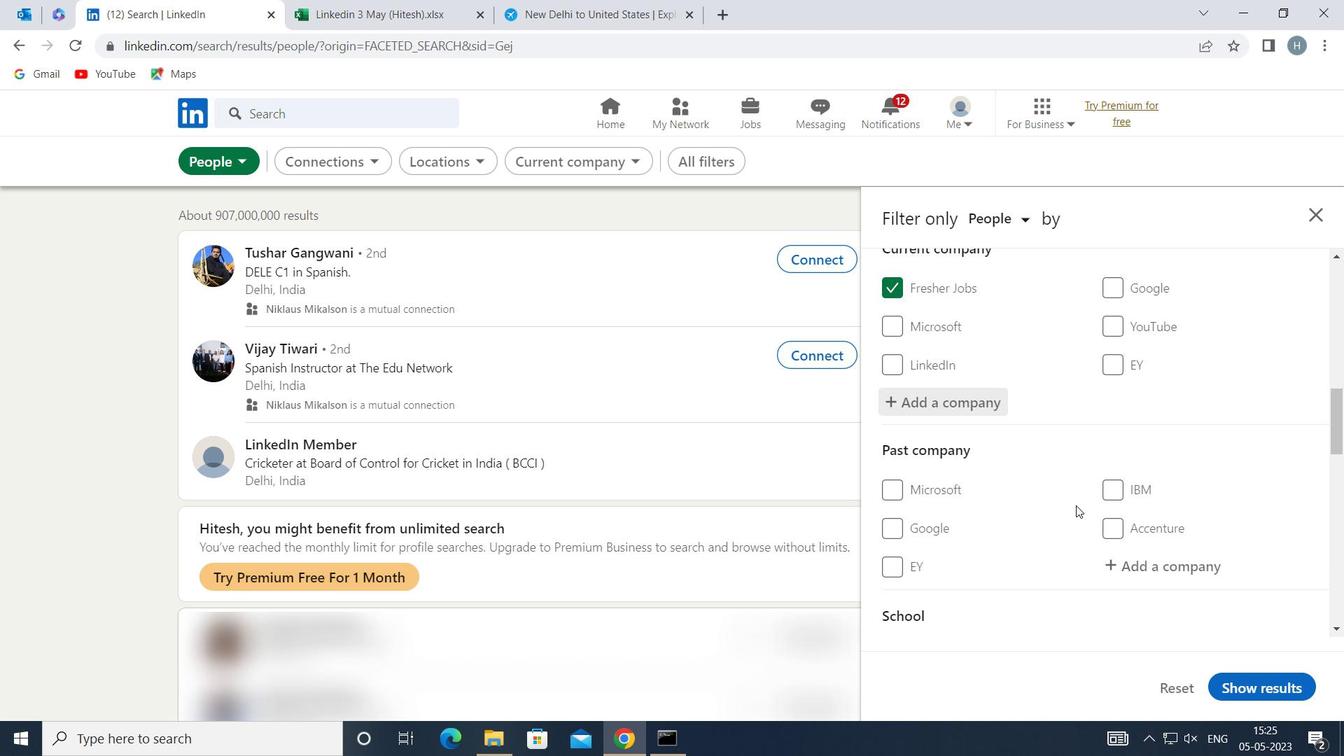 
Action: Mouse scrolled (1076, 504) with delta (0, 0)
Screenshot: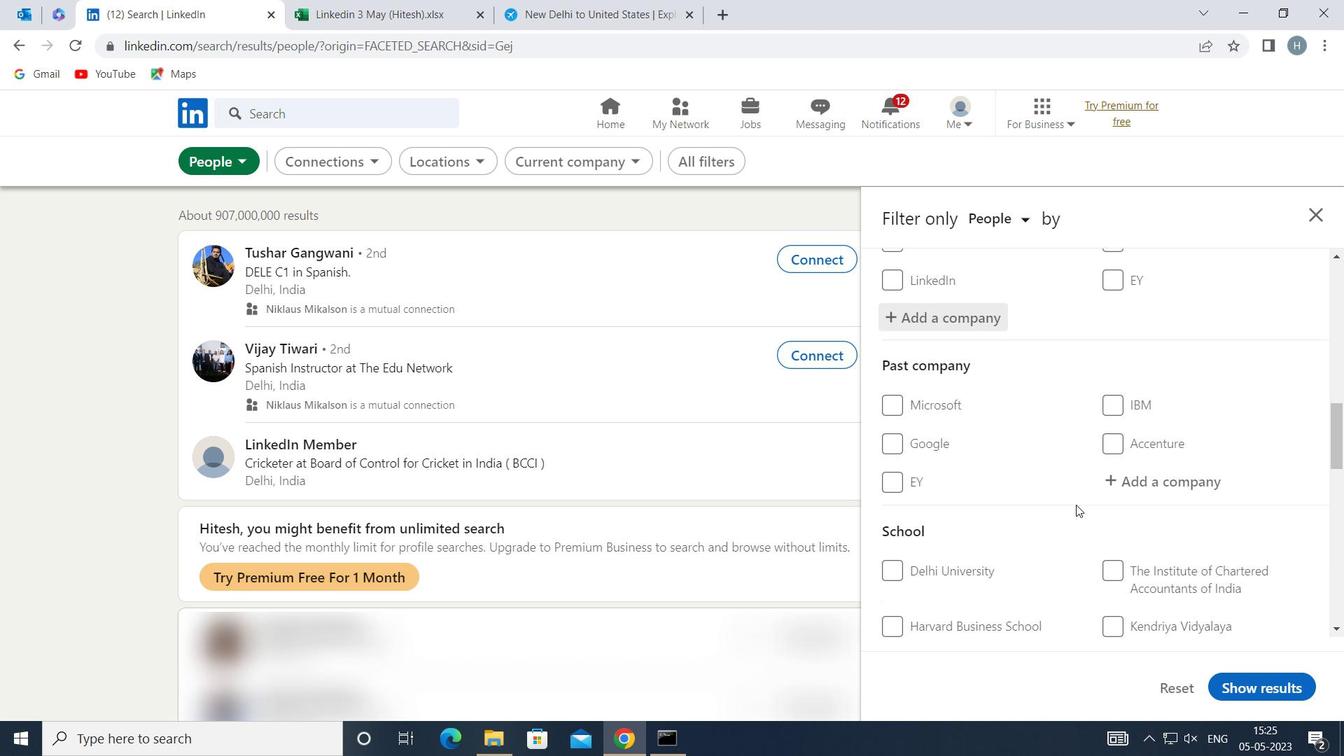 
Action: Mouse moved to (1165, 528)
Screenshot: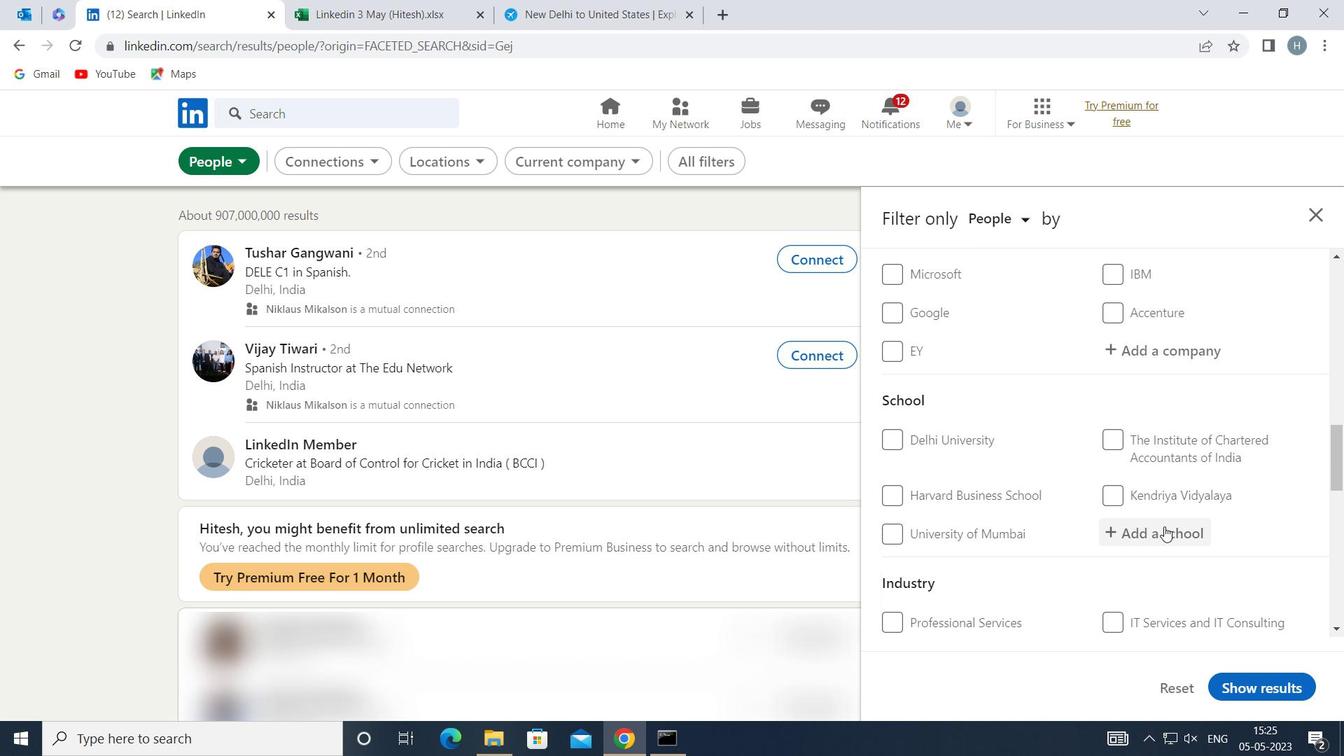 
Action: Mouse pressed left at (1165, 528)
Screenshot: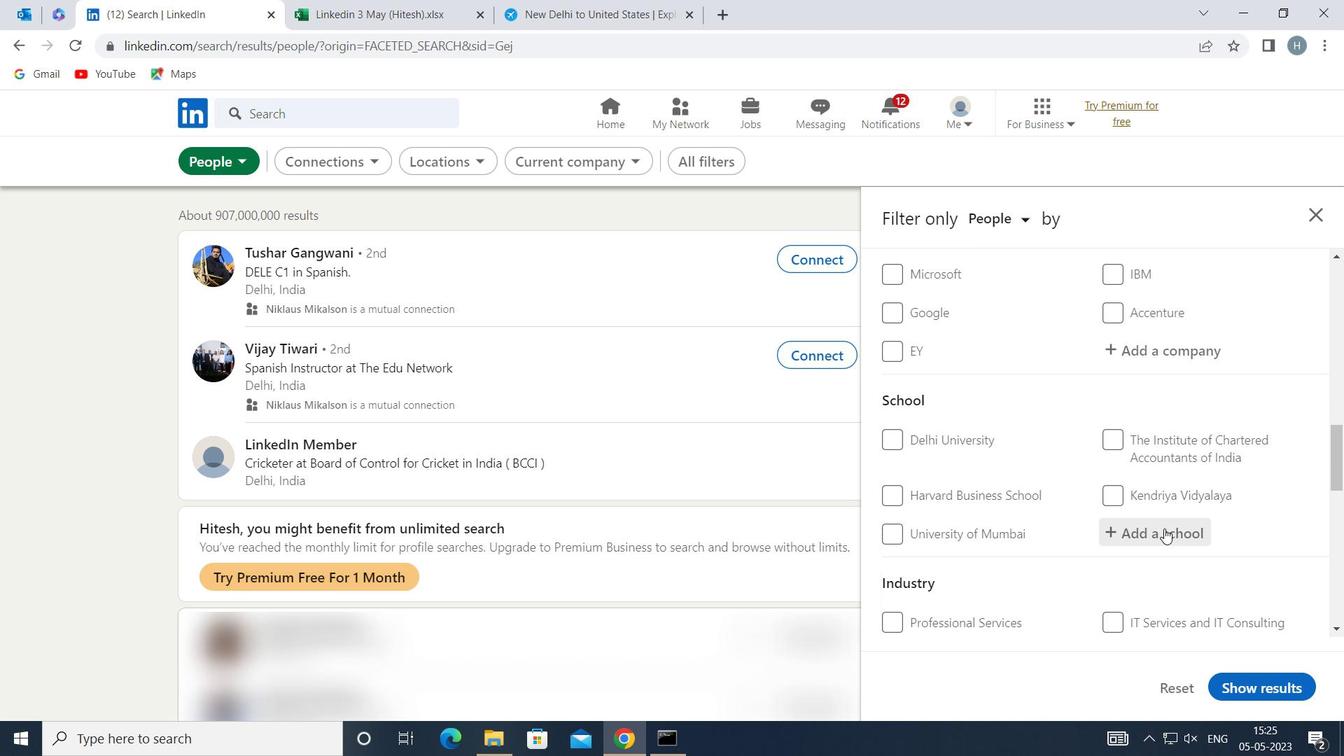 
Action: Key pressed <Key.shift>ST<Key.space><Key.shift>MARTIN'S<Key.space><Key.shift>ENGINEERING<Key.space><Key.shift>COLLEGE
Screenshot: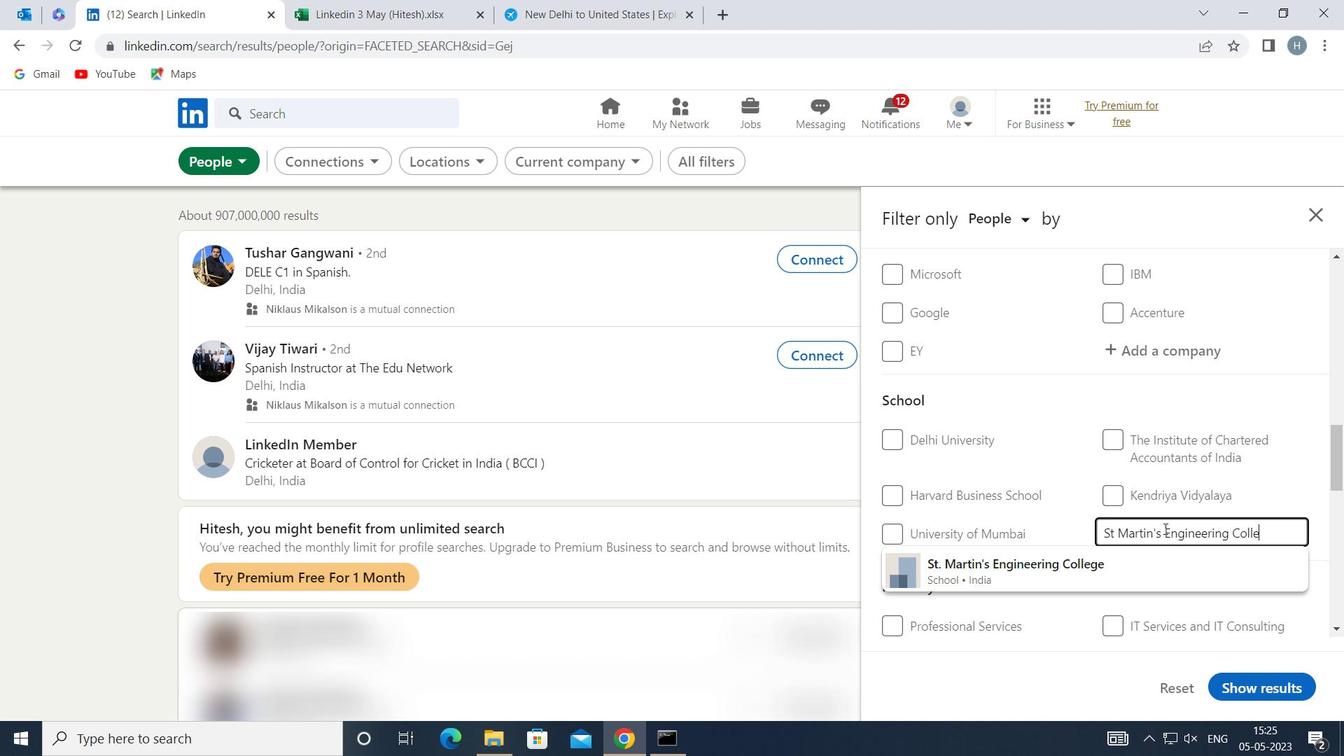 
Action: Mouse moved to (1139, 569)
Screenshot: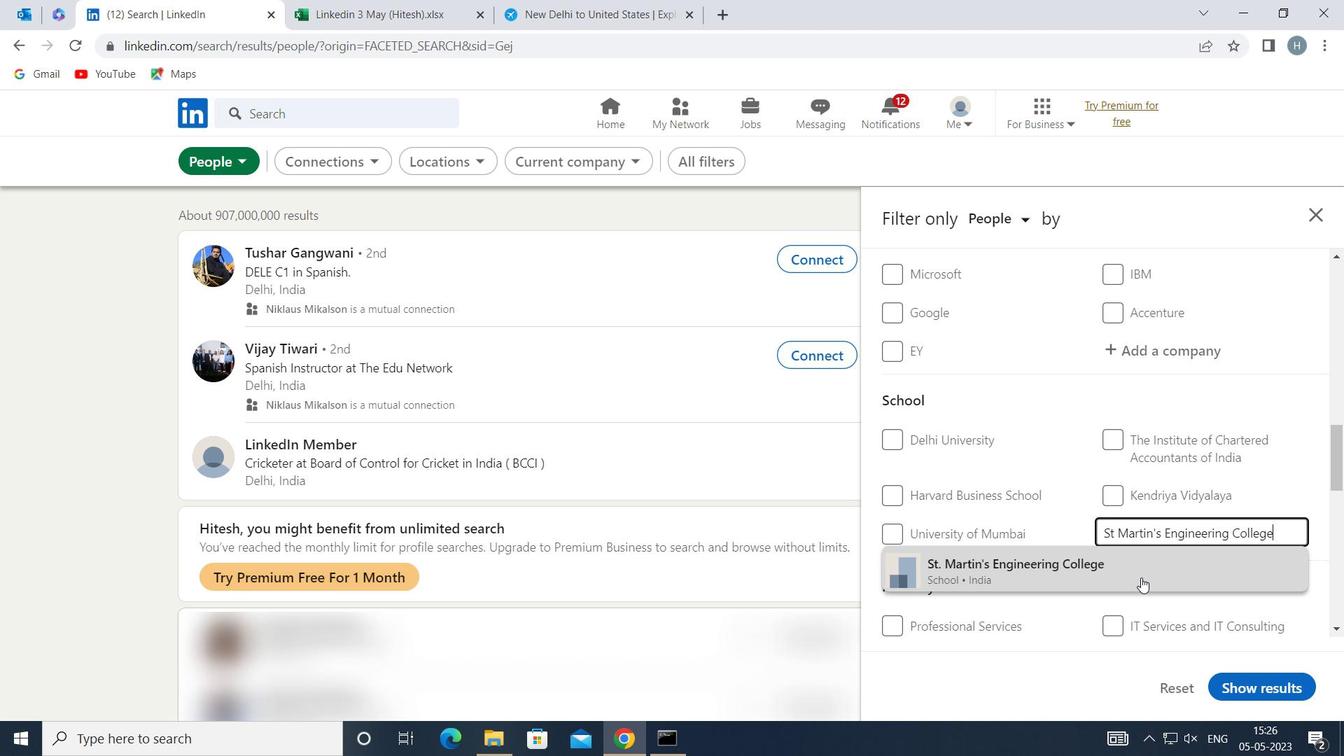 
Action: Mouse pressed left at (1139, 569)
Screenshot: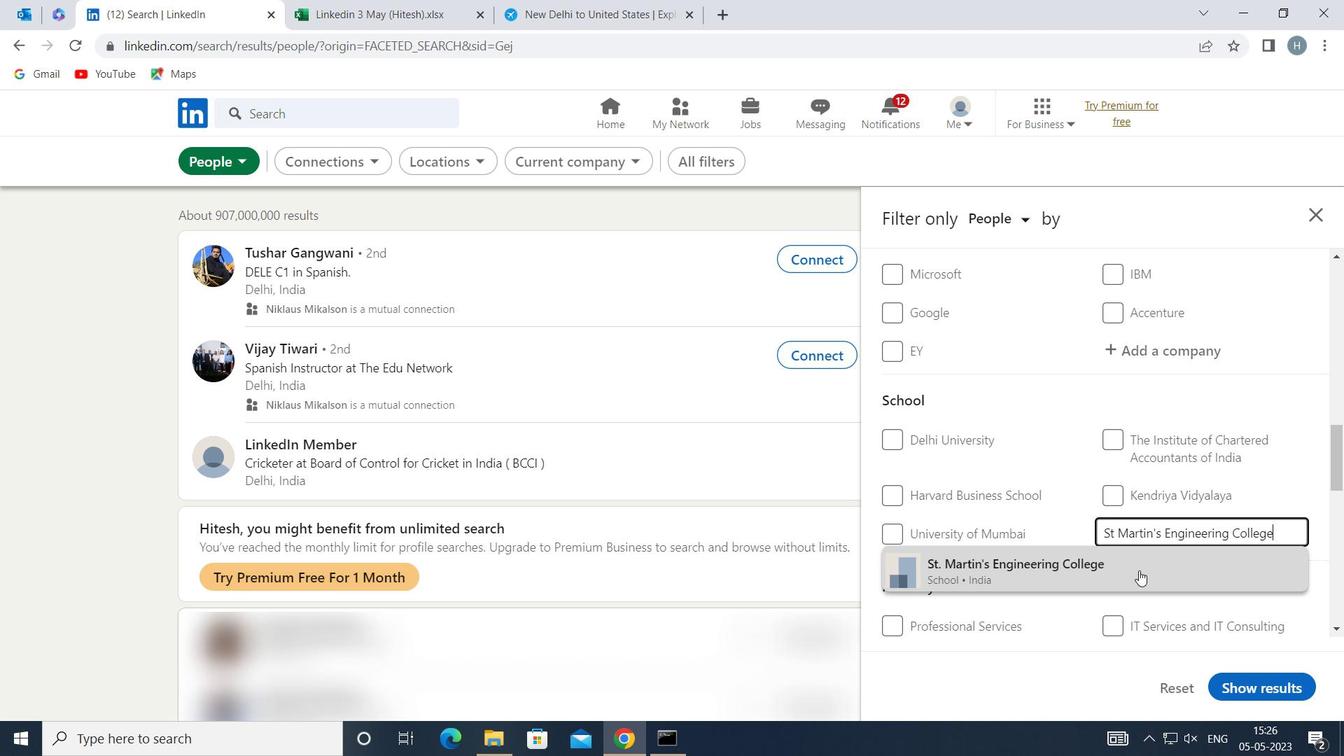 
Action: Mouse moved to (1107, 496)
Screenshot: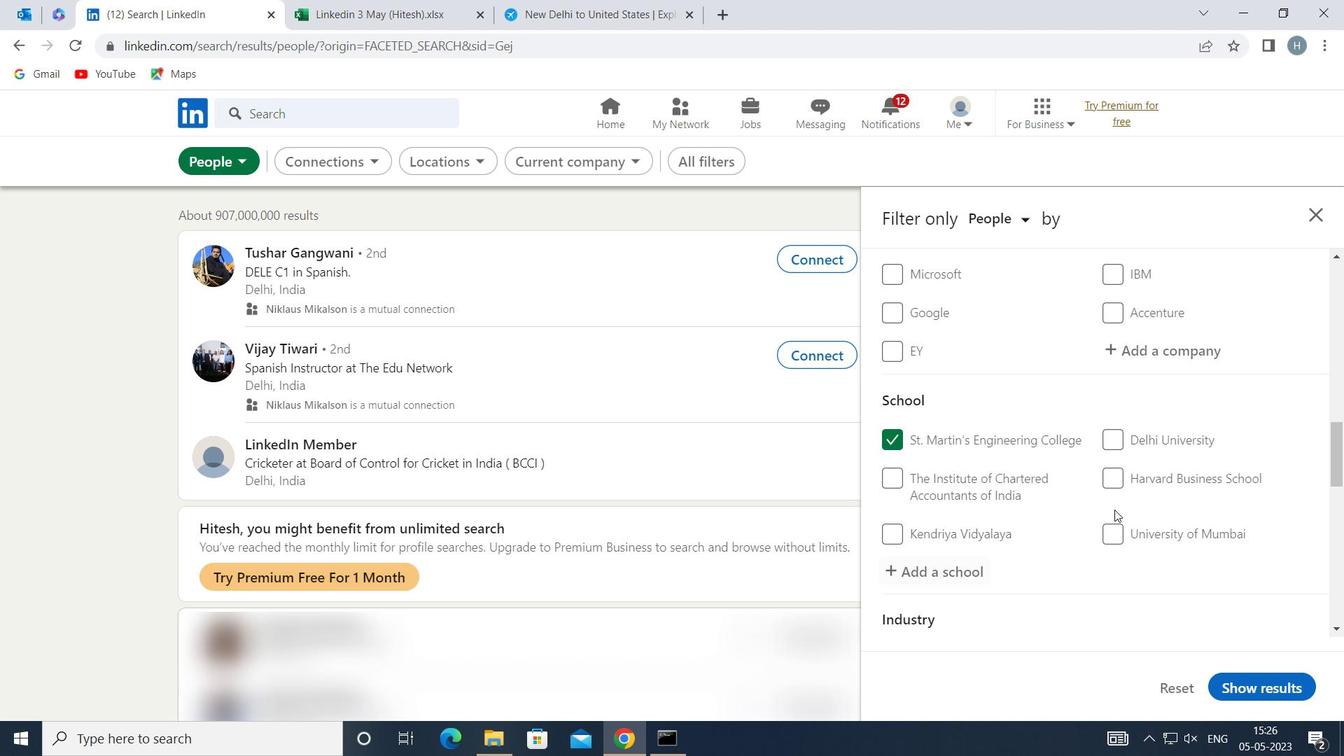 
Action: Mouse scrolled (1107, 495) with delta (0, 0)
Screenshot: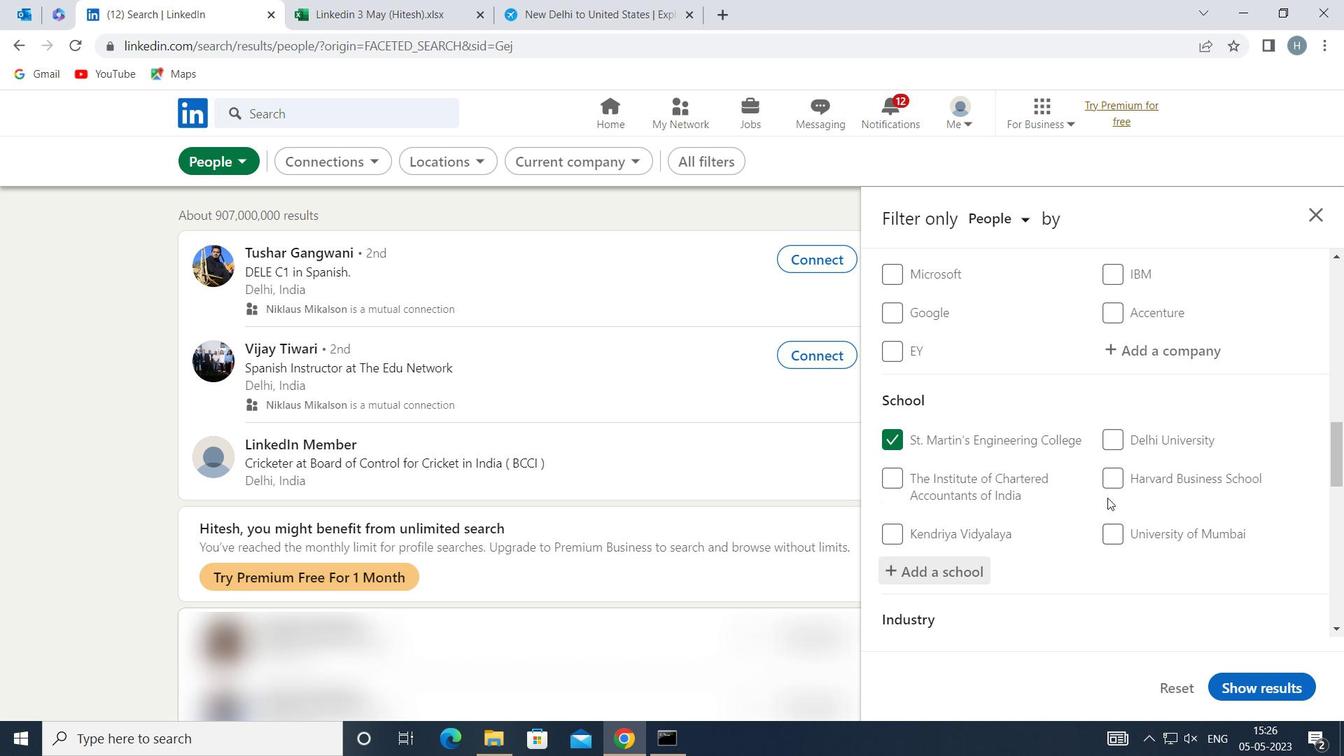 
Action: Mouse moved to (1105, 492)
Screenshot: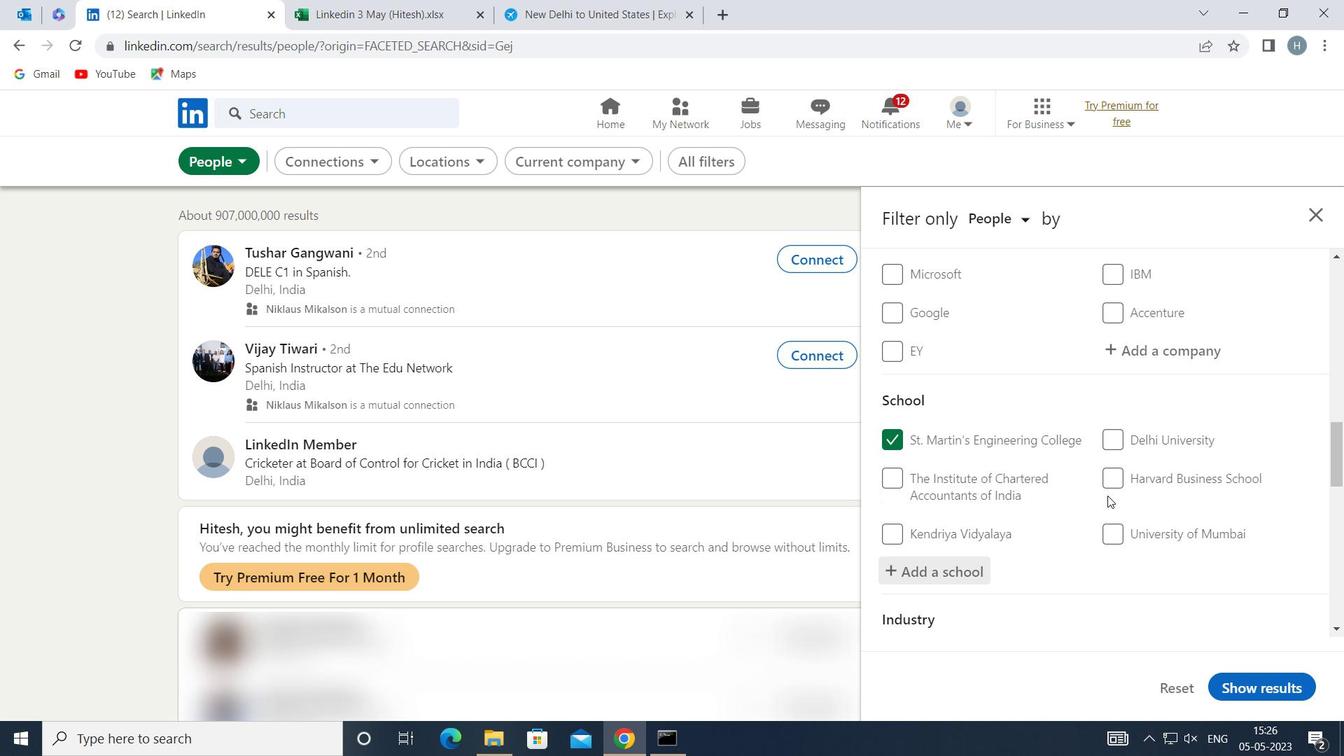 
Action: Mouse scrolled (1105, 492) with delta (0, 0)
Screenshot: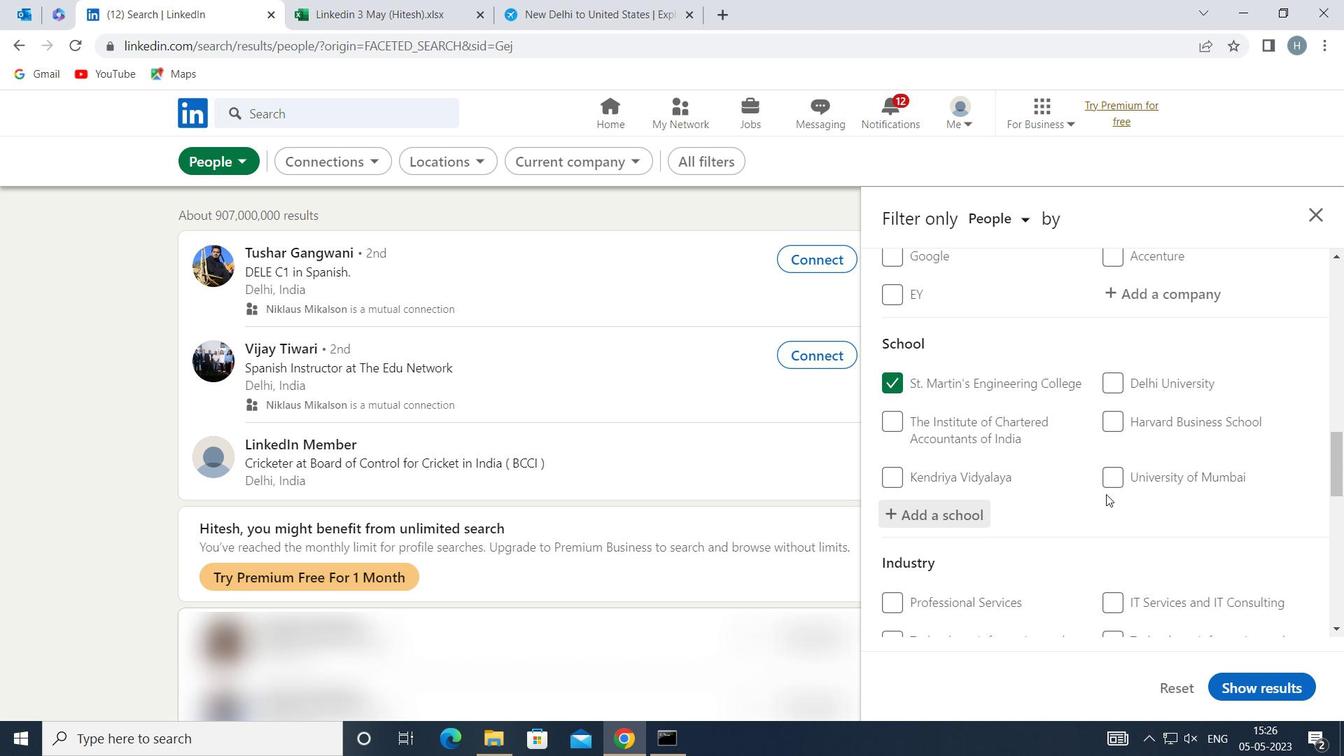 
Action: Mouse moved to (1106, 492)
Screenshot: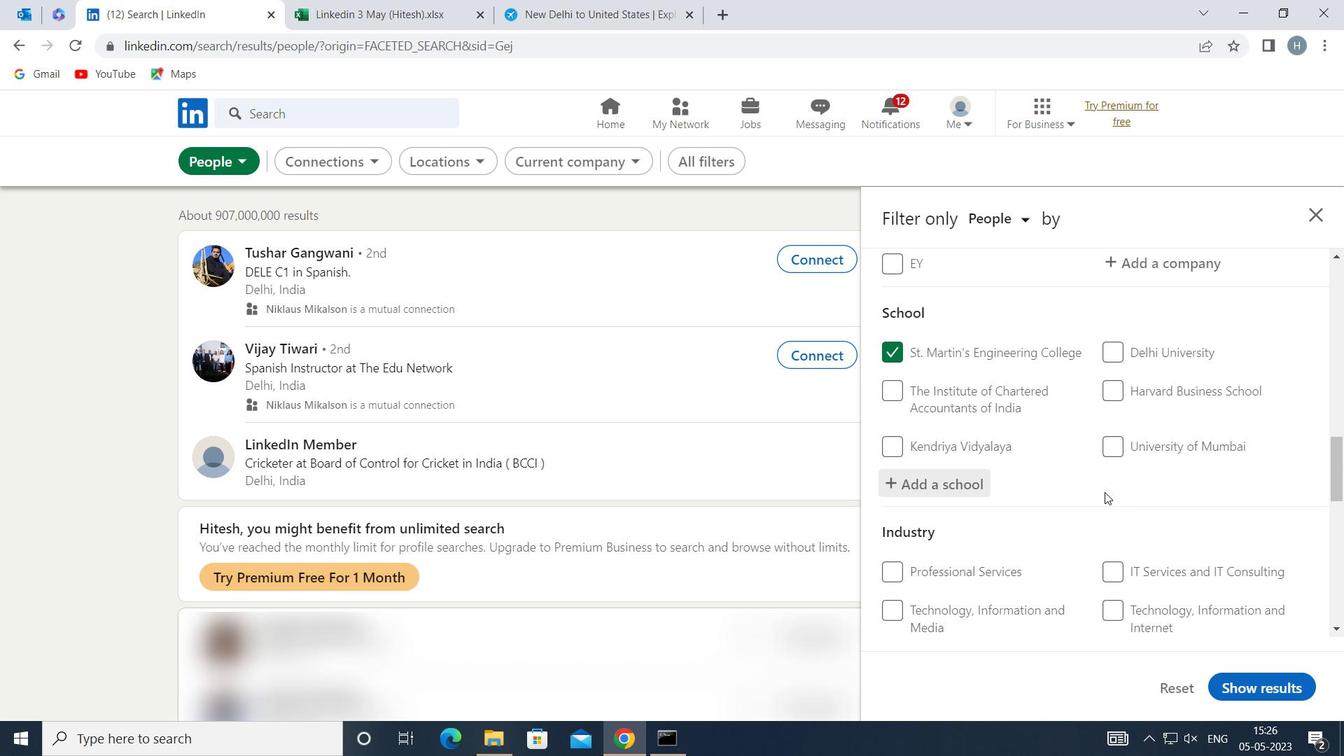 
Action: Mouse scrolled (1106, 491) with delta (0, 0)
Screenshot: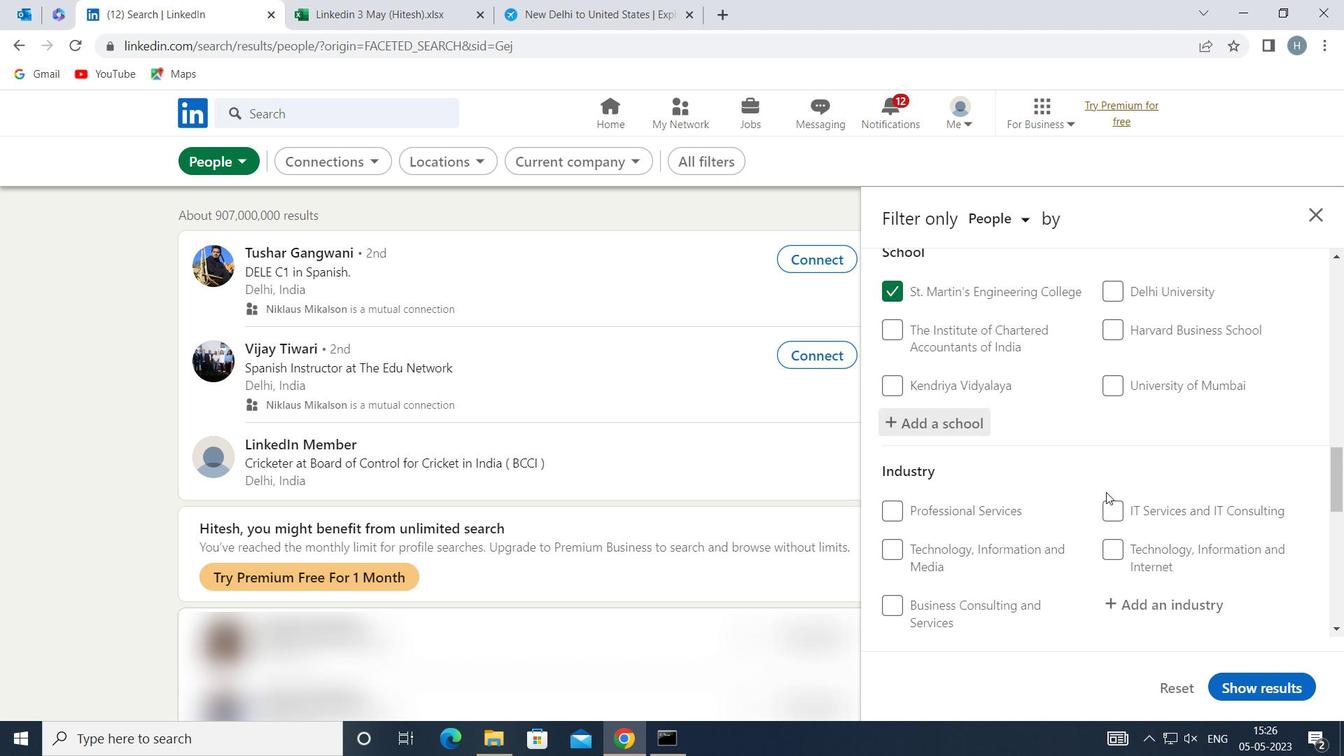 
Action: Mouse moved to (1183, 487)
Screenshot: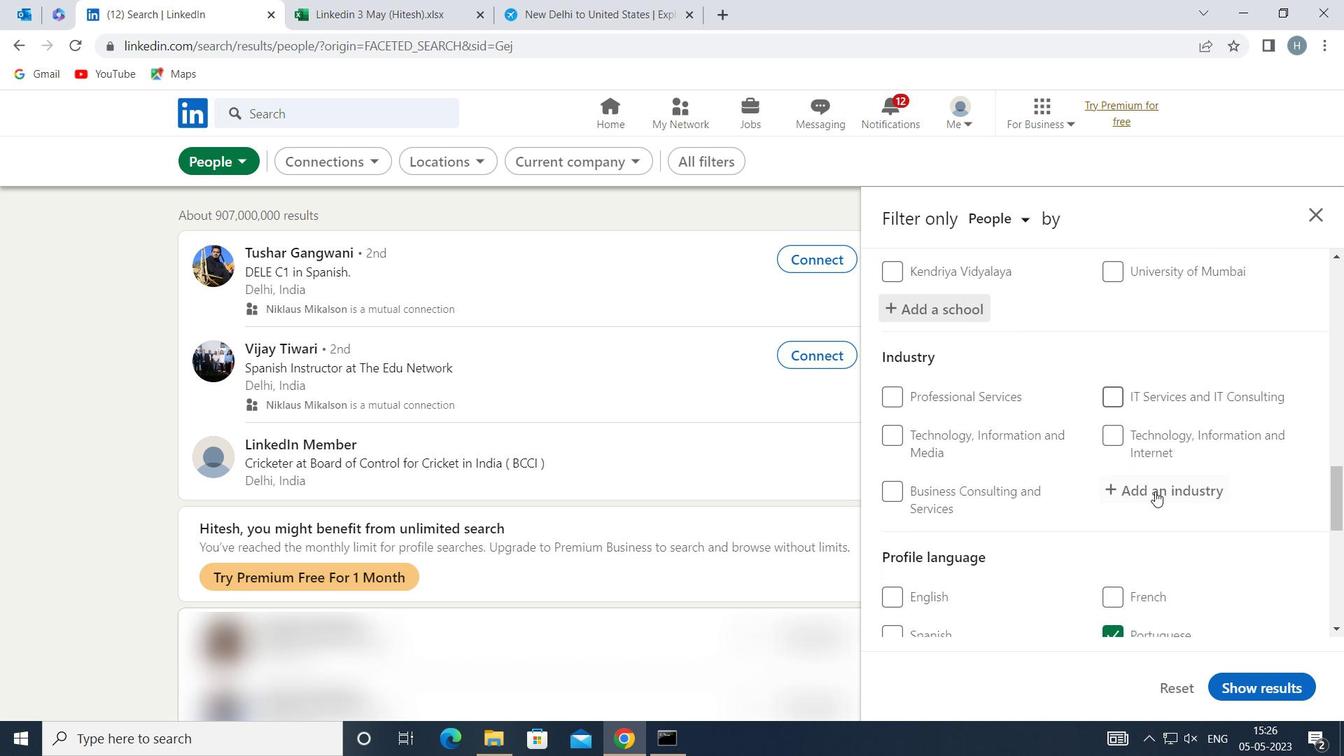 
Action: Mouse pressed left at (1183, 487)
Screenshot: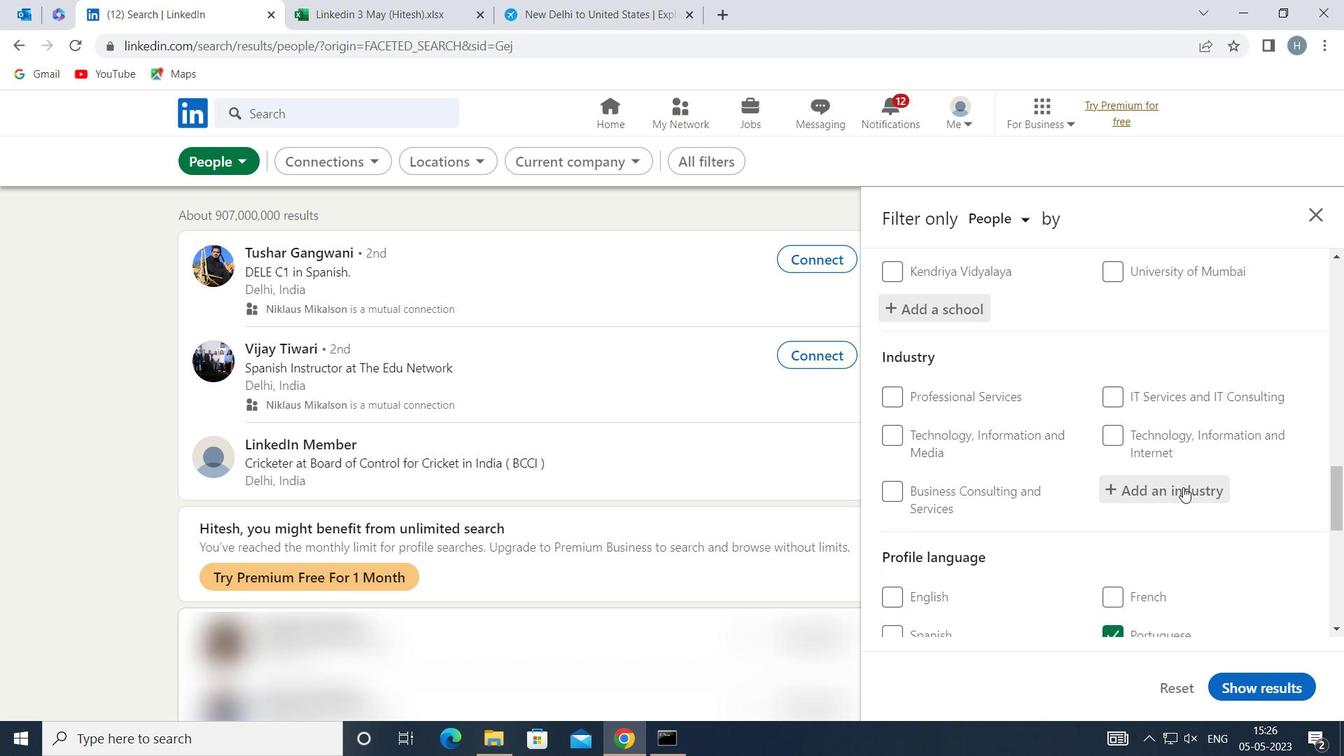 
Action: Key pressed <Key.shift>IT<Key.space><Key.shift>SYSTEM<Key.space><Key.shift>TESTING<Key.space>AND<Key.space><Key.shift>E
Screenshot: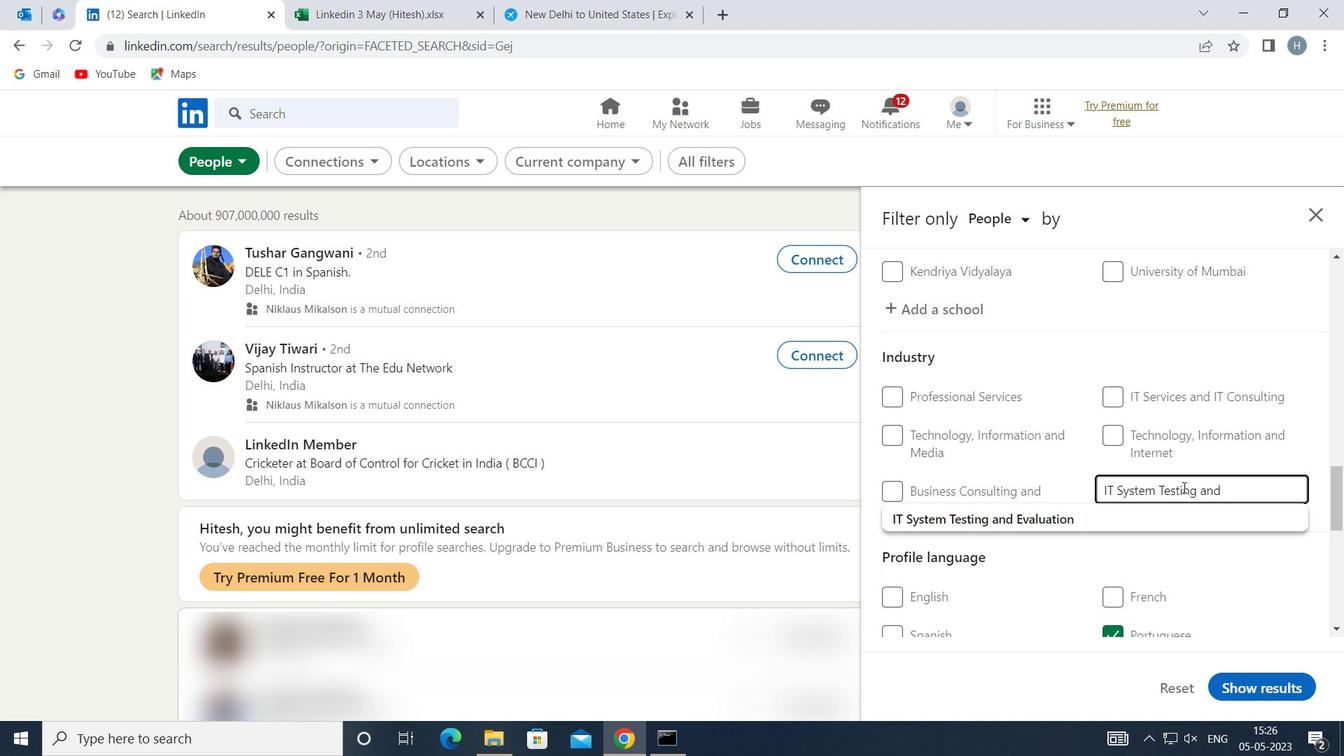 
Action: Mouse moved to (1131, 514)
Screenshot: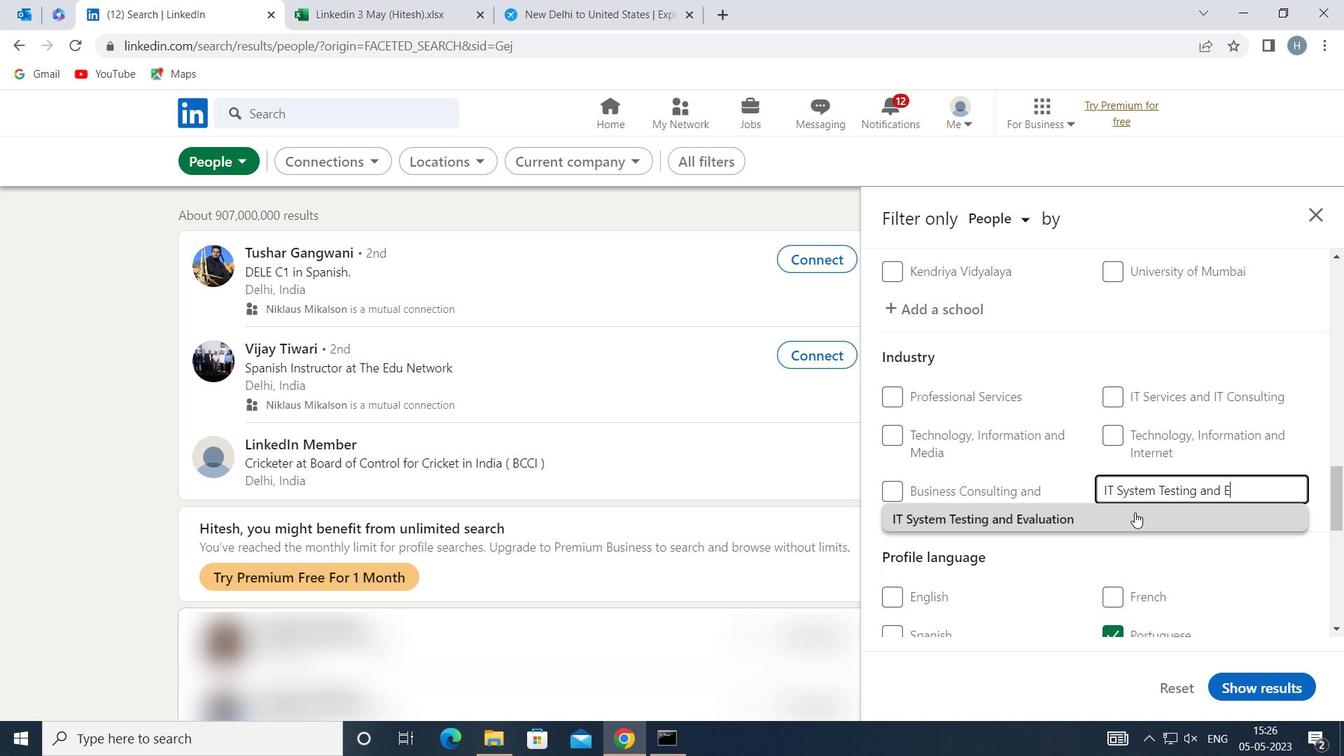 
Action: Mouse pressed left at (1131, 514)
Screenshot: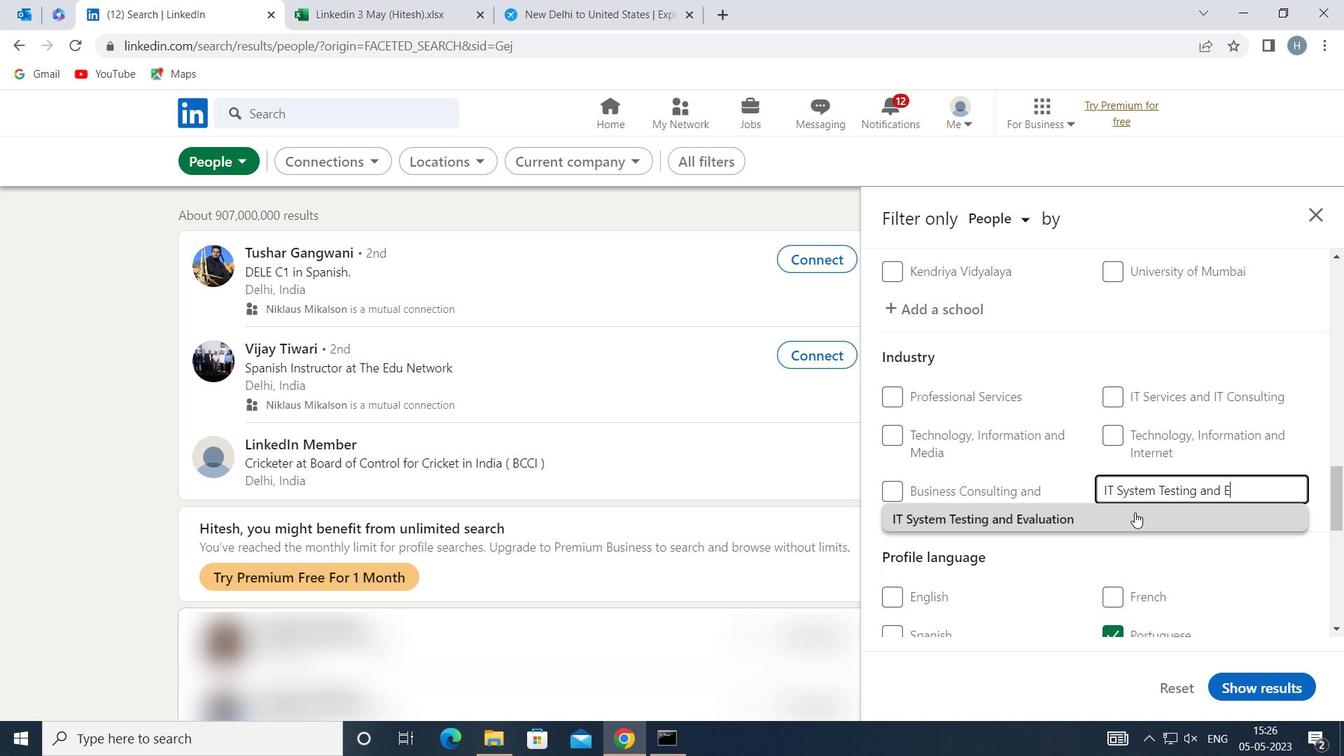 
Action: Mouse moved to (1097, 454)
Screenshot: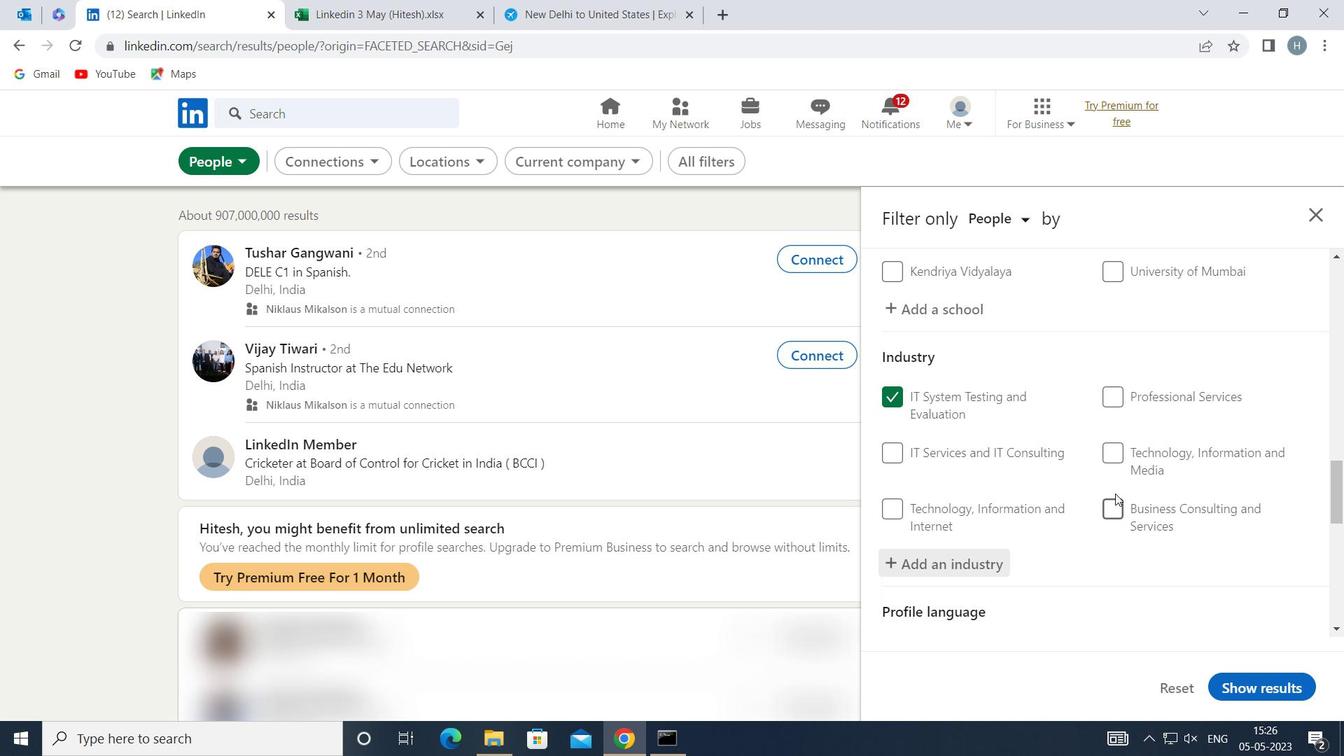 
Action: Mouse scrolled (1097, 453) with delta (0, 0)
Screenshot: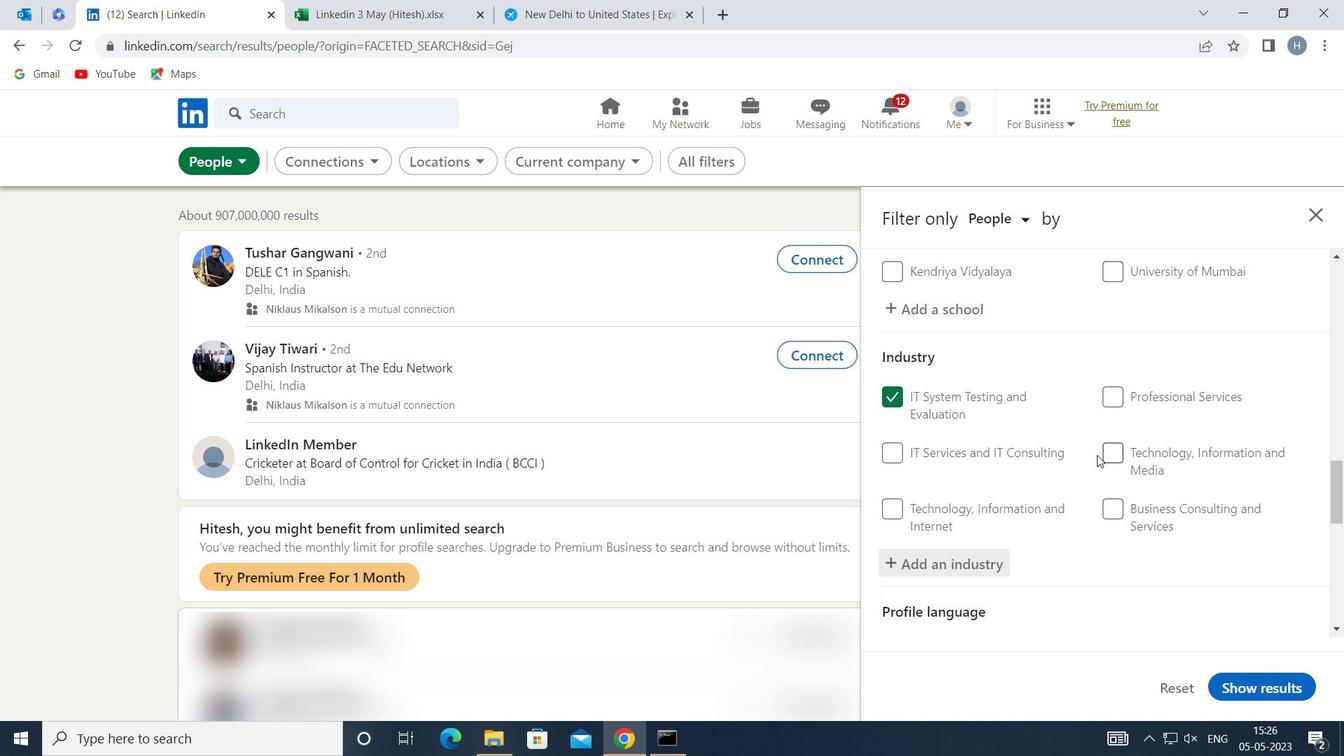 
Action: Mouse moved to (1097, 453)
Screenshot: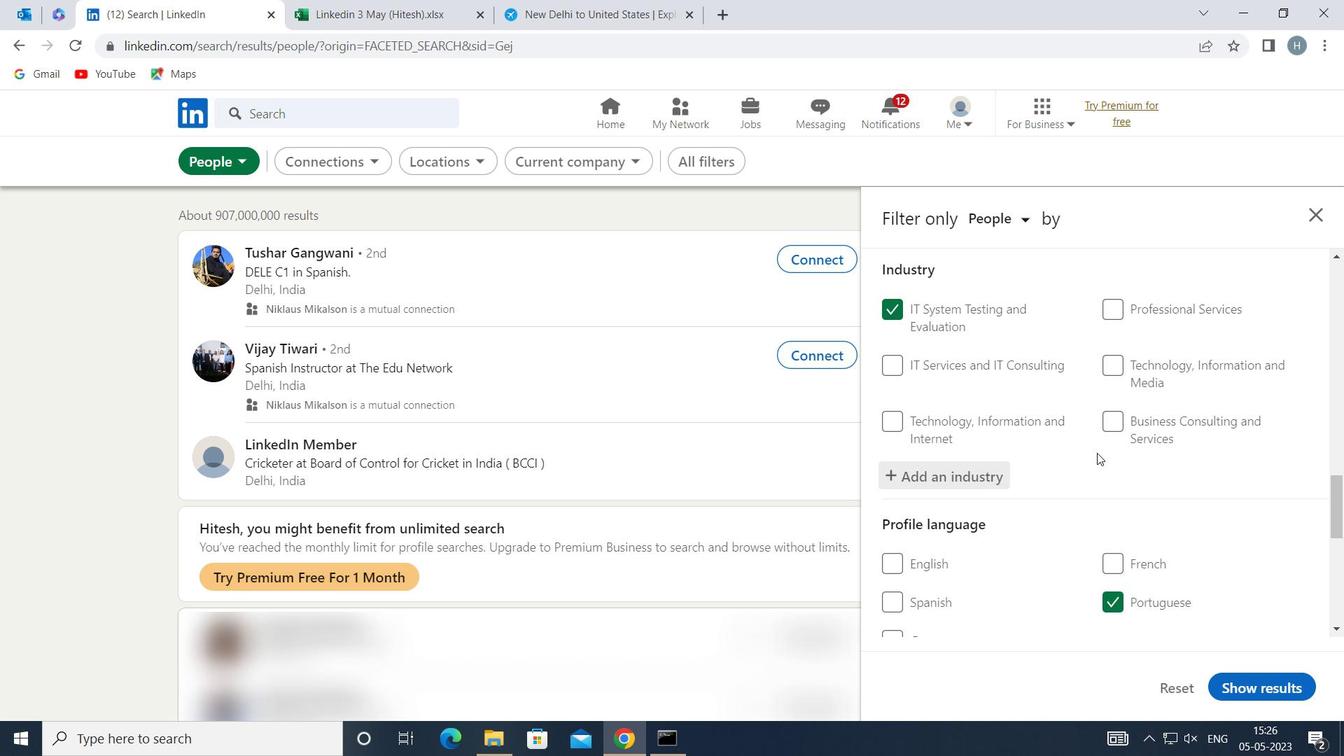 
Action: Mouse scrolled (1097, 452) with delta (0, 0)
Screenshot: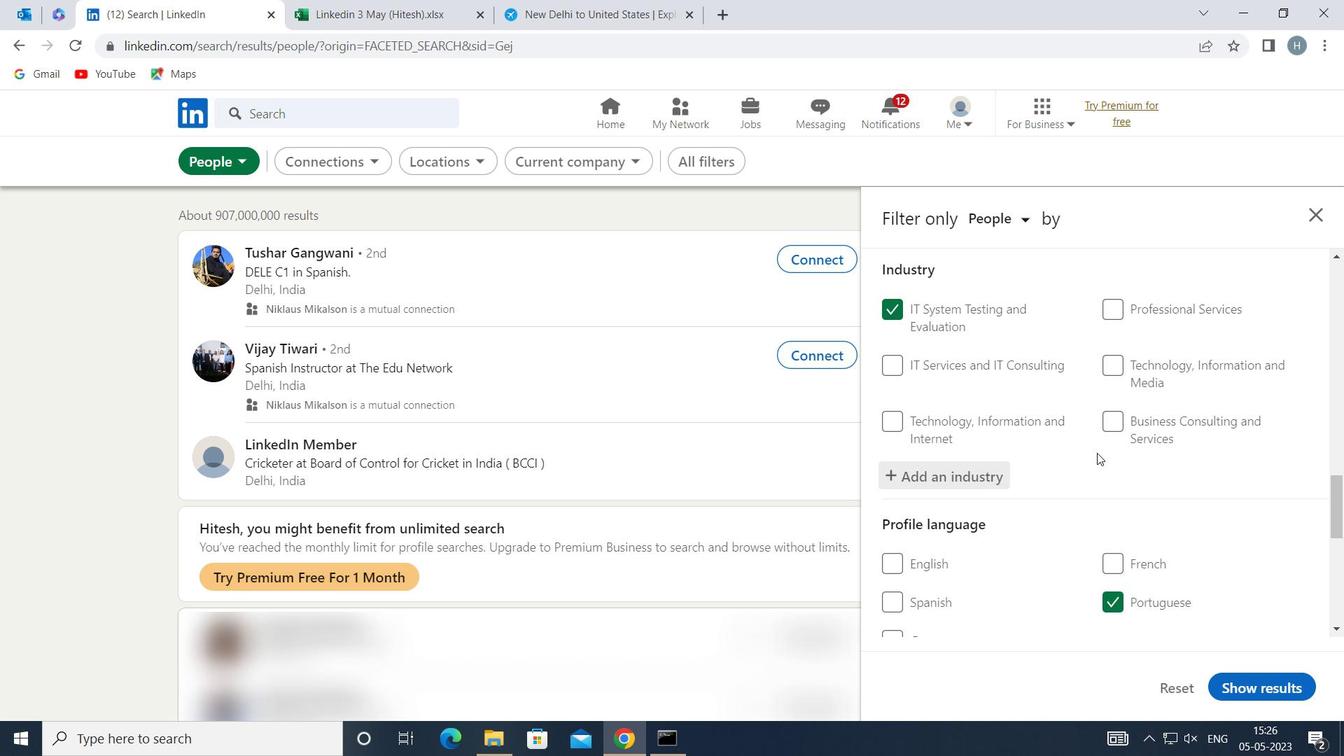 
Action: Mouse moved to (1104, 450)
Screenshot: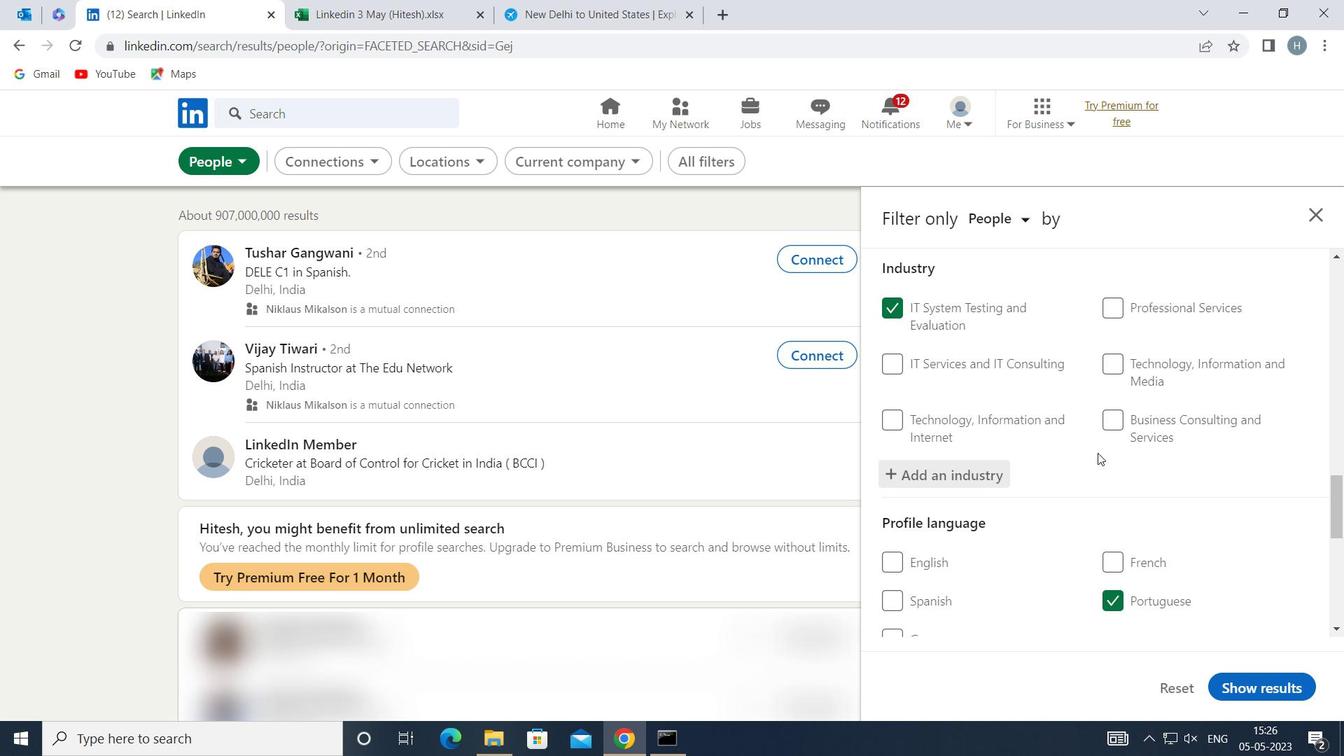 
Action: Mouse scrolled (1104, 449) with delta (0, 0)
Screenshot: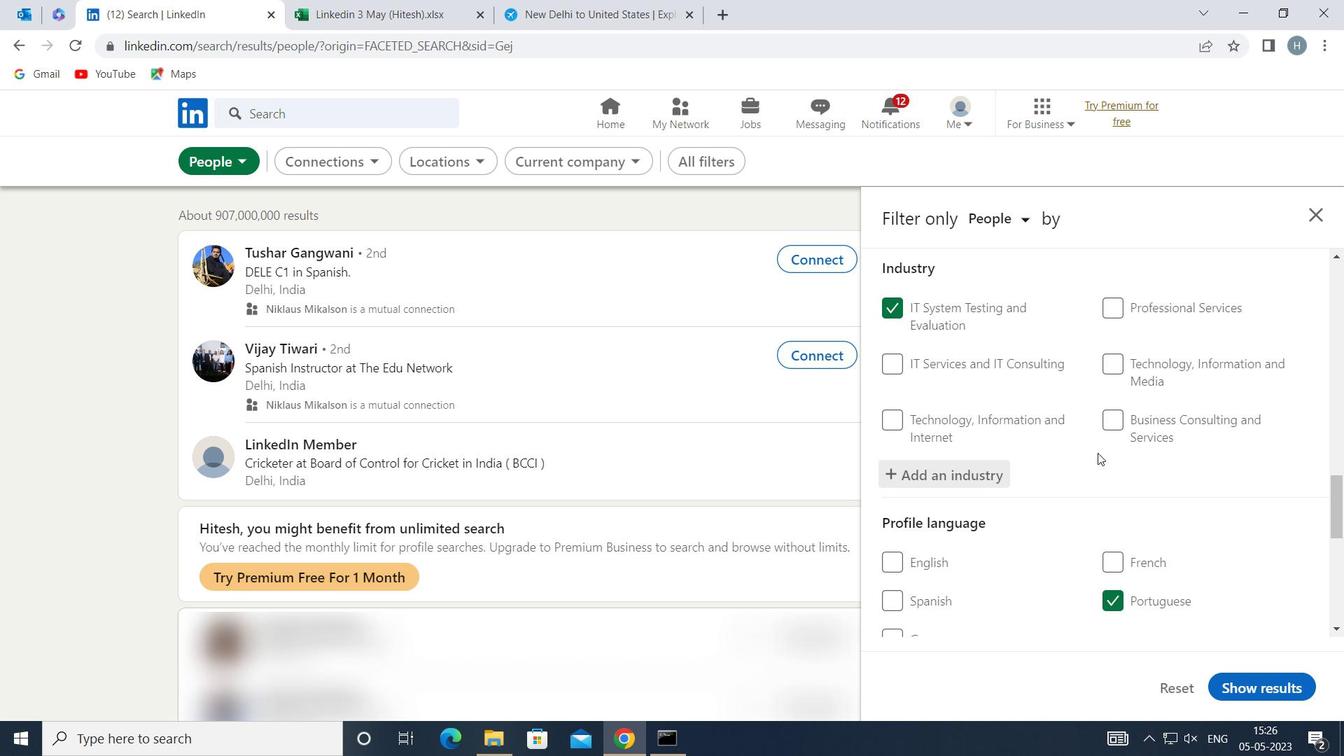 
Action: Mouse moved to (1106, 449)
Screenshot: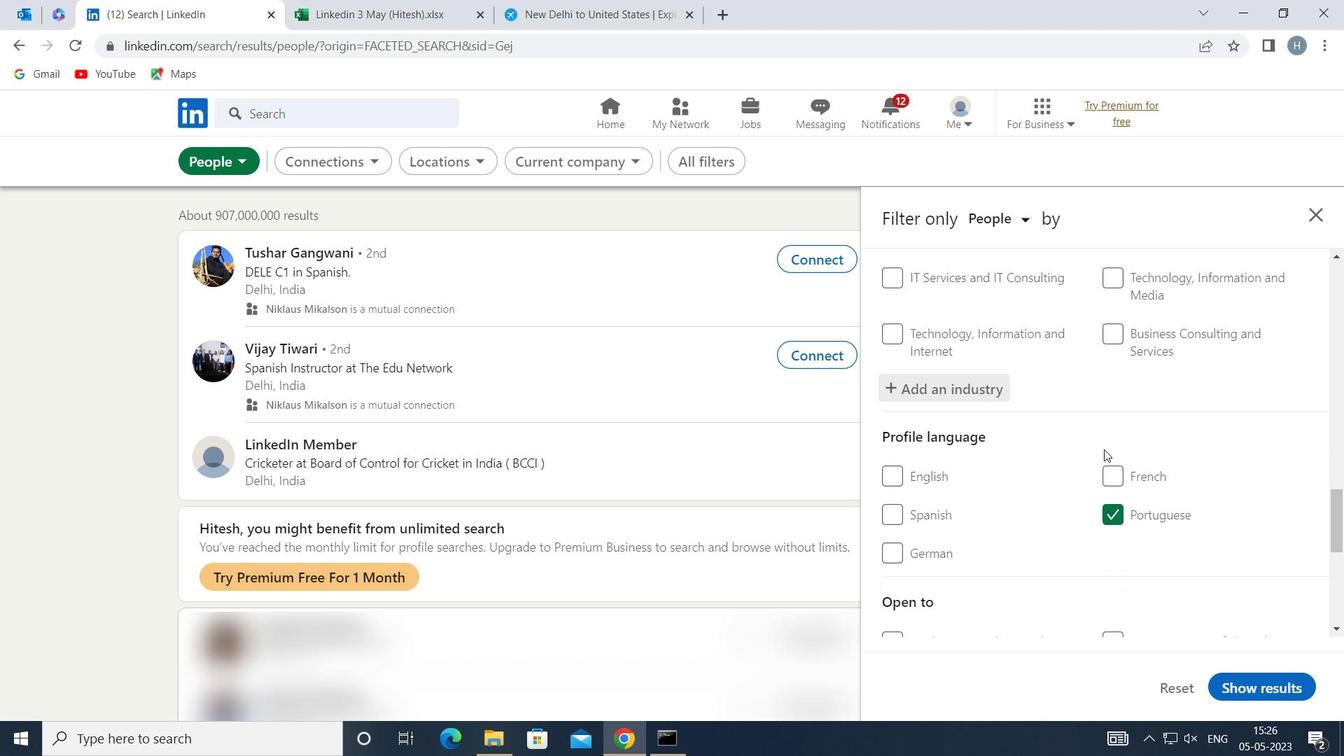
Action: Mouse scrolled (1106, 448) with delta (0, 0)
Screenshot: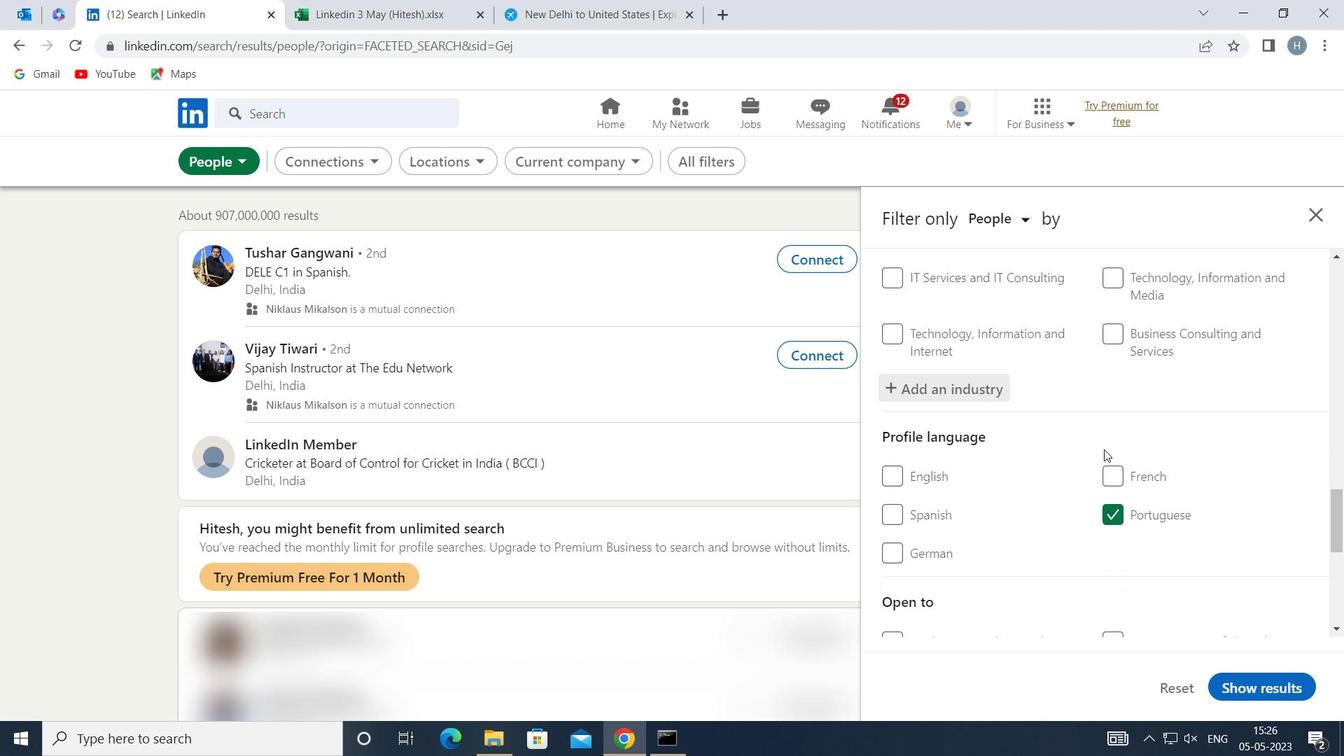 
Action: Mouse moved to (1108, 436)
Screenshot: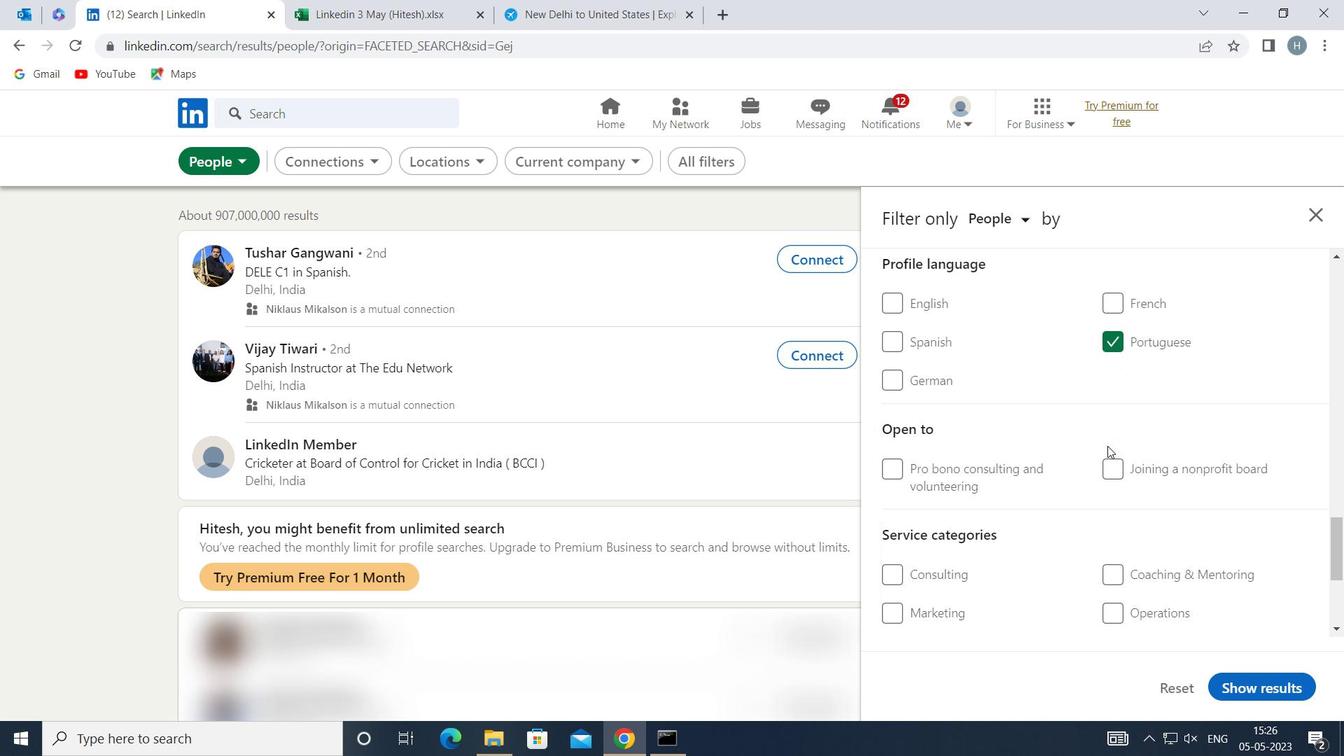 
Action: Mouse scrolled (1108, 435) with delta (0, 0)
Screenshot: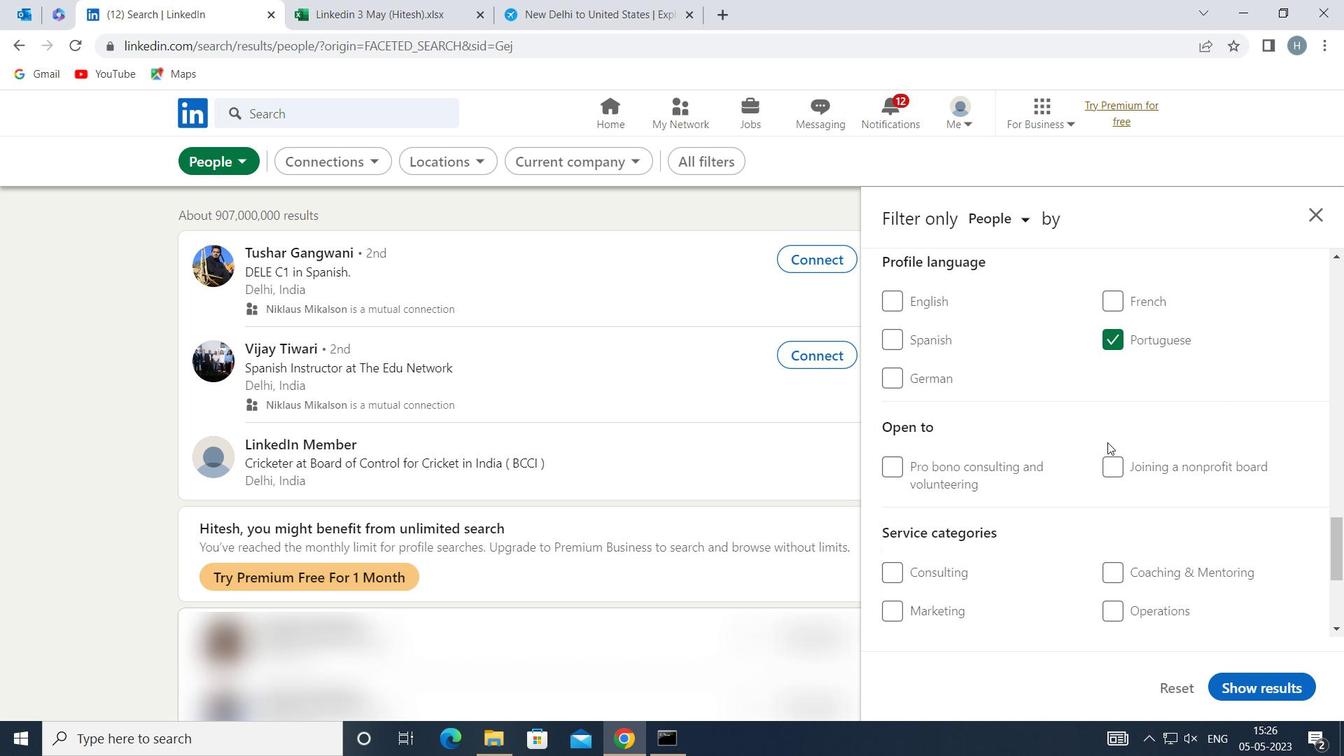 
Action: Mouse moved to (1137, 553)
Screenshot: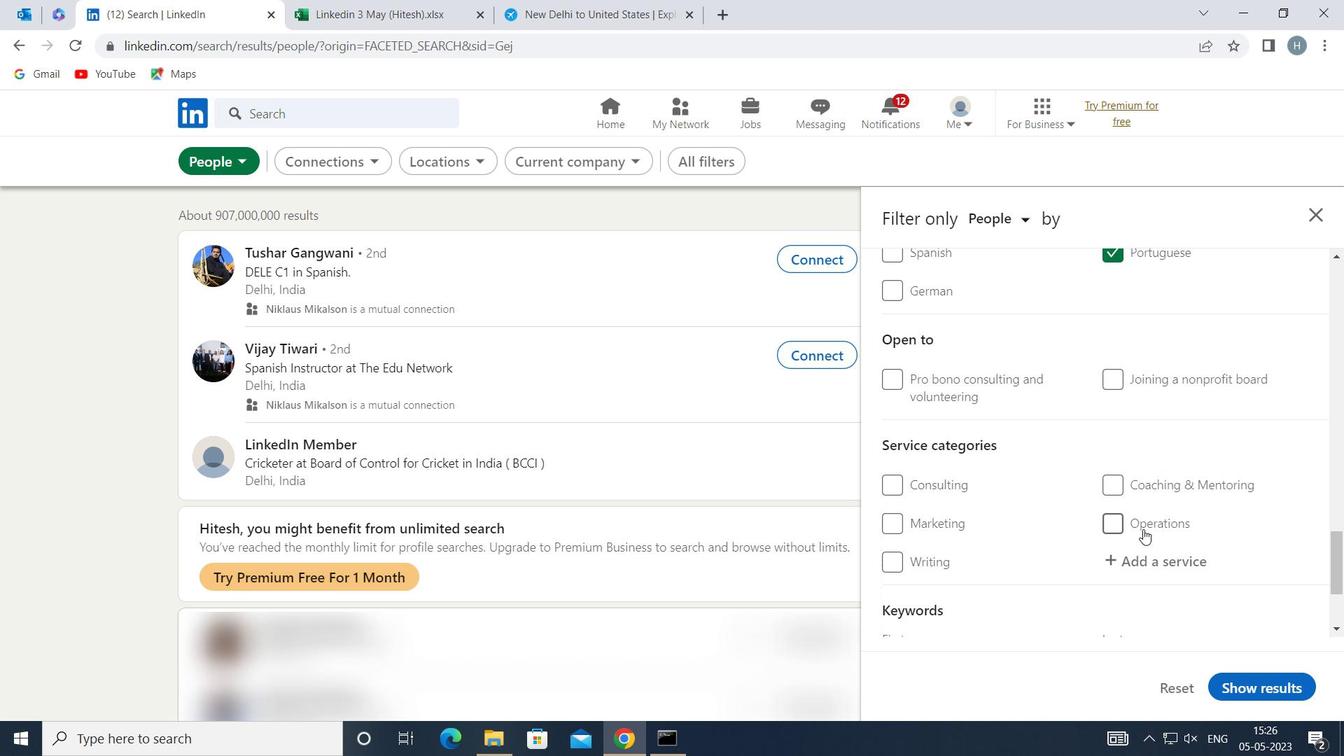 
Action: Mouse pressed left at (1137, 553)
Screenshot: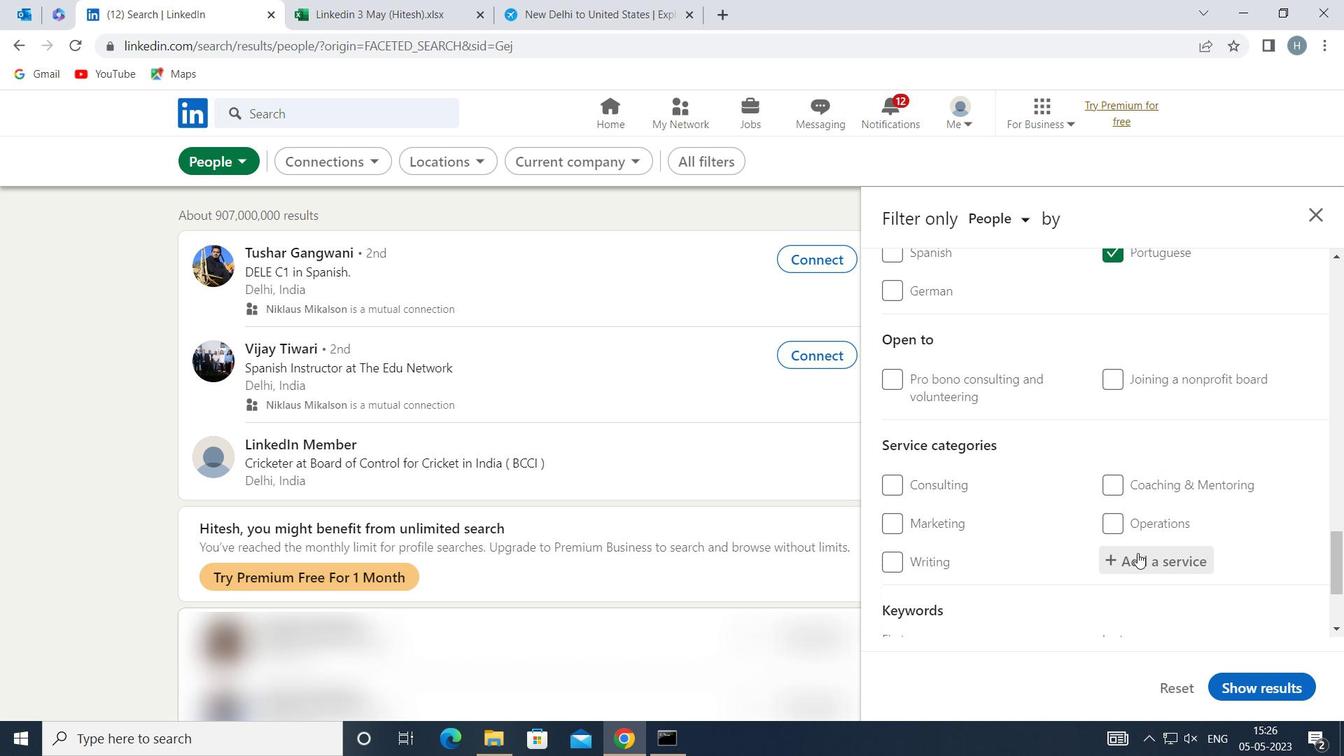 
Action: Mouse moved to (1131, 545)
Screenshot: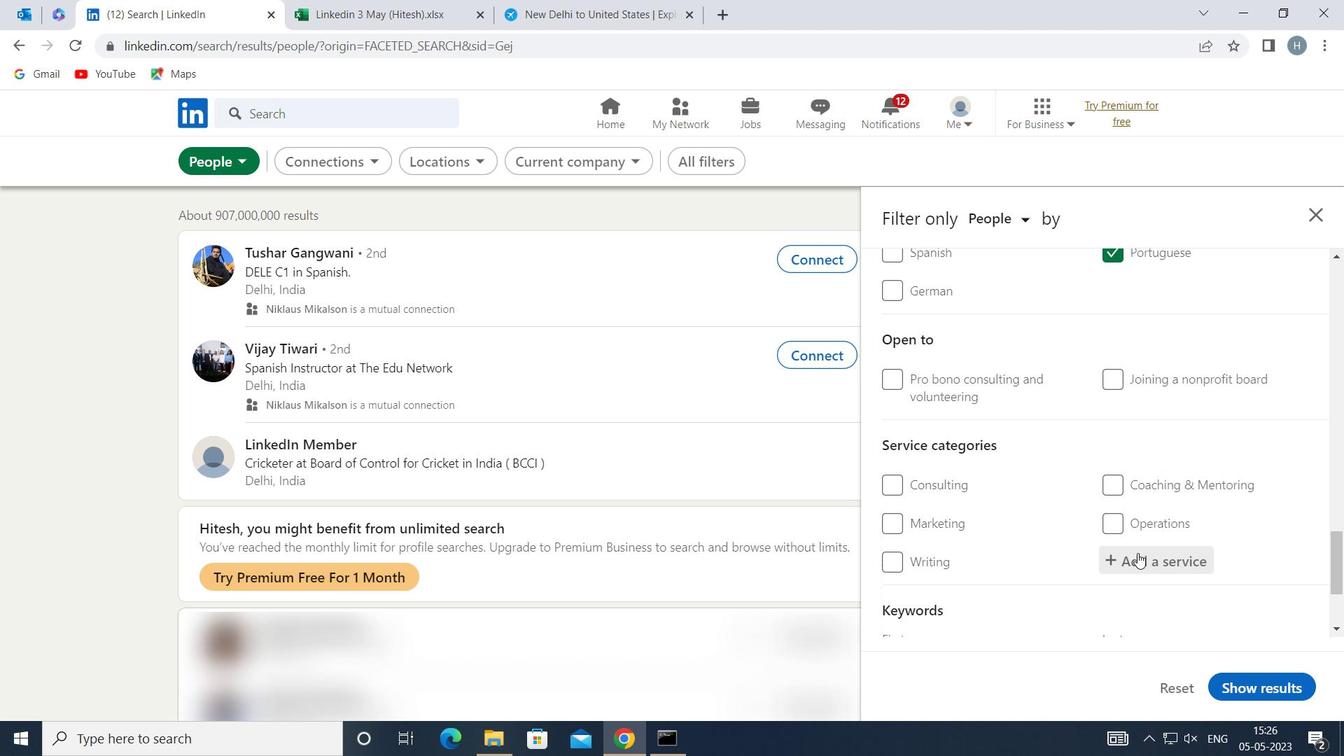 
Action: Key pressed <Key.shift>HEALTHCARE<Key.space><Key.shift>C
Screenshot: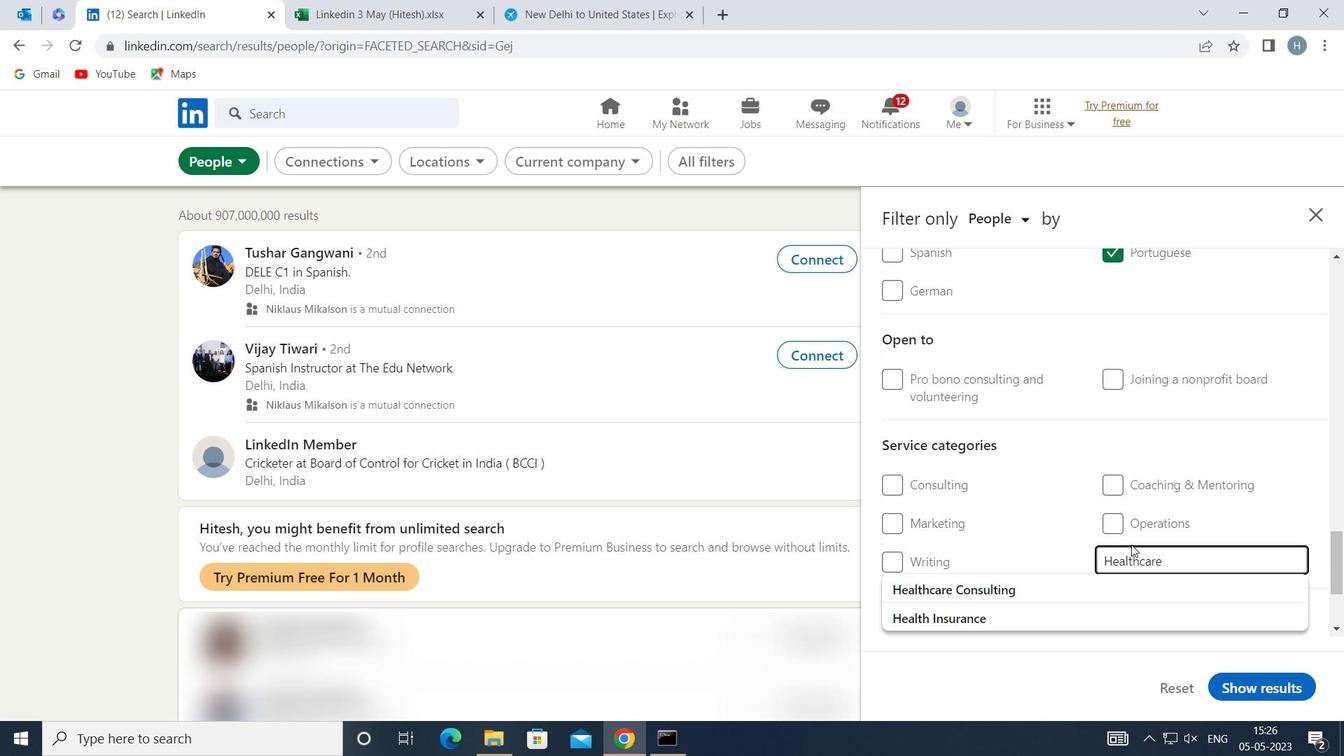 
Action: Mouse moved to (1102, 582)
Screenshot: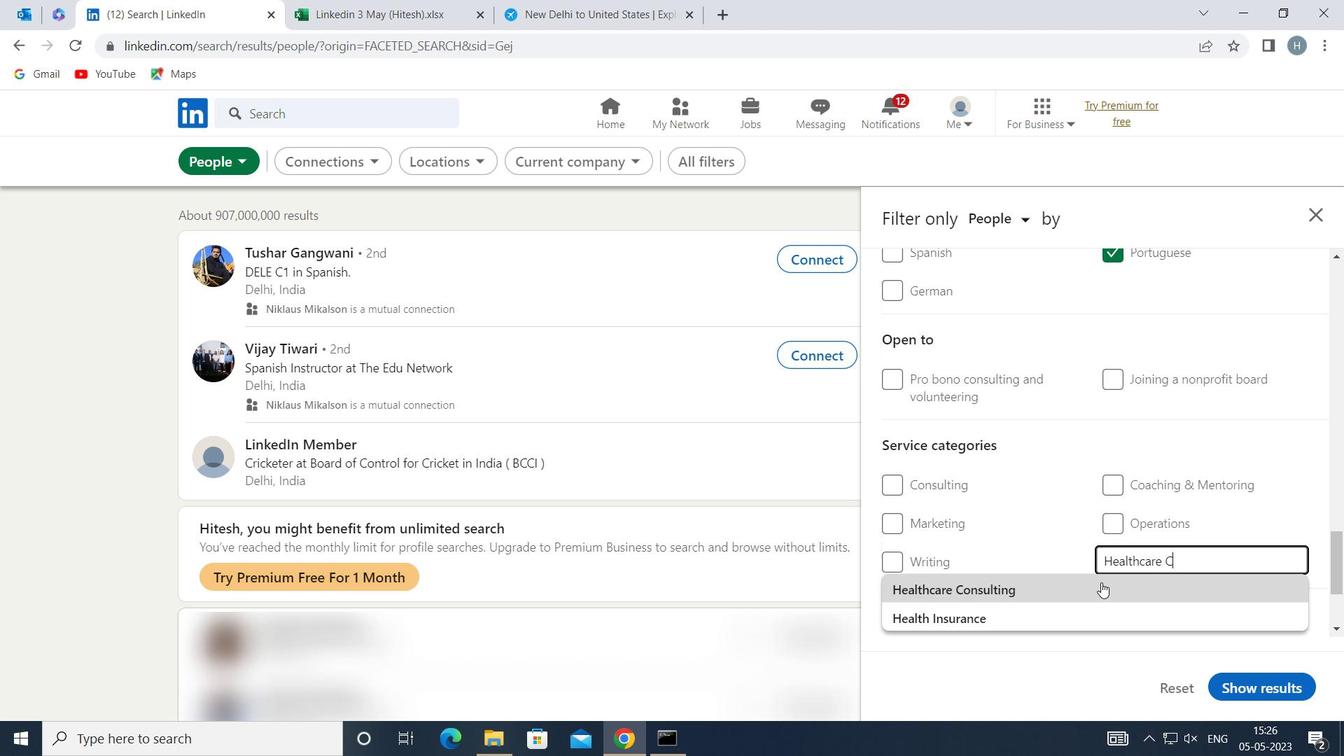 
Action: Mouse pressed left at (1102, 582)
Screenshot: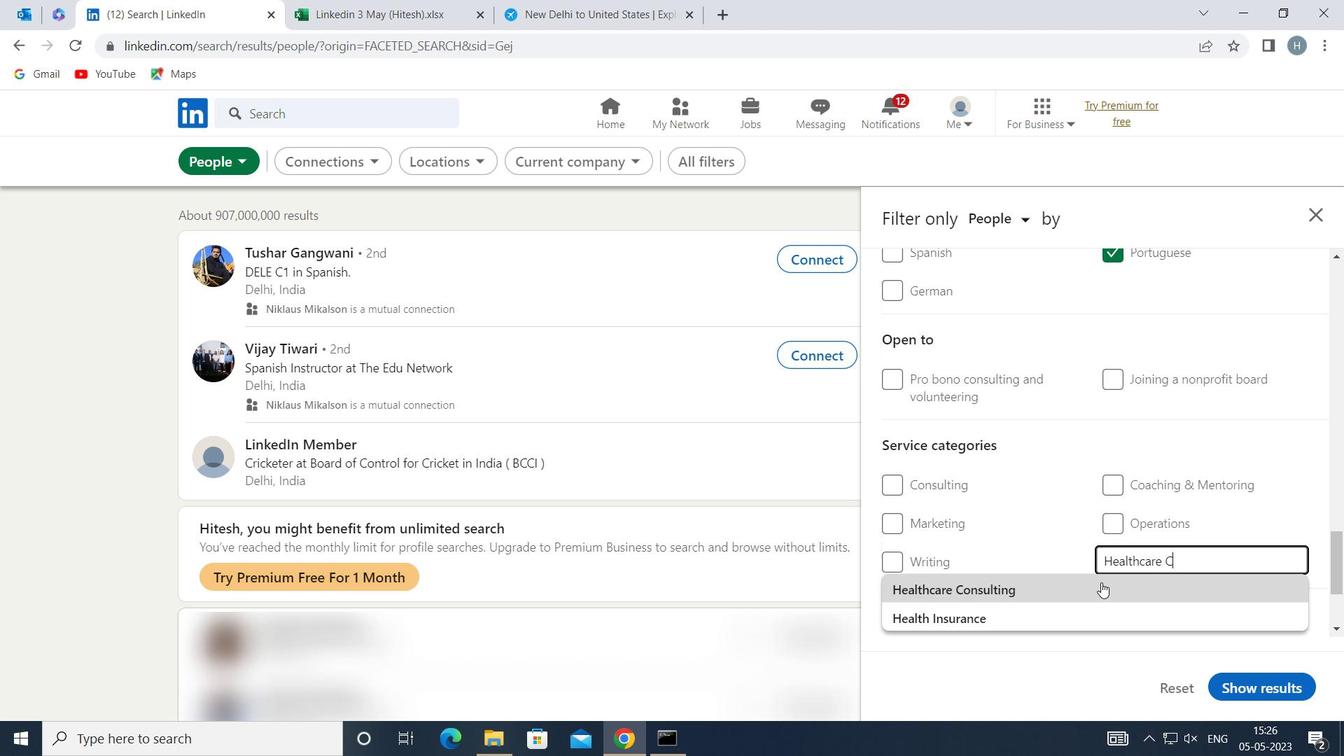 
Action: Mouse moved to (1078, 558)
Screenshot: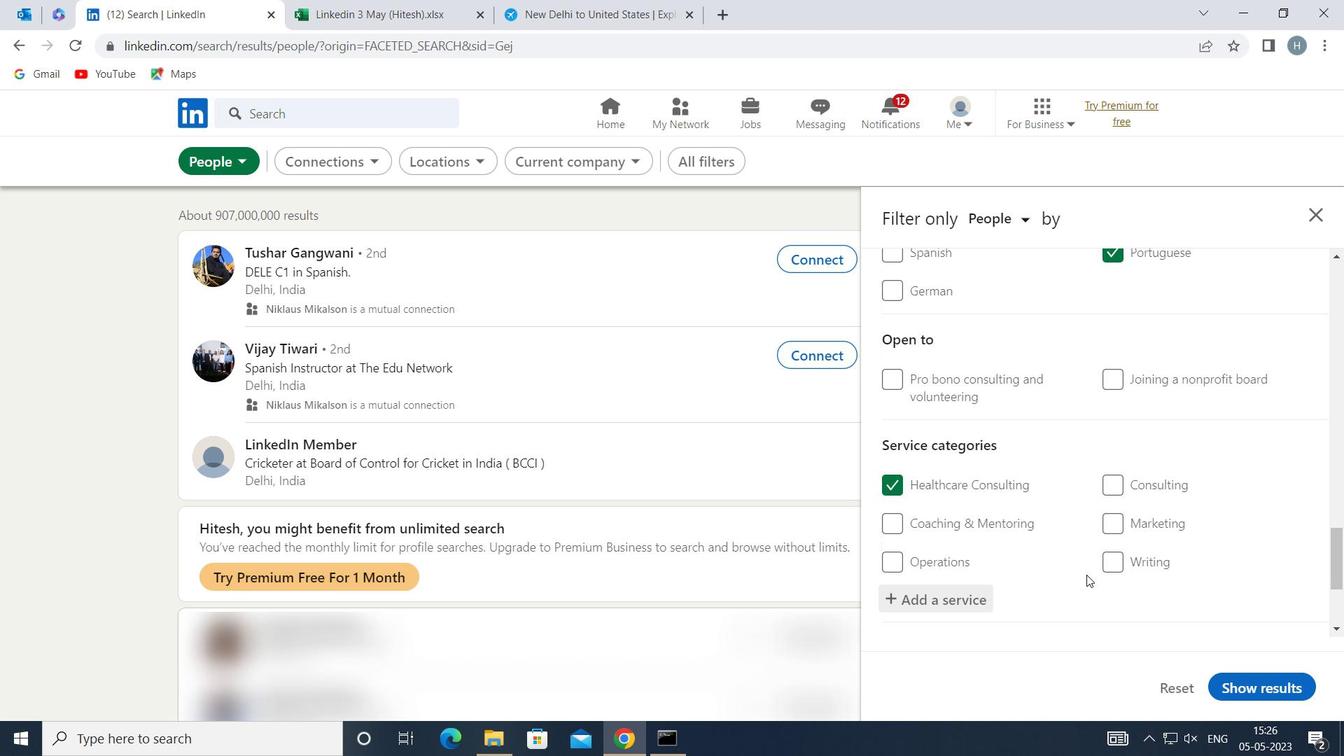 
Action: Mouse scrolled (1078, 558) with delta (0, 0)
Screenshot: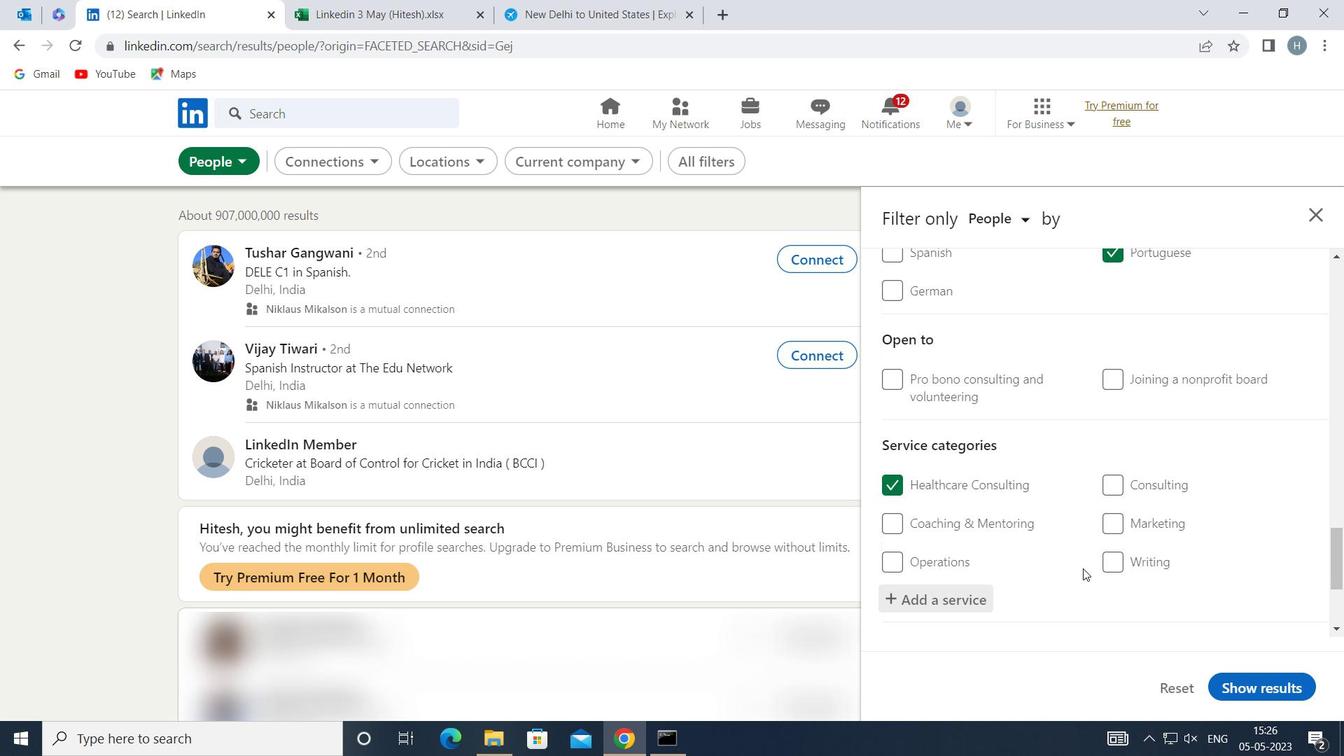 
Action: Mouse scrolled (1078, 558) with delta (0, 0)
Screenshot: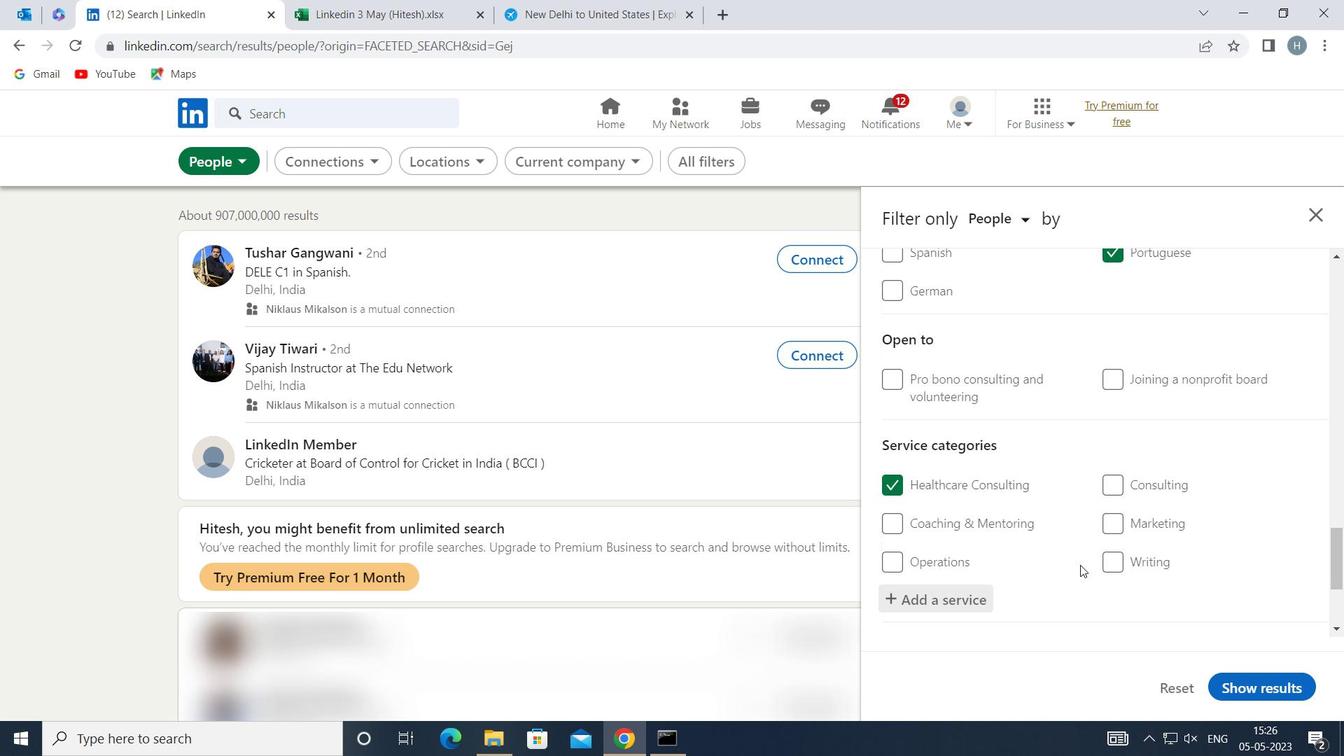 
Action: Mouse moved to (1075, 553)
Screenshot: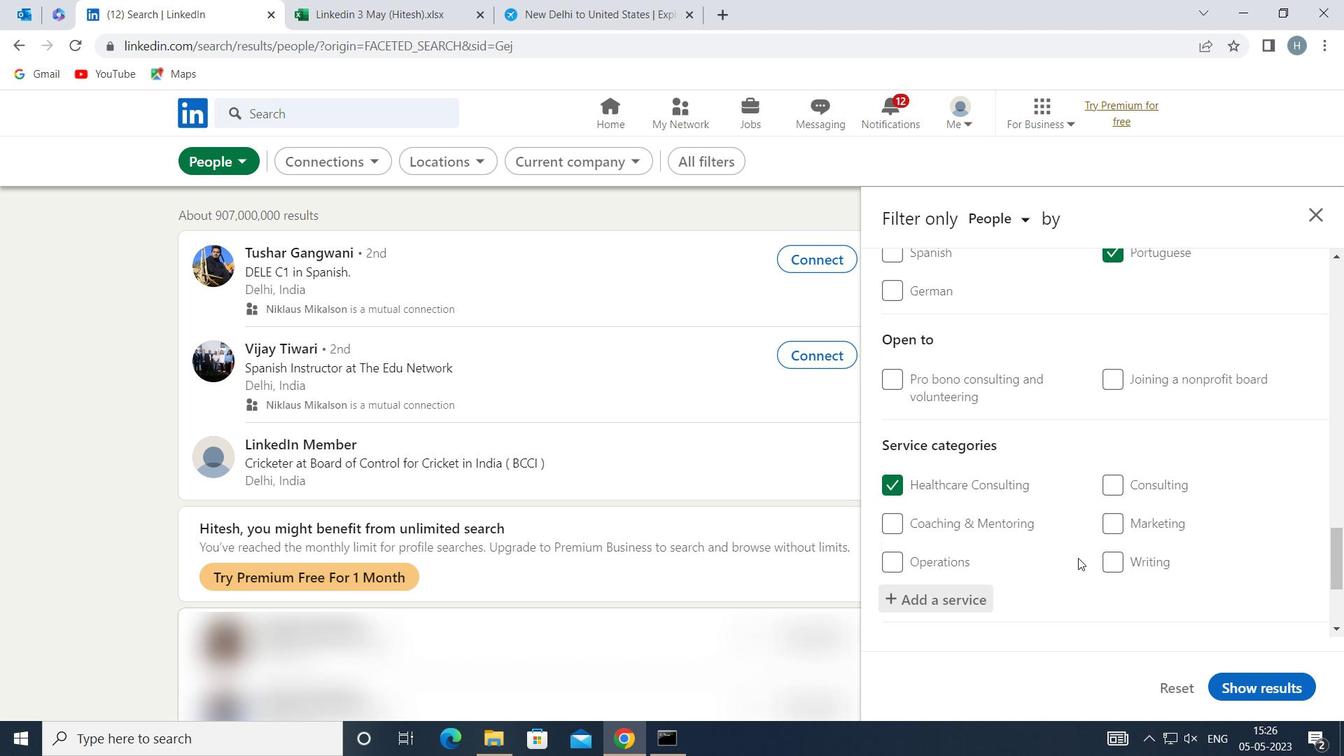 
Action: Mouse scrolled (1075, 552) with delta (0, 0)
Screenshot: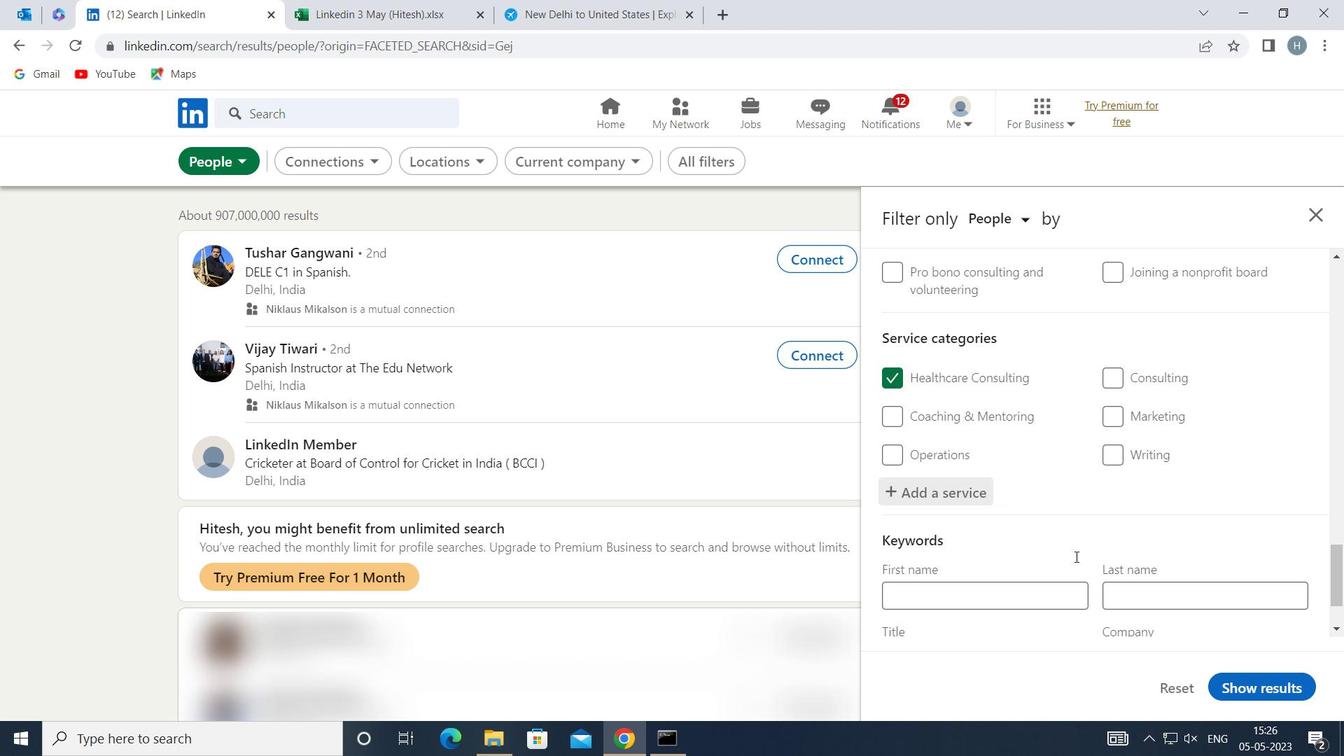 
Action: Mouse scrolled (1075, 552) with delta (0, 0)
Screenshot: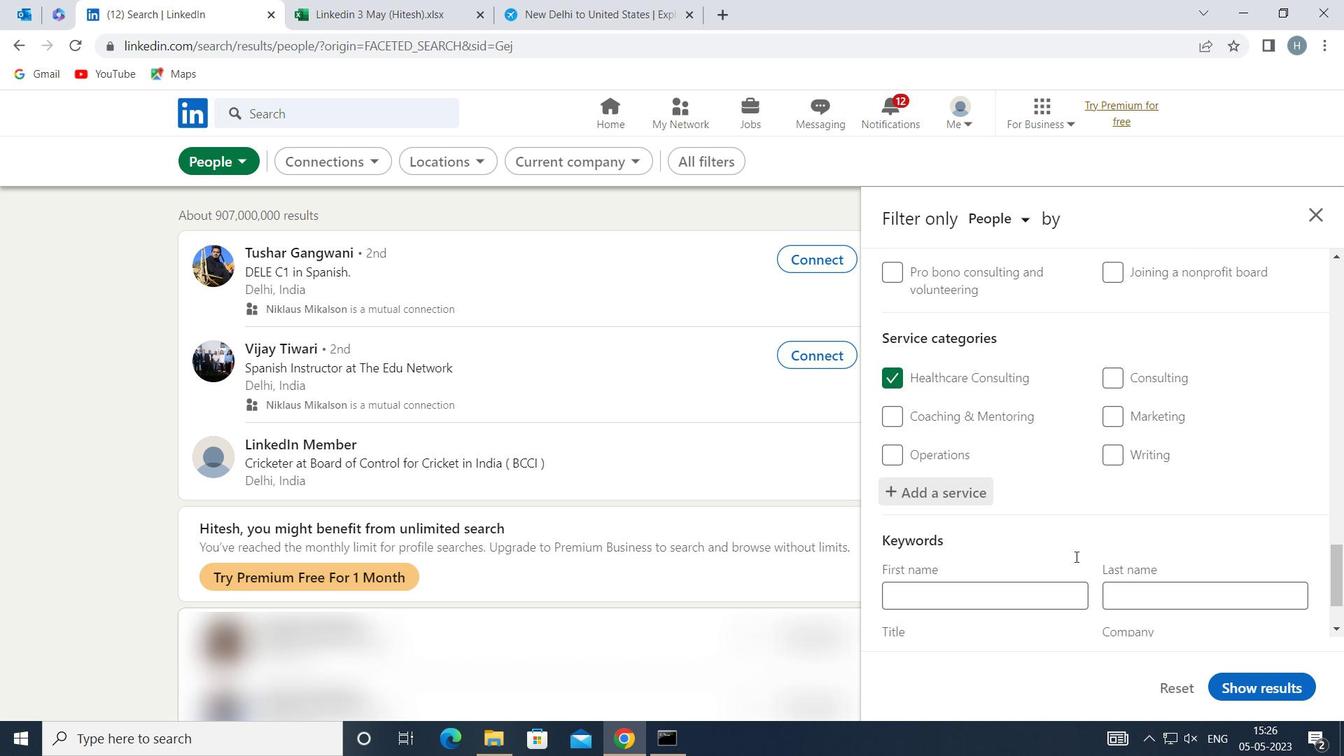 
Action: Mouse moved to (1064, 556)
Screenshot: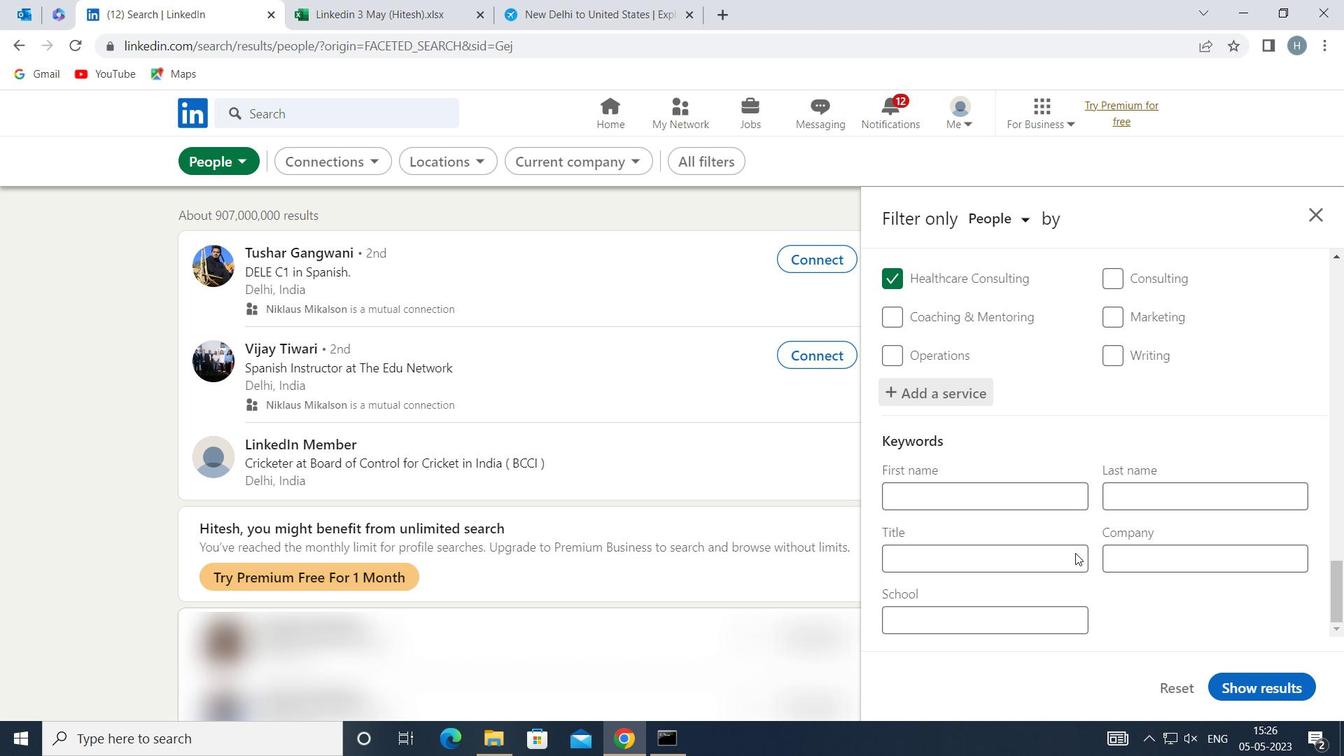 
Action: Mouse pressed left at (1064, 556)
Screenshot: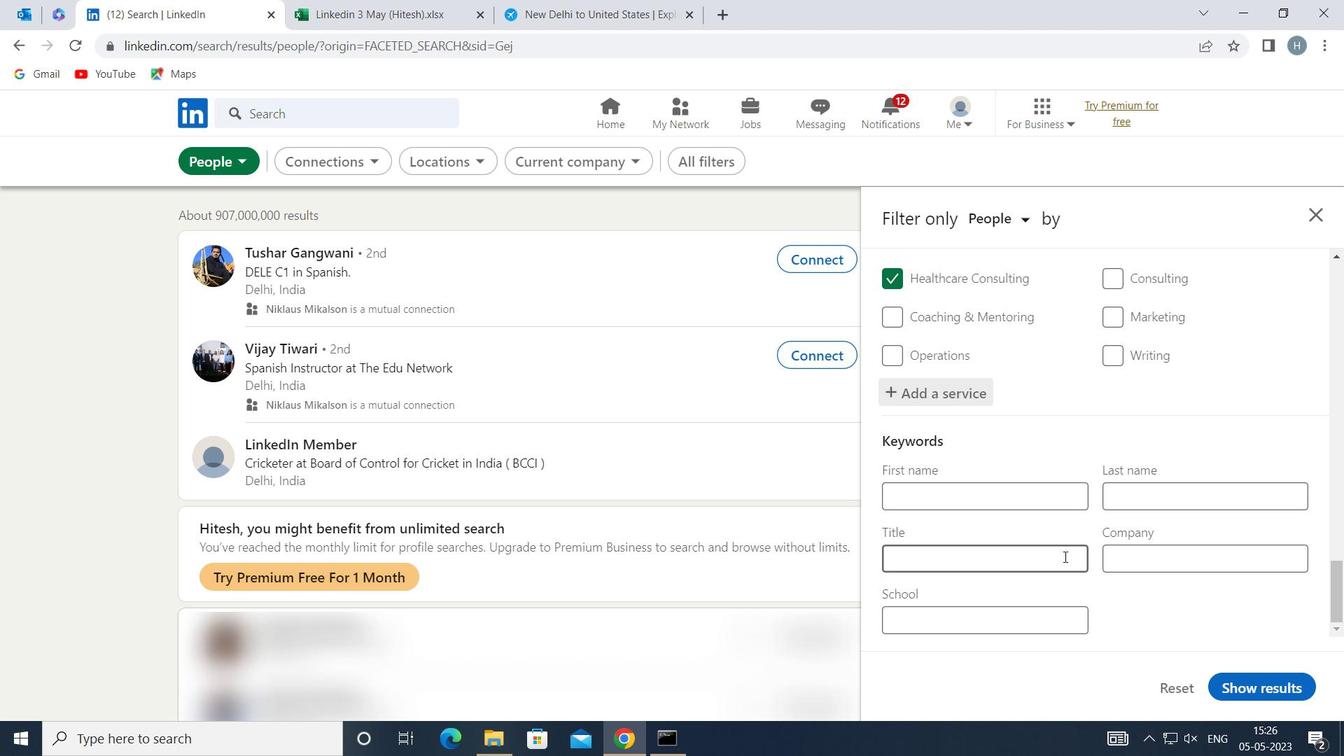 
Action: Mouse moved to (1062, 556)
Screenshot: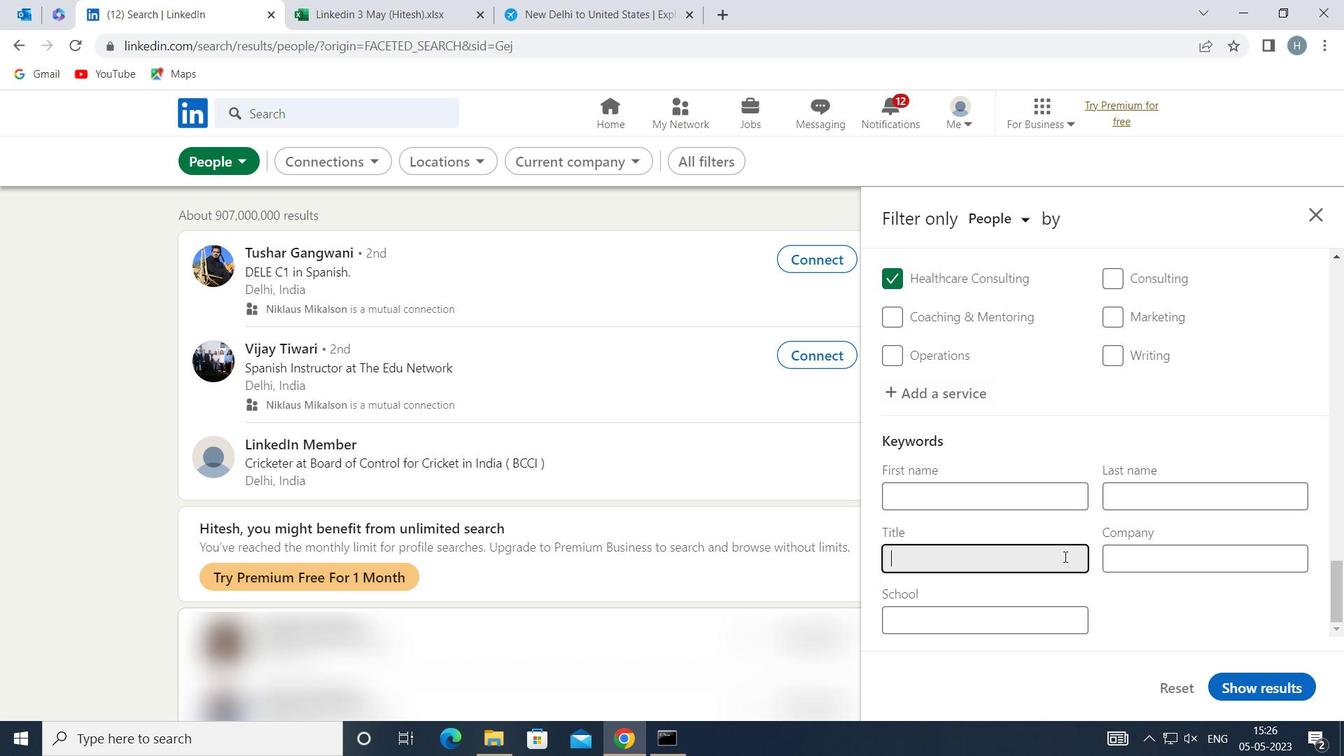 
Action: Key pressed <Key.shift>CONTENT<Key.space><Key.shift>STRATEGIST
Screenshot: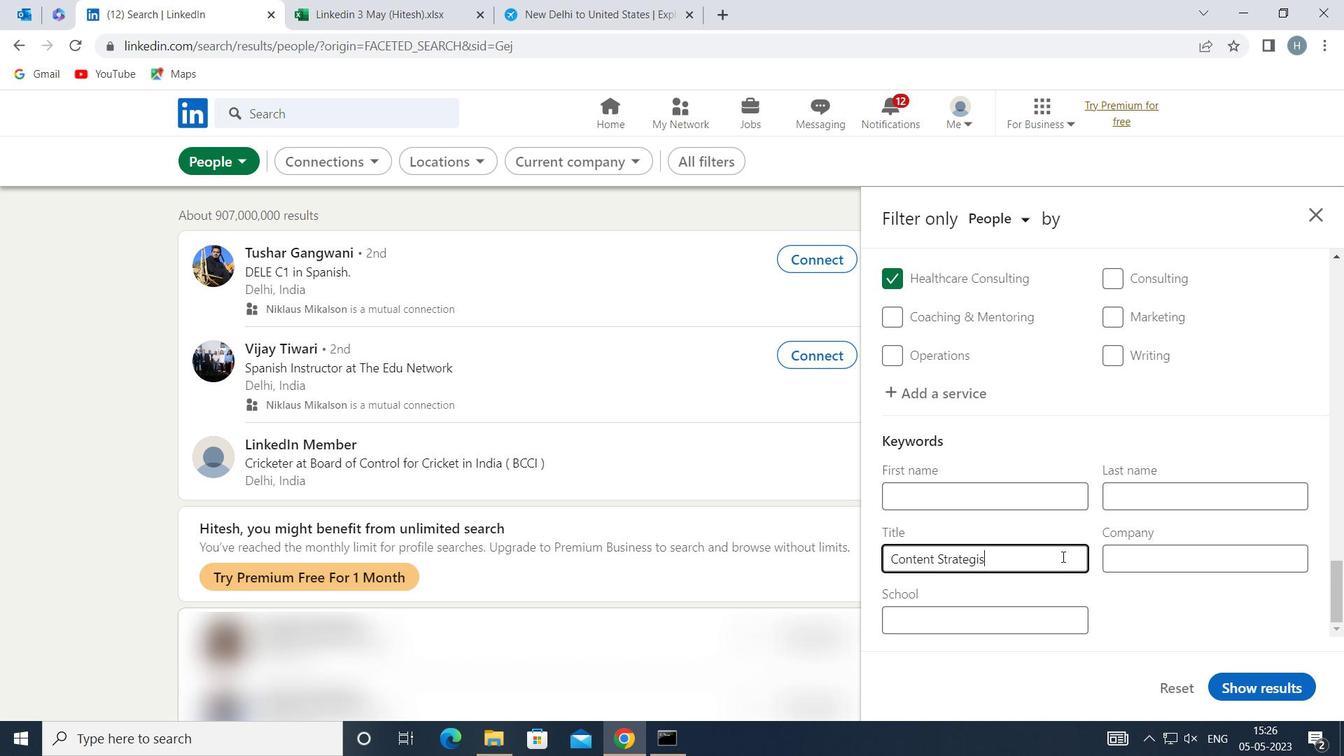 
Action: Mouse moved to (1256, 688)
Screenshot: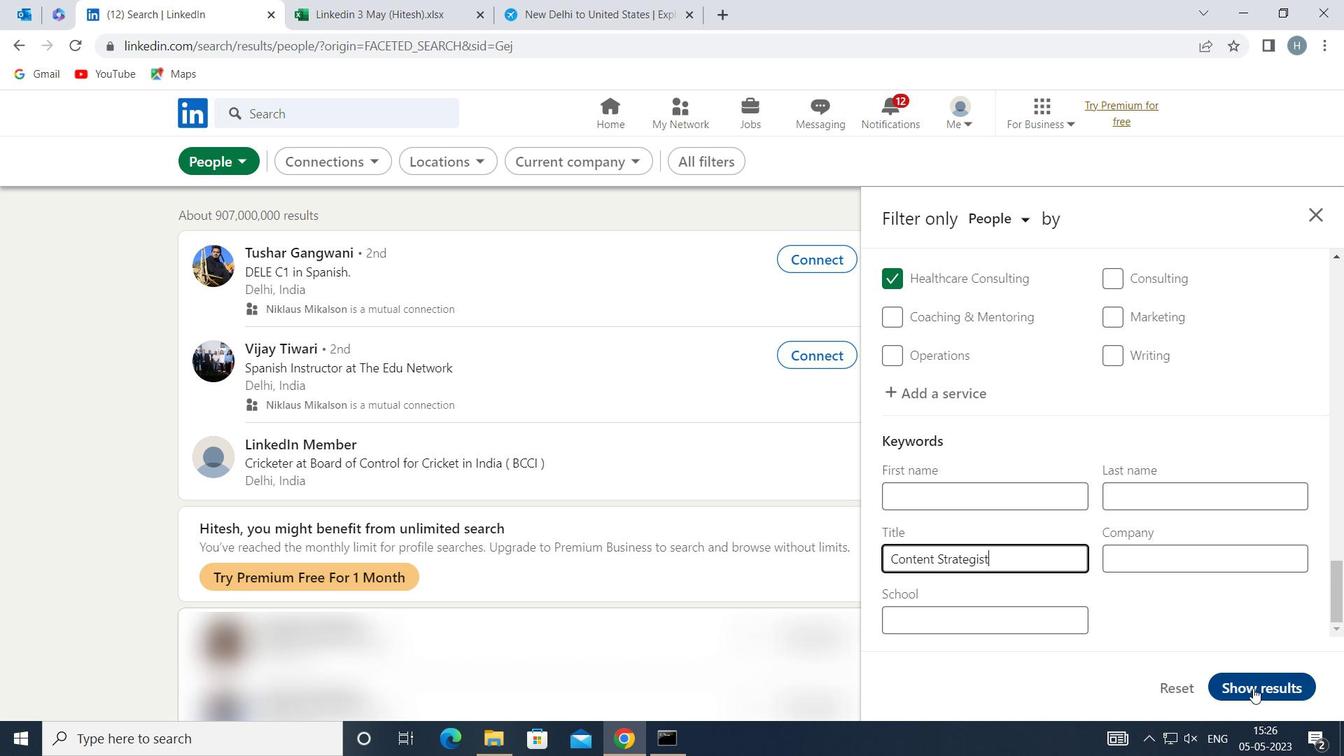 
Action: Mouse pressed left at (1256, 688)
Screenshot: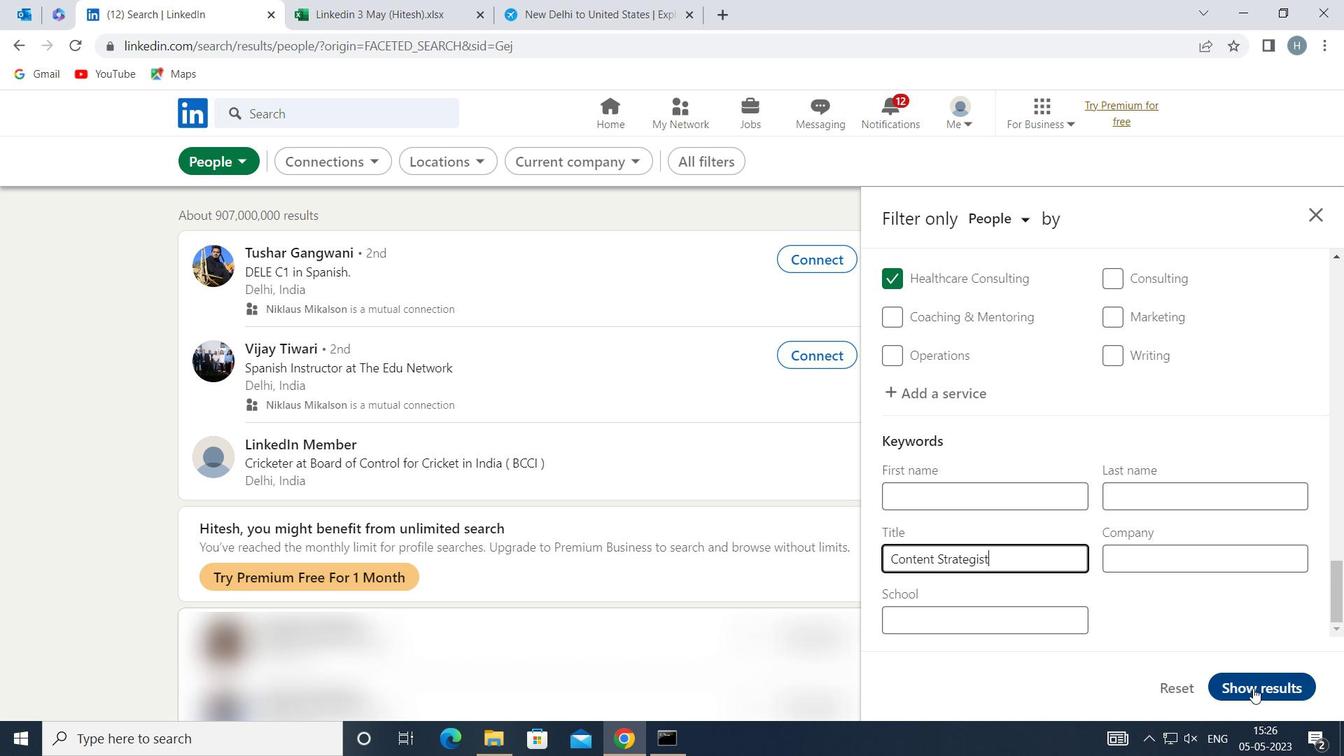 
Action: Mouse moved to (1251, 681)
Screenshot: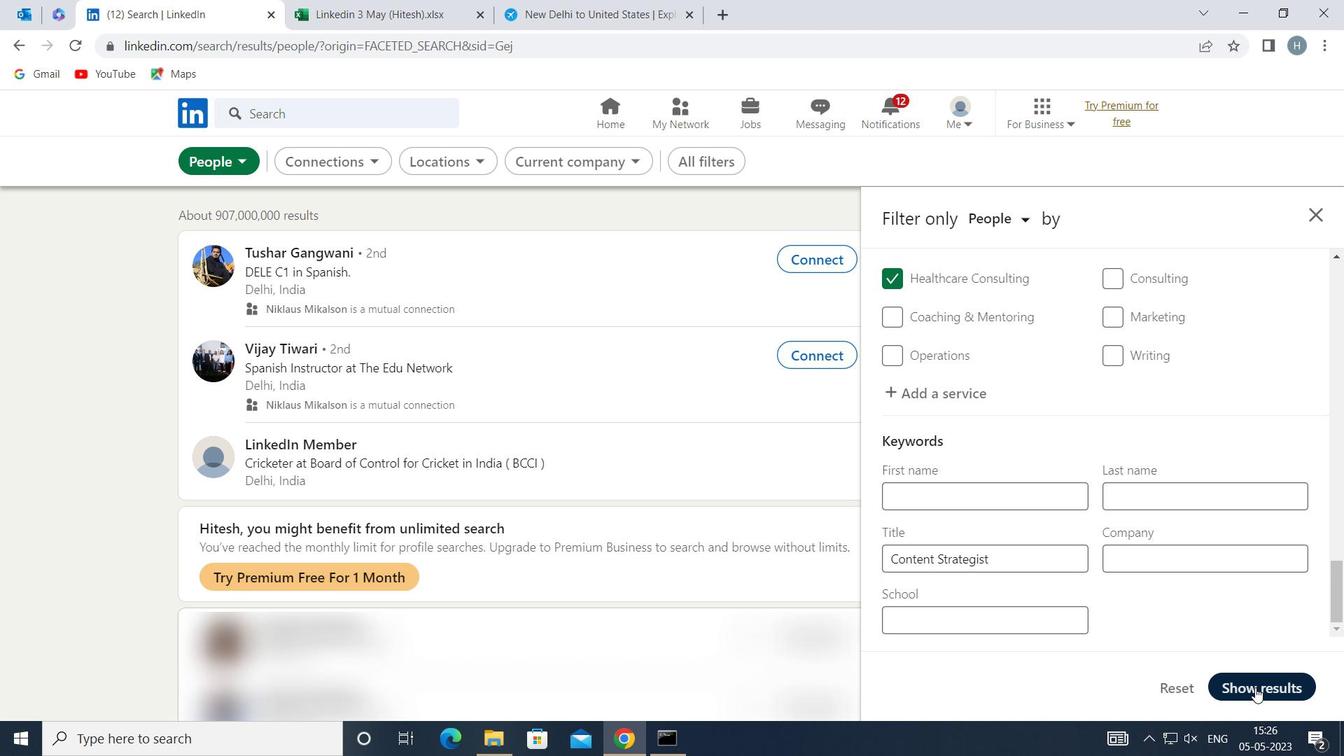 
